 Task: Create Records for custom objects Expense and Expense category.
Action: Mouse moved to (17, 87)
Screenshot: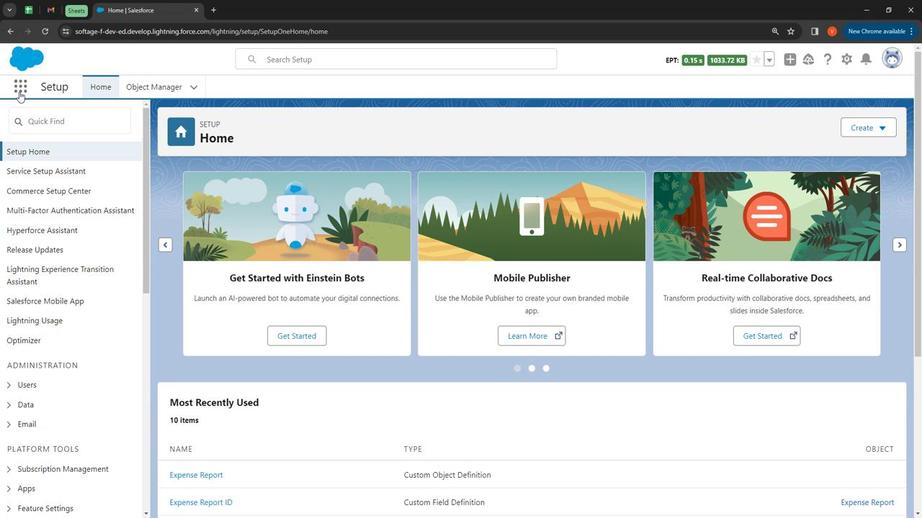 
Action: Mouse pressed left at (17, 87)
Screenshot: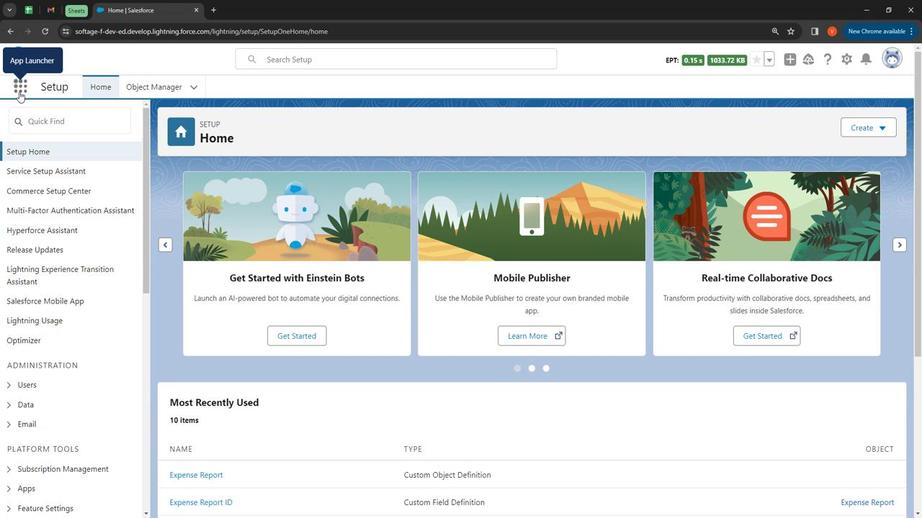 
Action: Mouse moved to (190, 264)
Screenshot: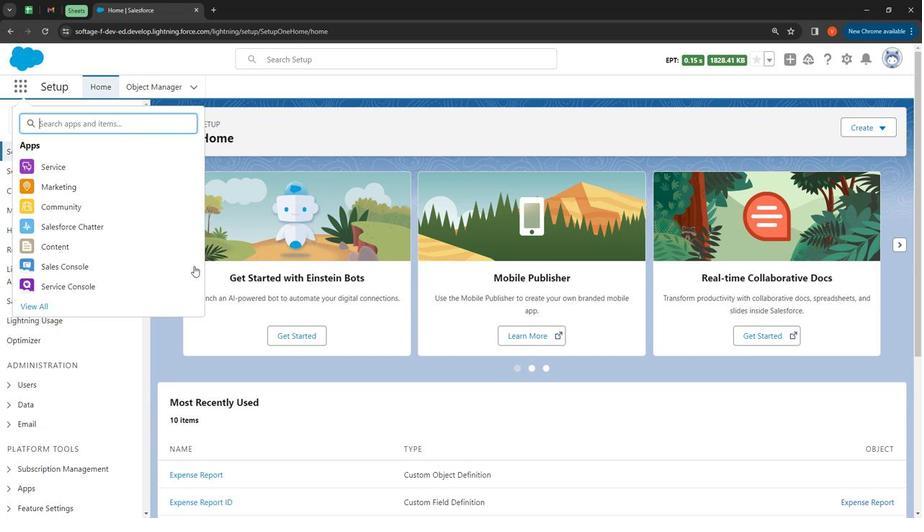 
Action: Key pressed e
Screenshot: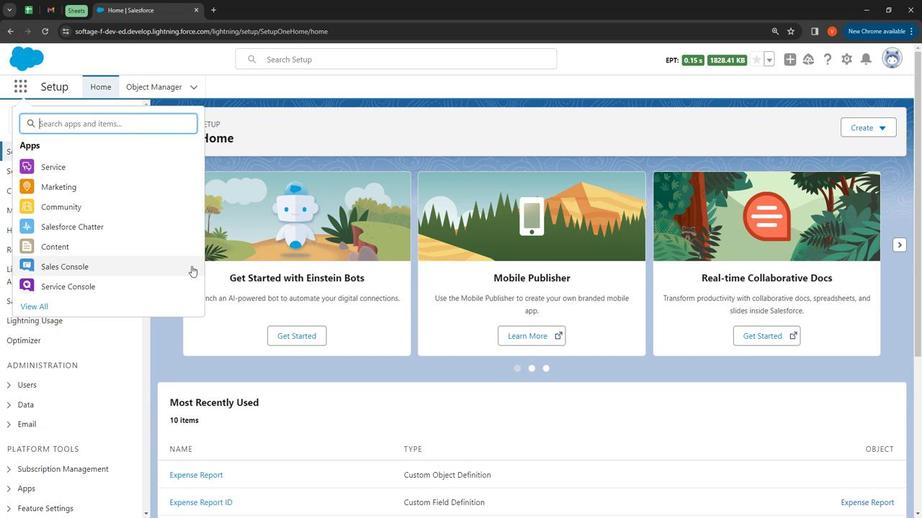 
Action: Mouse moved to (195, 262)
Screenshot: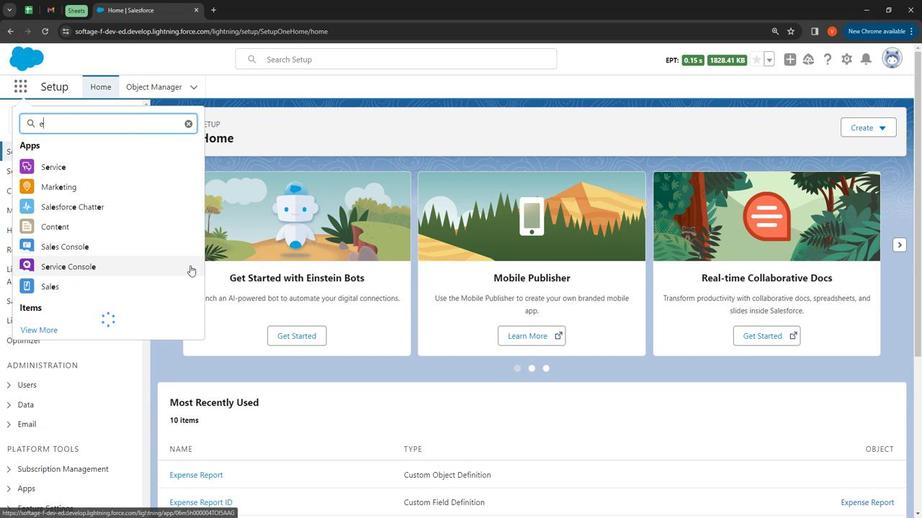 
Action: Key pressed xpense
Screenshot: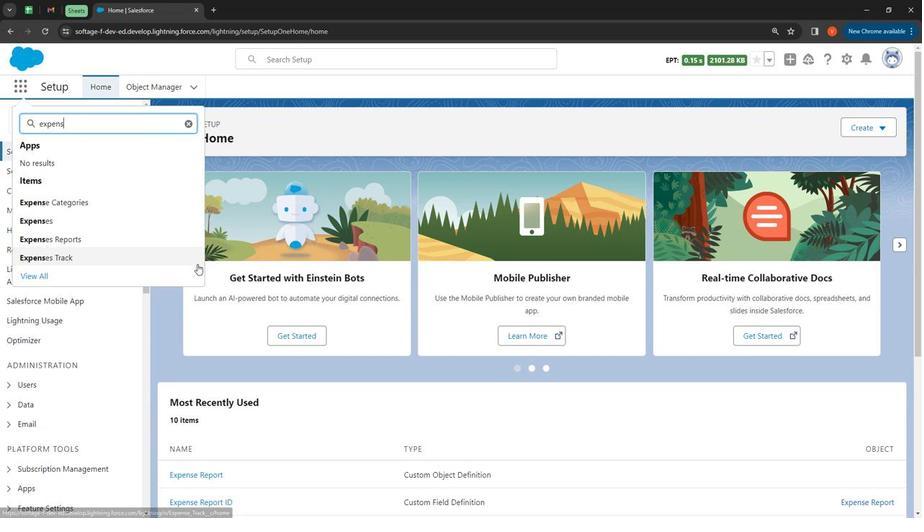 
Action: Mouse moved to (44, 219)
Screenshot: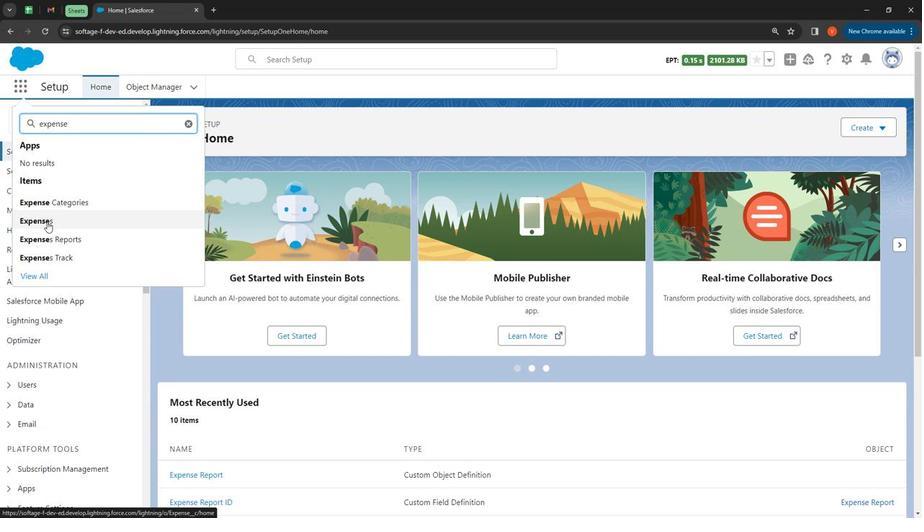 
Action: Mouse pressed left at (44, 219)
Screenshot: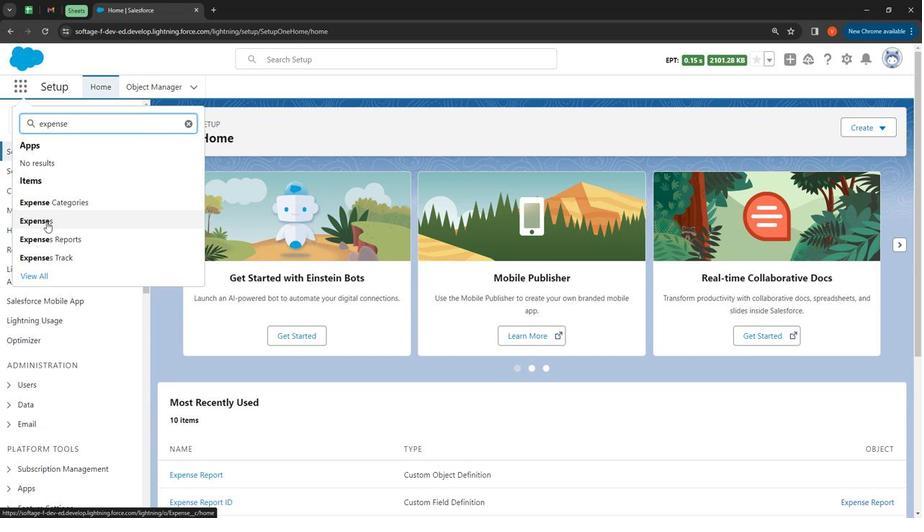 
Action: Mouse moved to (845, 126)
Screenshot: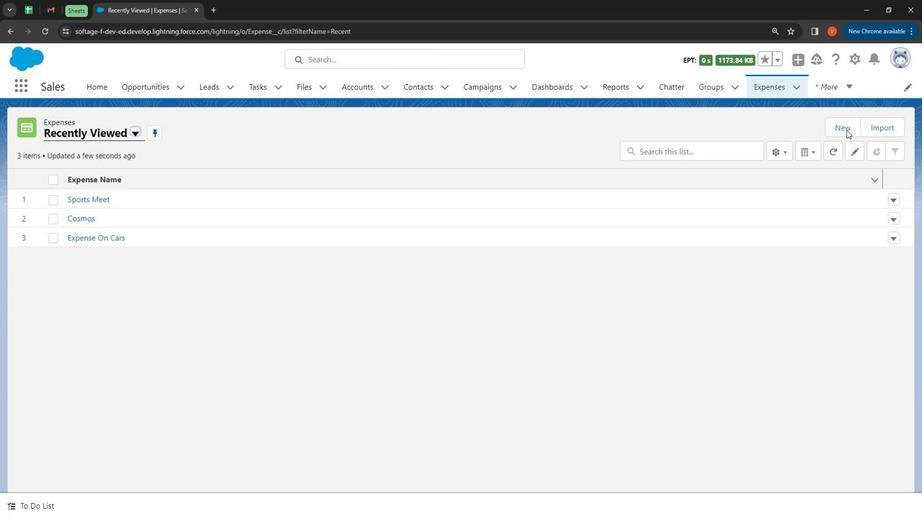 
Action: Mouse pressed left at (845, 126)
Screenshot: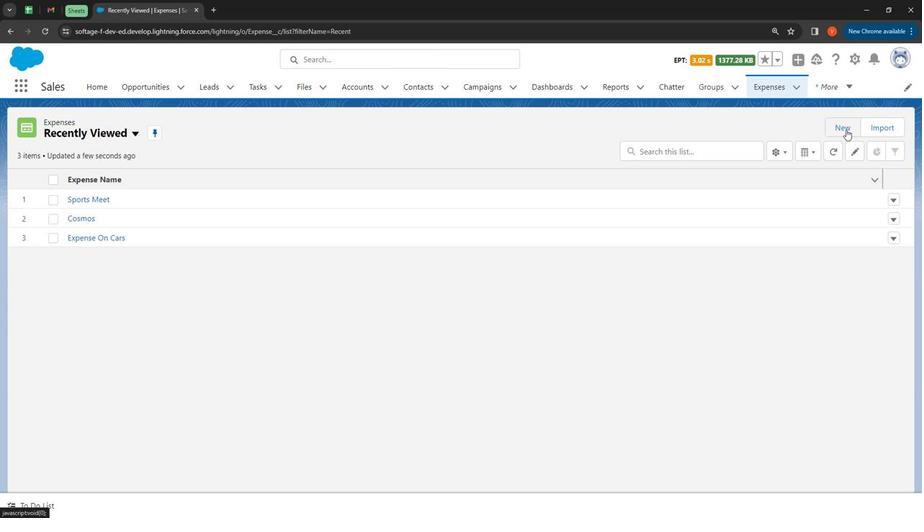 
Action: Mouse moved to (262, 190)
Screenshot: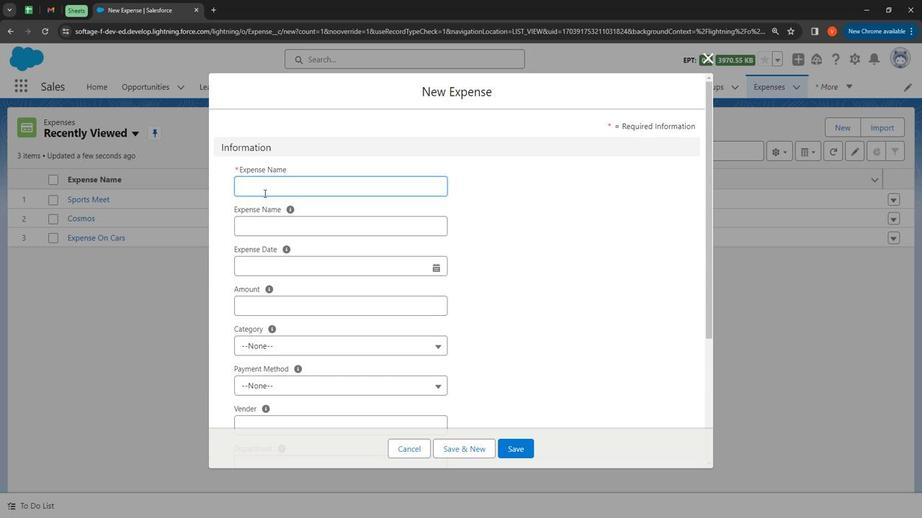 
Action: Mouse pressed left at (262, 190)
Screenshot: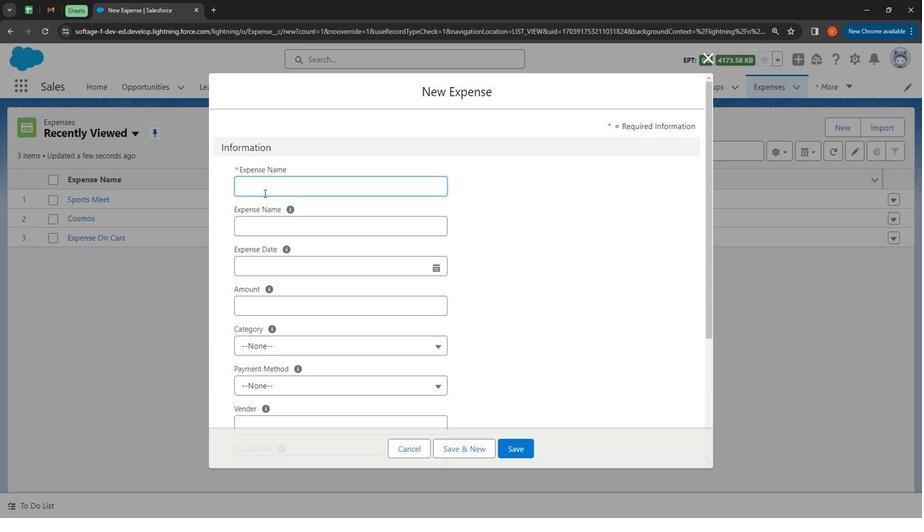 
Action: Mouse moved to (260, 190)
Screenshot: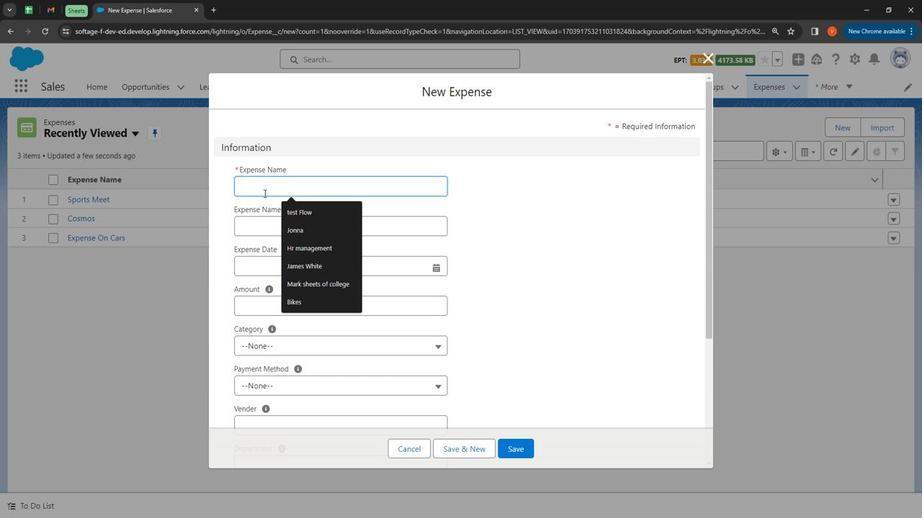
Action: Key pressed <Key.shift>
Screenshot: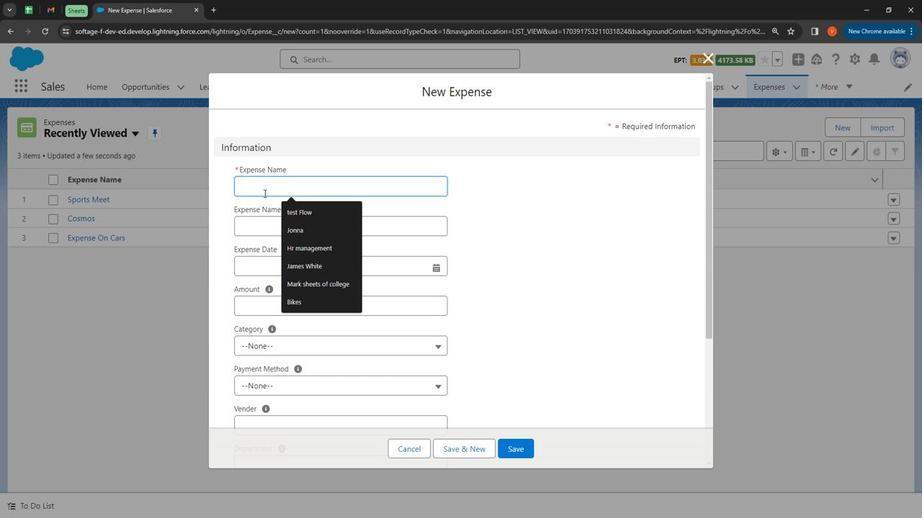 
Action: Mouse moved to (252, 190)
Screenshot: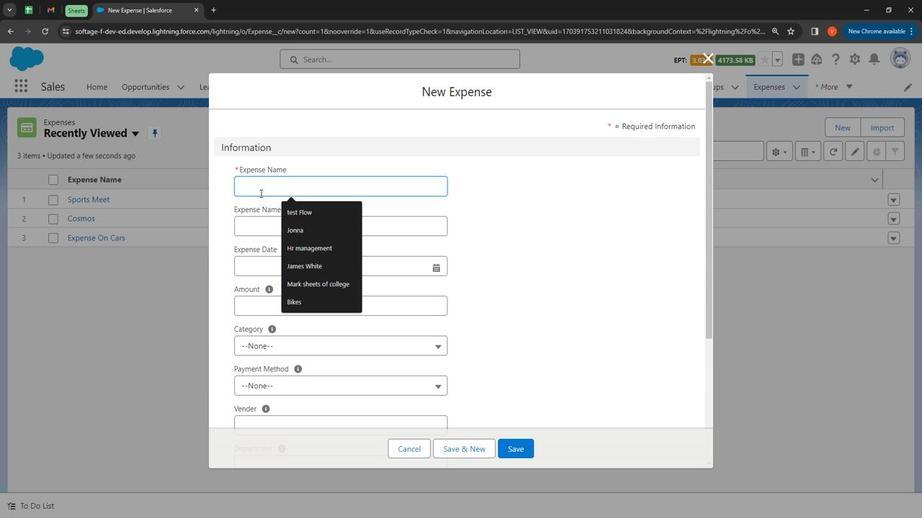 
Action: Key pressed Diwali<Key.space><Key.shift><Key.shift><Key.shift><Key.shift><Key.shift><Key.shift><Key.shift><Key.shift><Key.shift><Key.shift><Key.shift><Key.shift><Key.shift><Key.shift><Key.shift><Key.shift><Key.shift><Key.shift>Fest
Screenshot: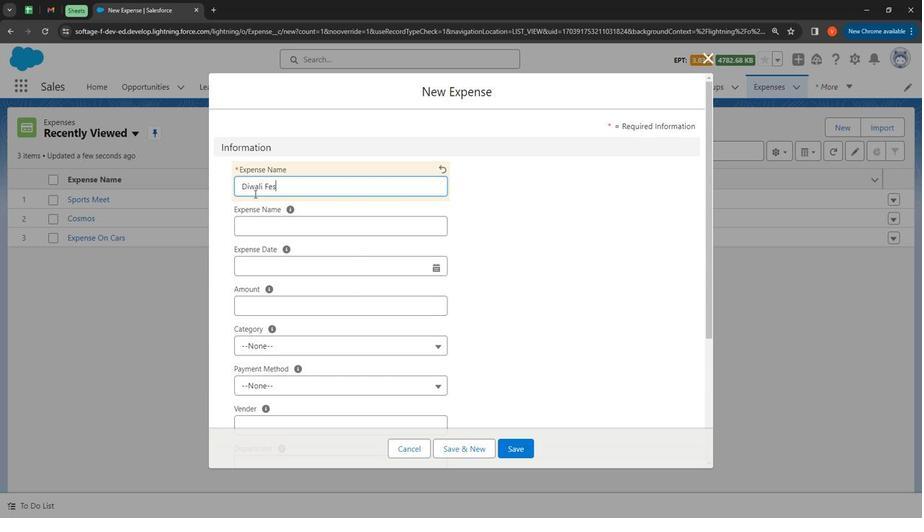 
Action: Mouse moved to (295, 225)
Screenshot: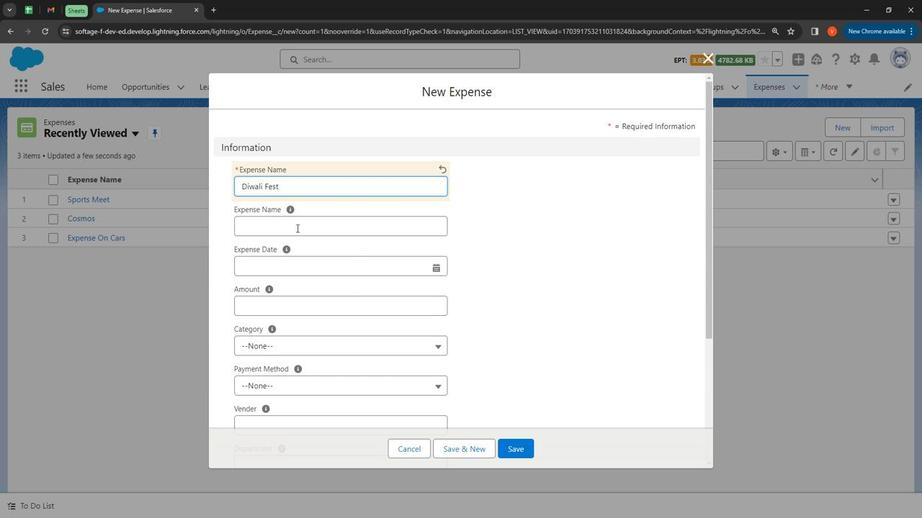 
Action: Mouse pressed left at (295, 225)
Screenshot: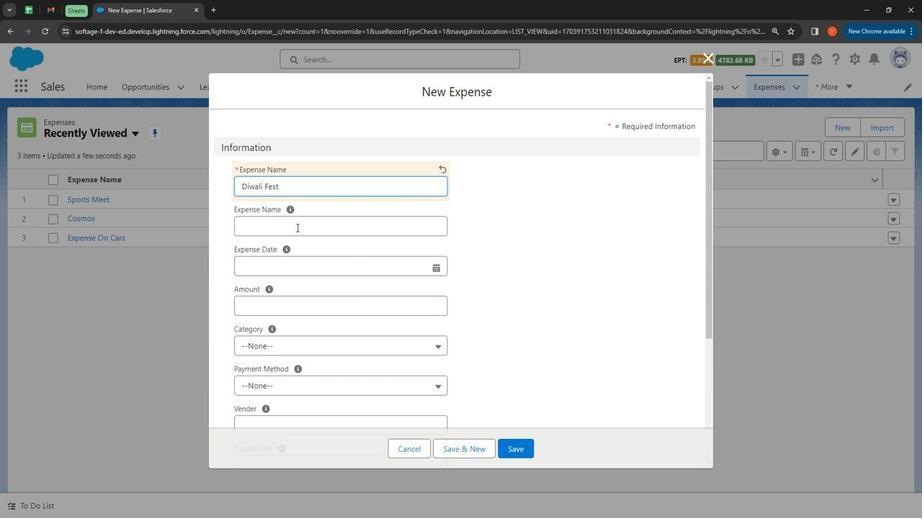 
Action: Key pressed <Key.shift>
Screenshot: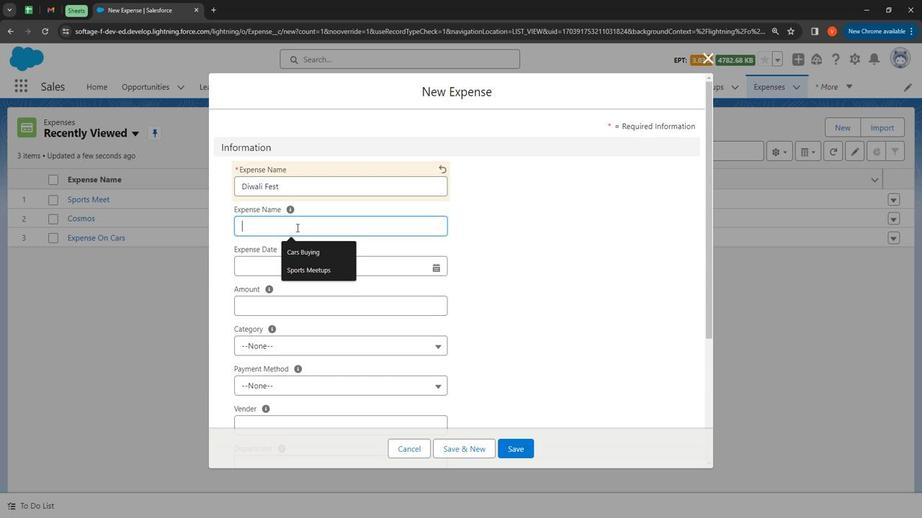 
Action: Mouse moved to (295, 224)
Screenshot: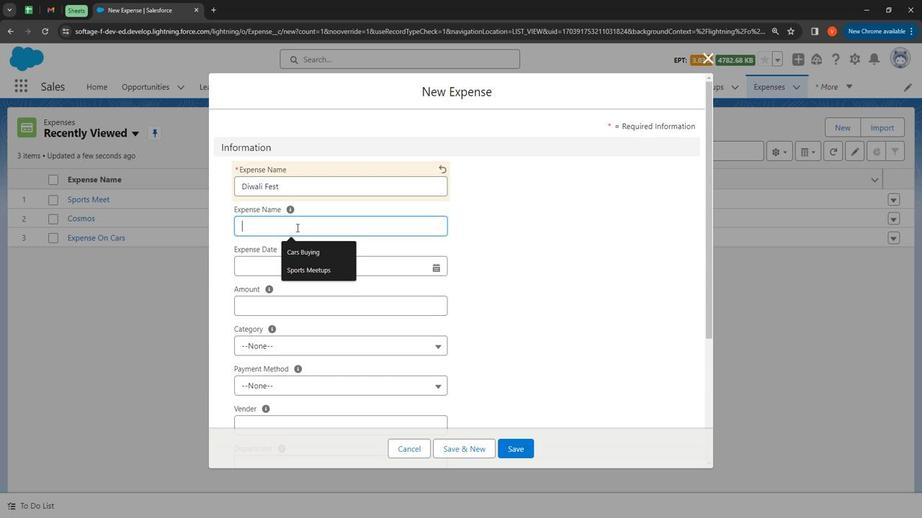 
Action: Key pressed Diwali<Key.space><Key.shift>Fest
Screenshot: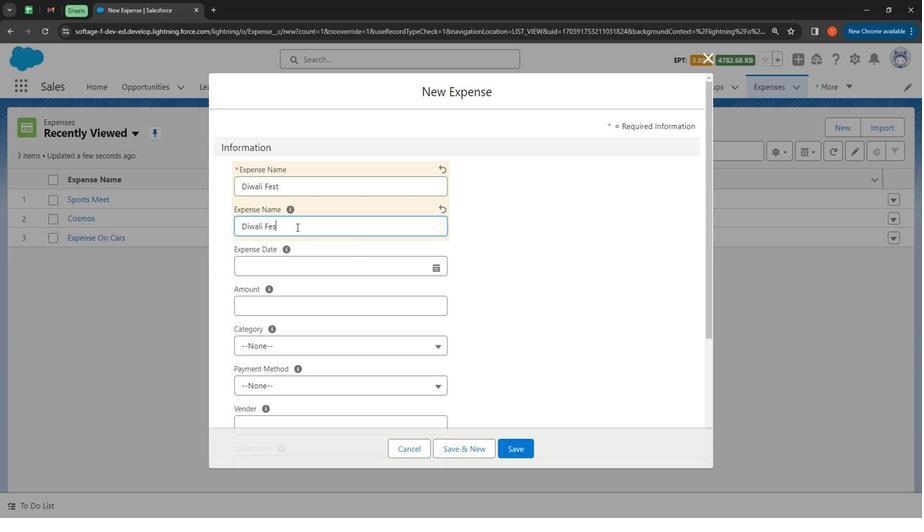 
Action: Mouse moved to (314, 268)
Screenshot: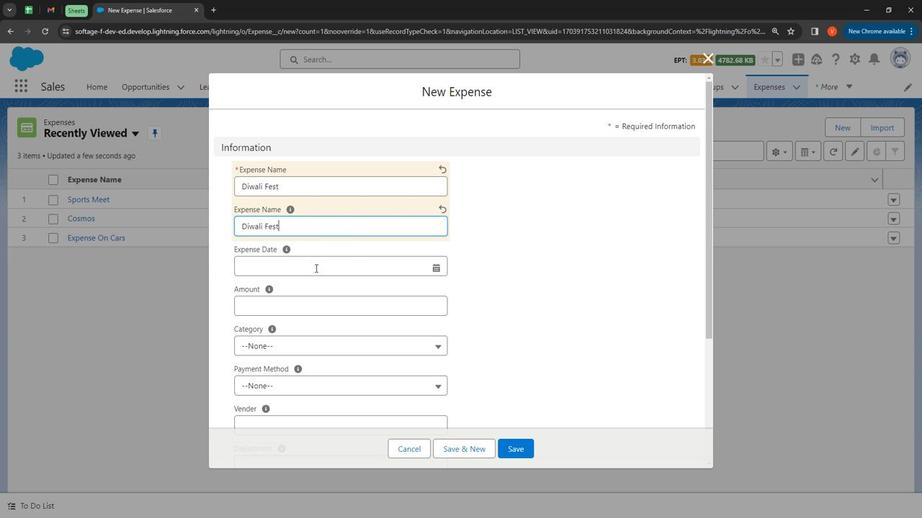 
Action: Mouse pressed left at (314, 268)
Screenshot: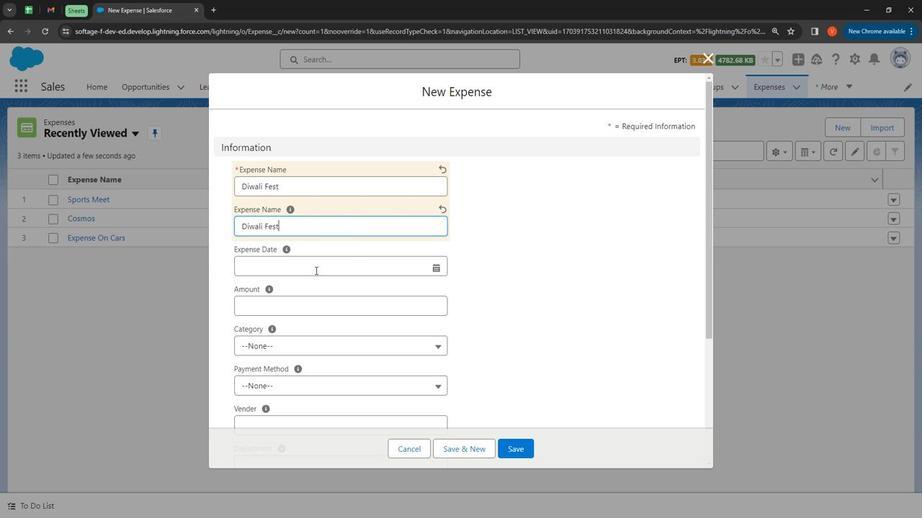 
Action: Mouse moved to (358, 382)
Screenshot: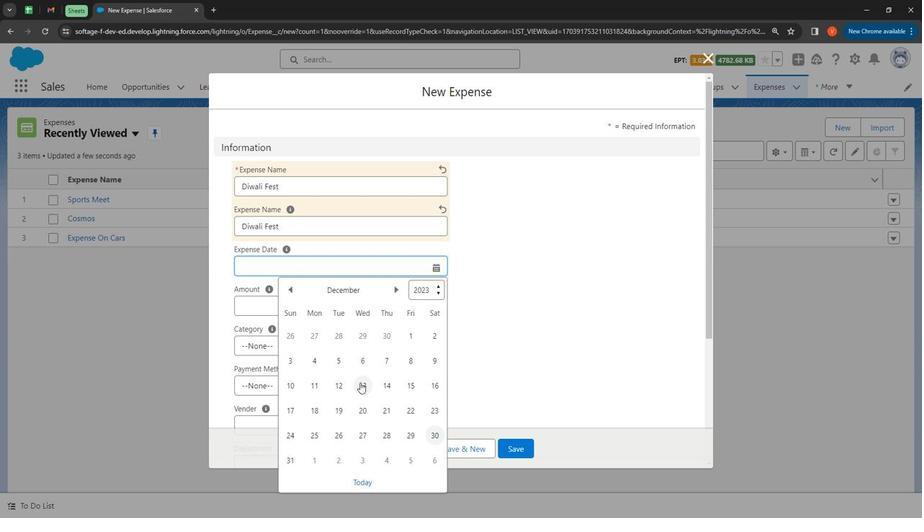 
Action: Mouse pressed left at (358, 382)
Screenshot: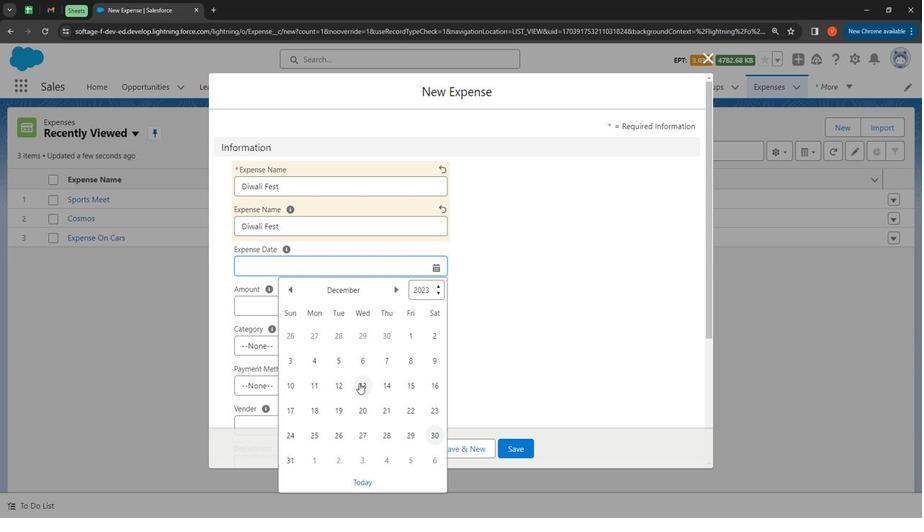 
Action: Mouse moved to (257, 304)
Screenshot: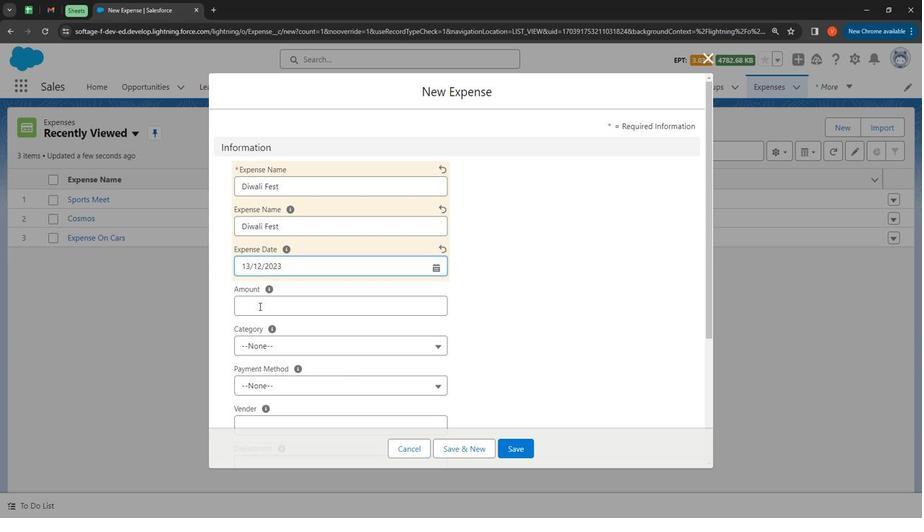 
Action: Mouse pressed left at (257, 304)
Screenshot: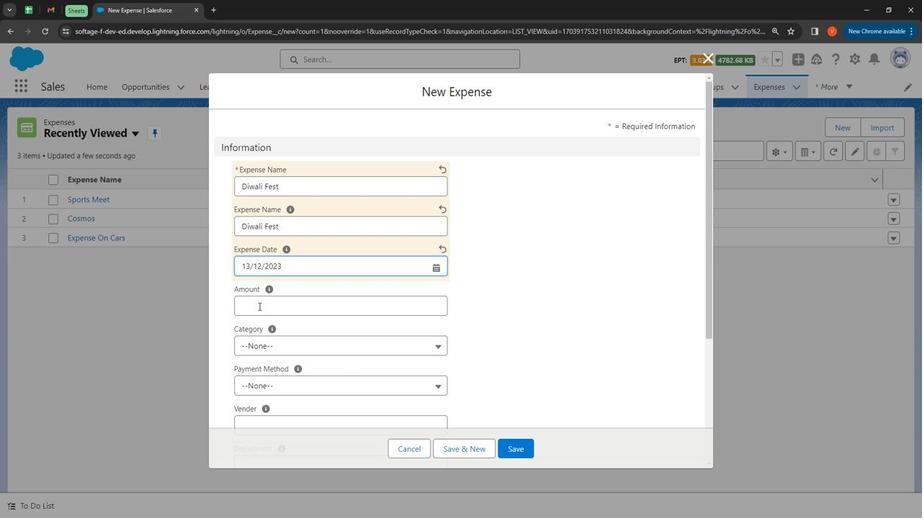 
Action: Mouse moved to (326, 306)
Screenshot: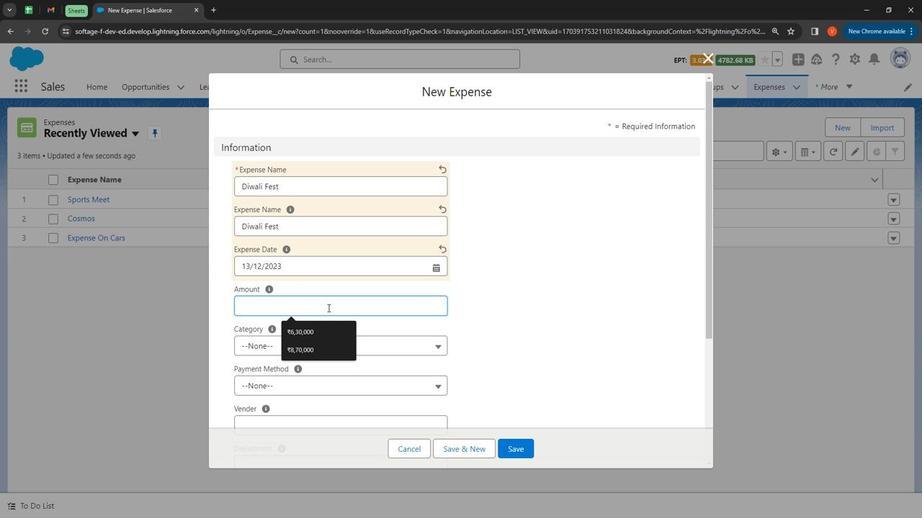 
Action: Key pressed 250000
Screenshot: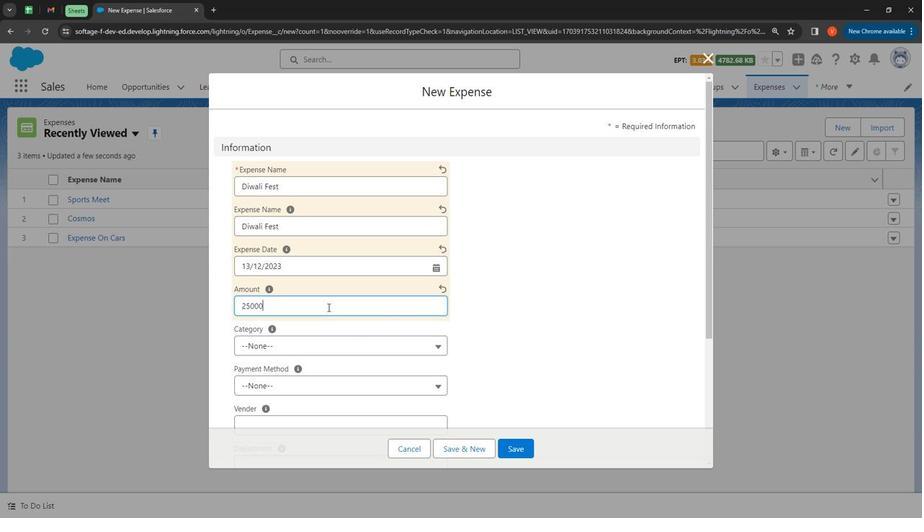 
Action: Mouse moved to (536, 331)
Screenshot: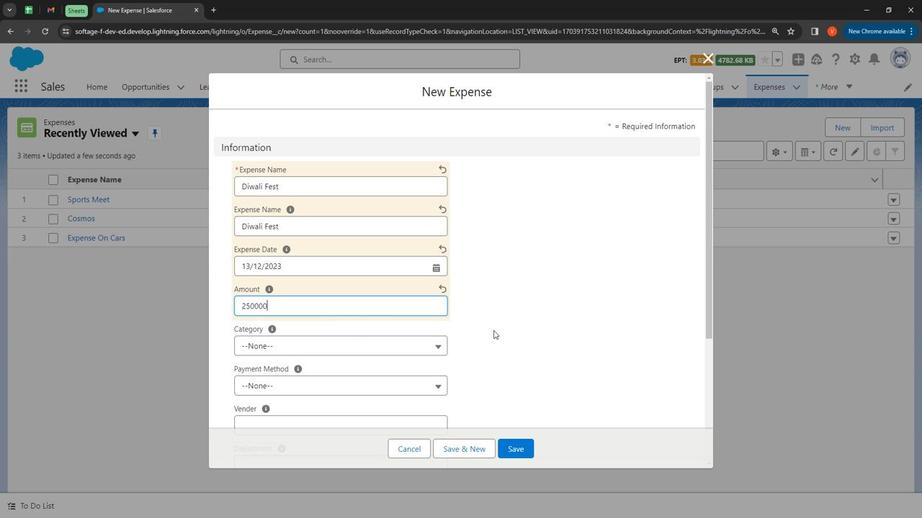 
Action: Mouse pressed left at (536, 331)
Screenshot: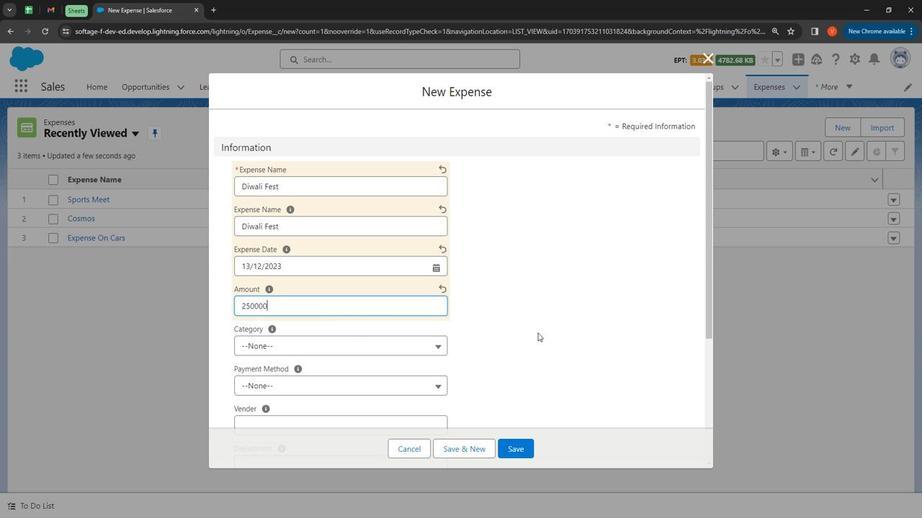 
Action: Mouse moved to (283, 346)
Screenshot: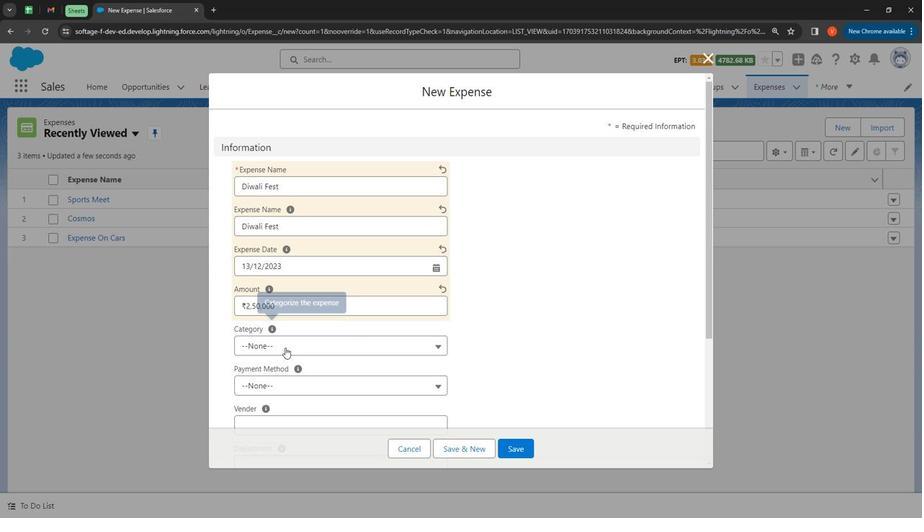 
Action: Mouse pressed left at (283, 346)
Screenshot: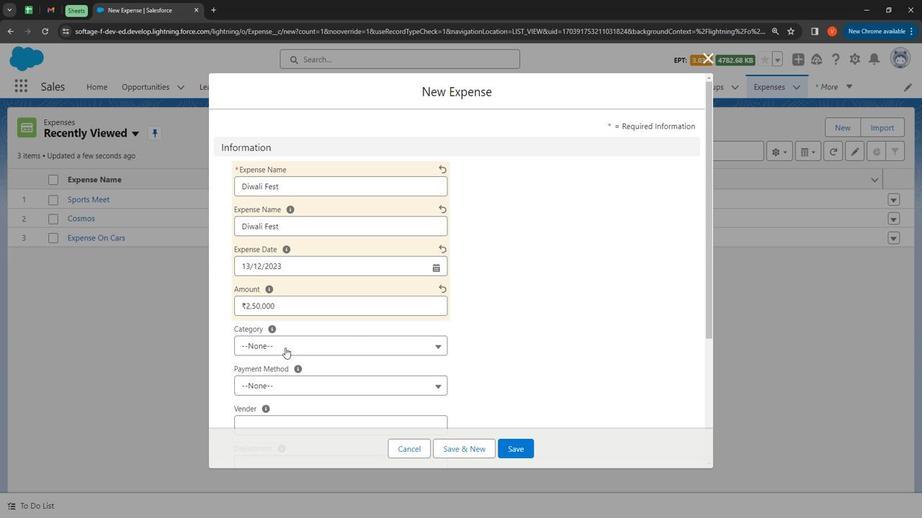 
Action: Mouse moved to (323, 416)
Screenshot: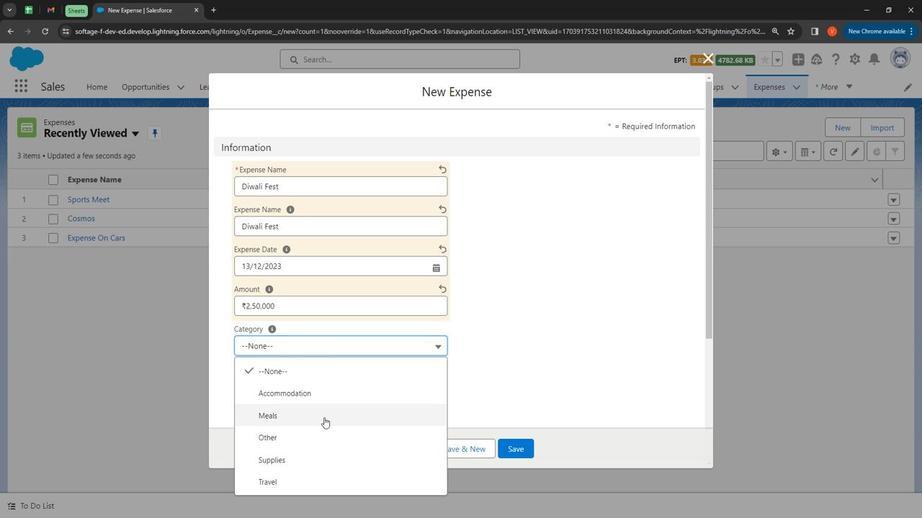 
Action: Mouse pressed left at (323, 416)
Screenshot: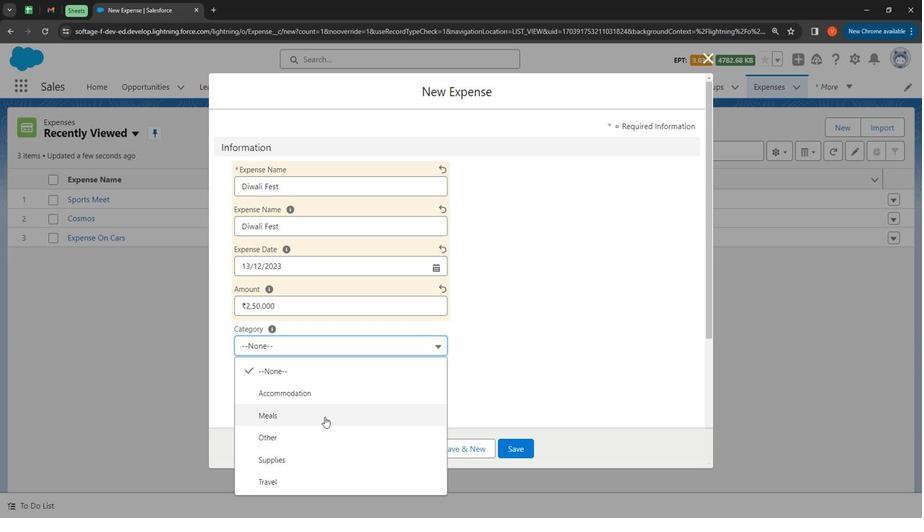 
Action: Mouse moved to (592, 361)
Screenshot: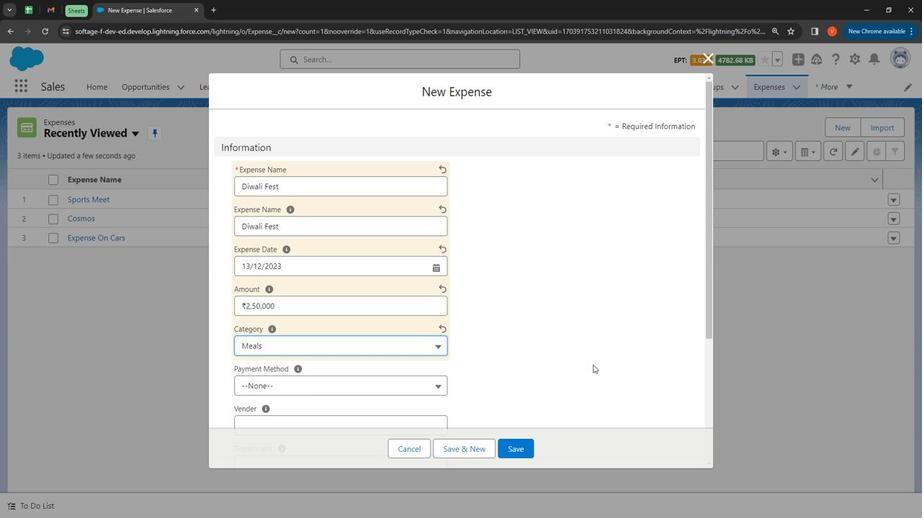 
Action: Mouse scrolled (592, 360) with delta (0, 0)
Screenshot: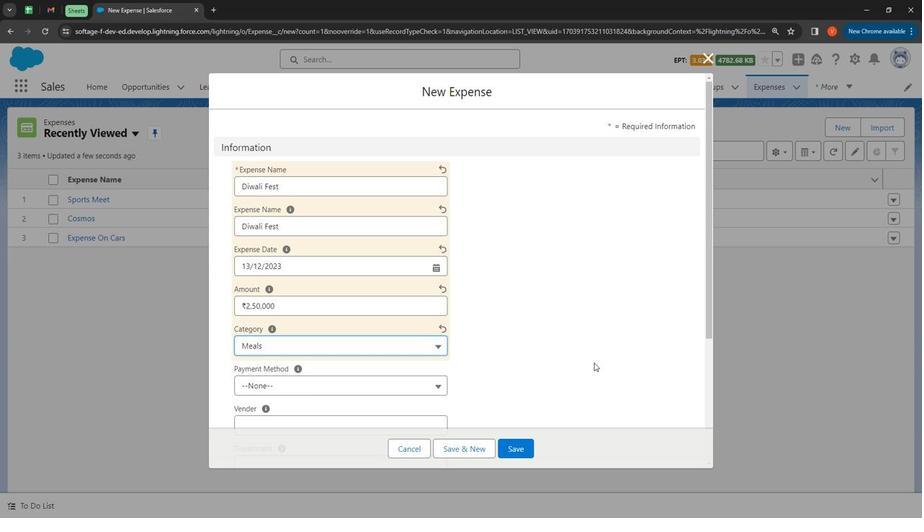 
Action: Mouse scrolled (592, 360) with delta (0, 0)
Screenshot: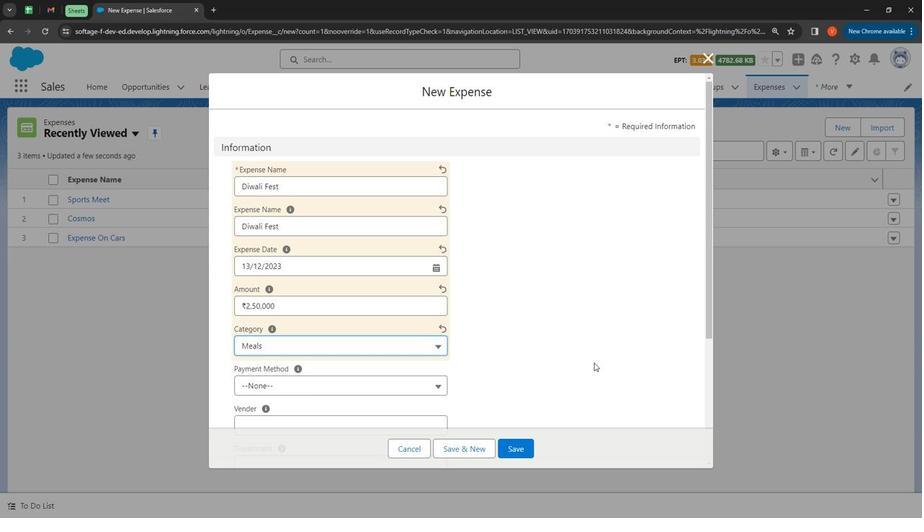 
Action: Mouse moved to (592, 360)
Screenshot: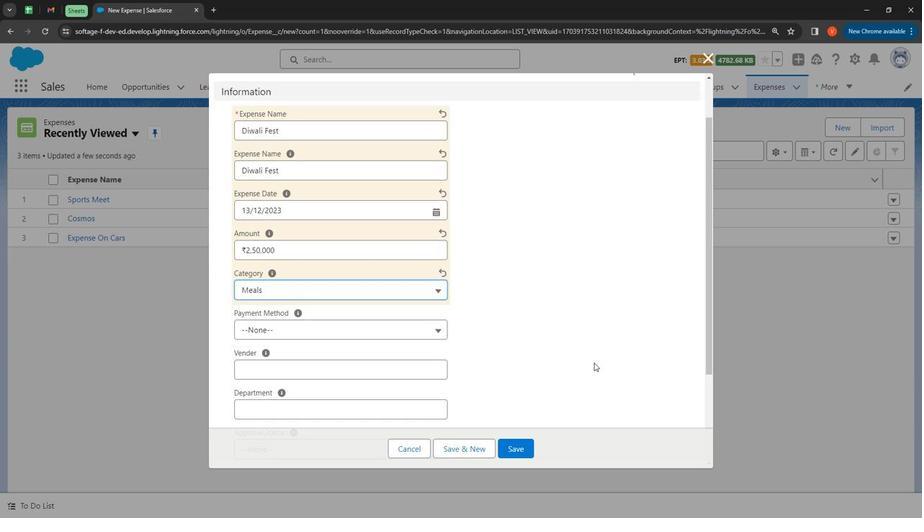 
Action: Mouse scrolled (592, 360) with delta (0, 0)
Screenshot: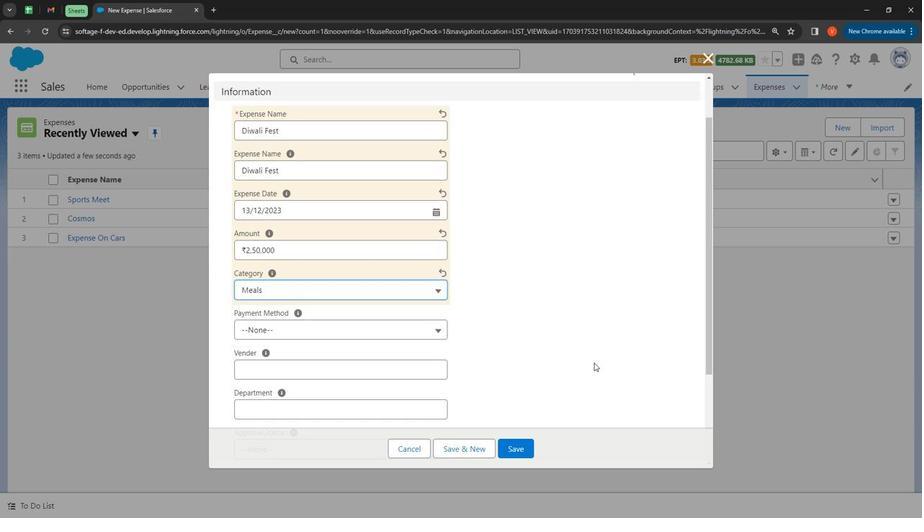 
Action: Mouse moved to (358, 226)
Screenshot: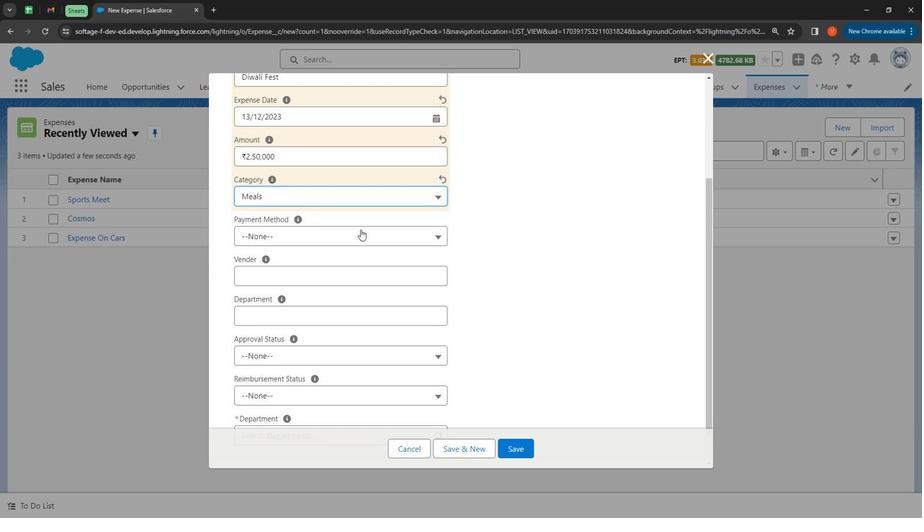 
Action: Mouse pressed left at (358, 226)
Screenshot: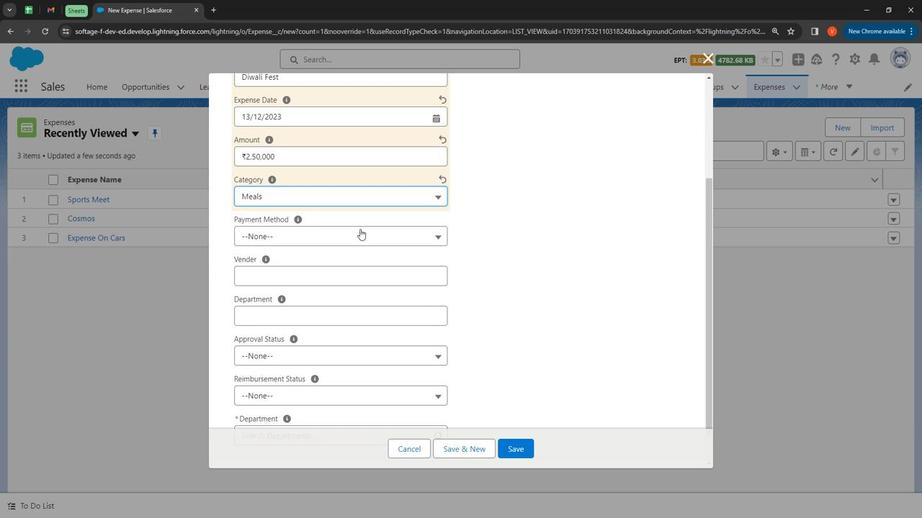 
Action: Mouse moved to (368, 309)
Screenshot: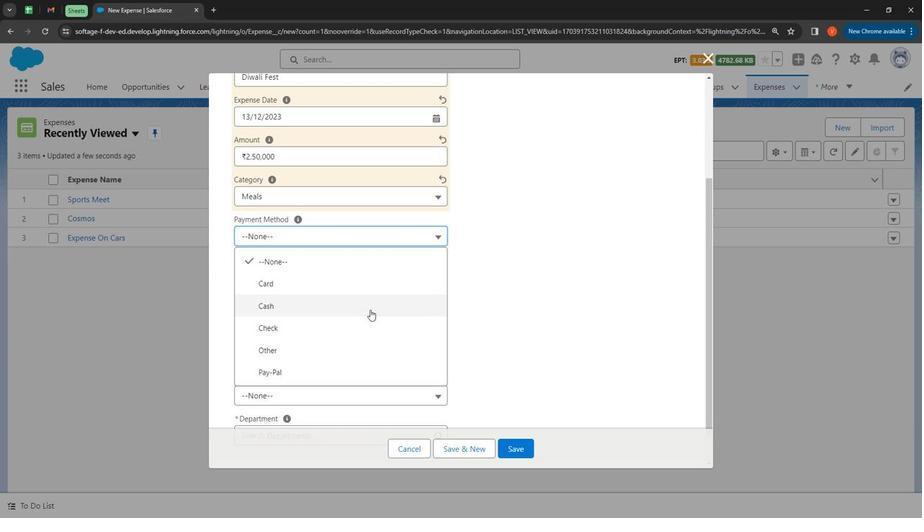 
Action: Mouse pressed left at (368, 309)
Screenshot: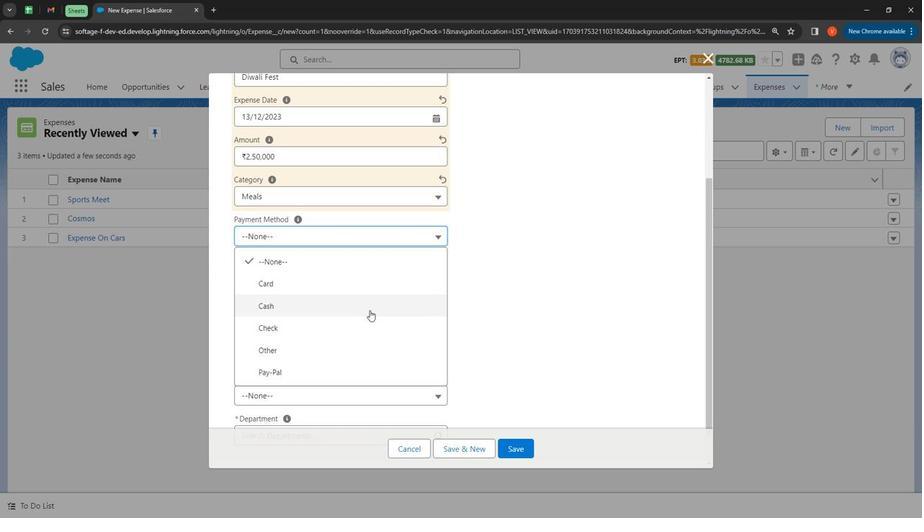
Action: Mouse moved to (385, 269)
Screenshot: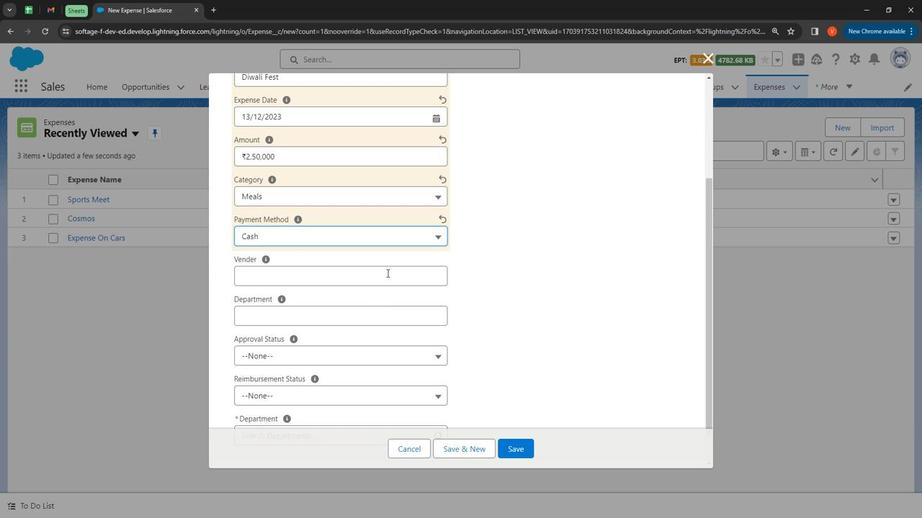 
Action: Mouse pressed left at (385, 269)
Screenshot: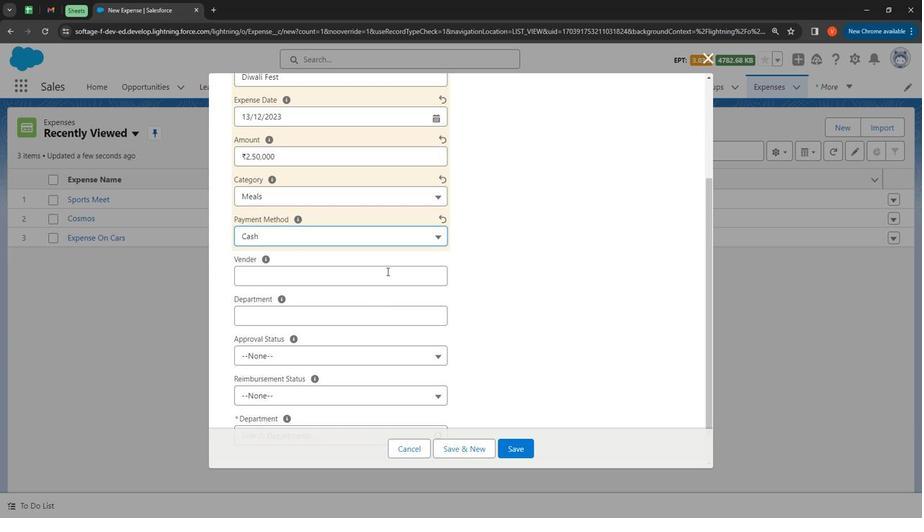 
Action: Mouse moved to (385, 269)
Screenshot: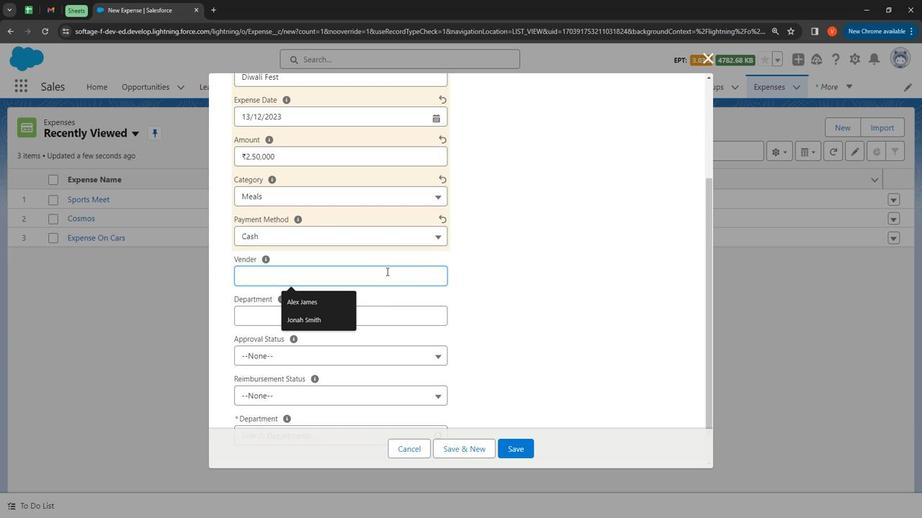 
Action: Key pressed <Key.shift><Key.shift><Key.shift><Key.shift><Key.shift><Key.shift><Key.shift><Key.shift><Key.shift><Key.shift><Key.shift><Key.shift><Key.shift><Key.shift><Key.shift><Key.shift>Jimmy<Key.space><Key.shift><Key.shift><Key.shift><Key.shift><Key.shift><Key.shift><Key.shift>Smith
Screenshot: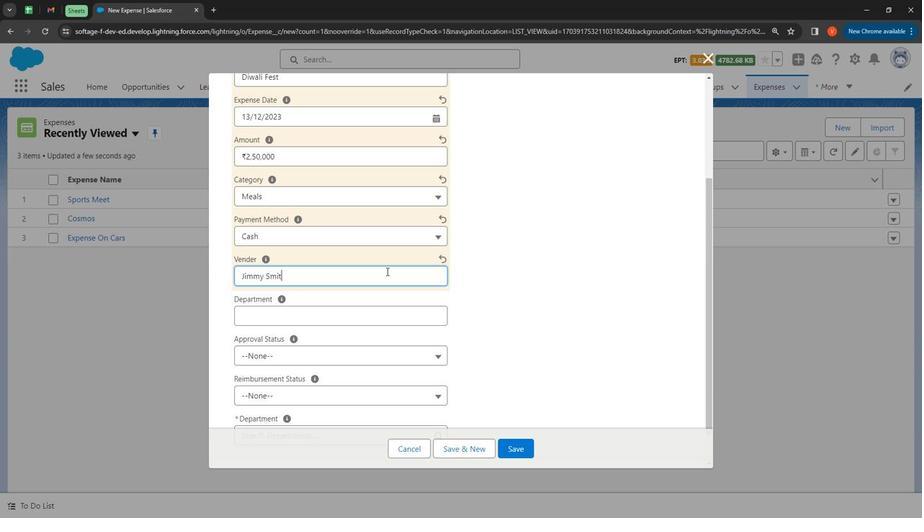 
Action: Mouse moved to (349, 314)
Screenshot: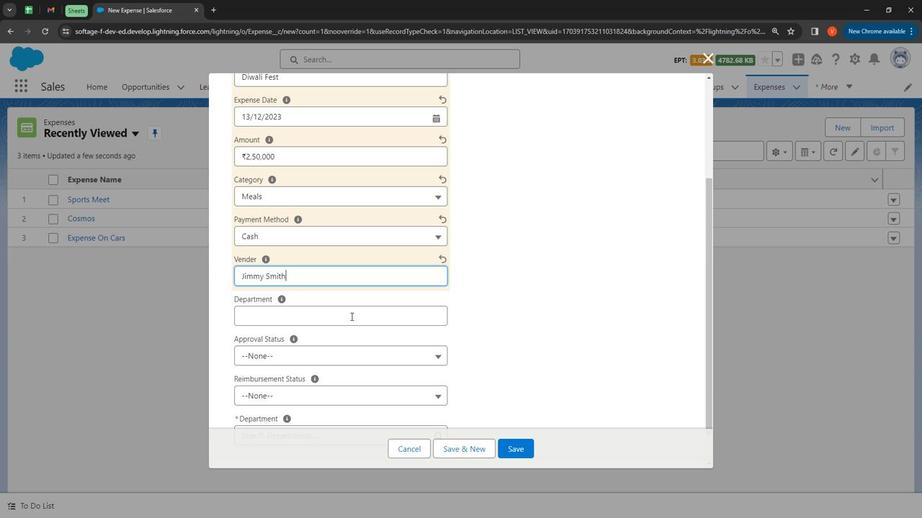 
Action: Mouse pressed left at (349, 314)
Screenshot: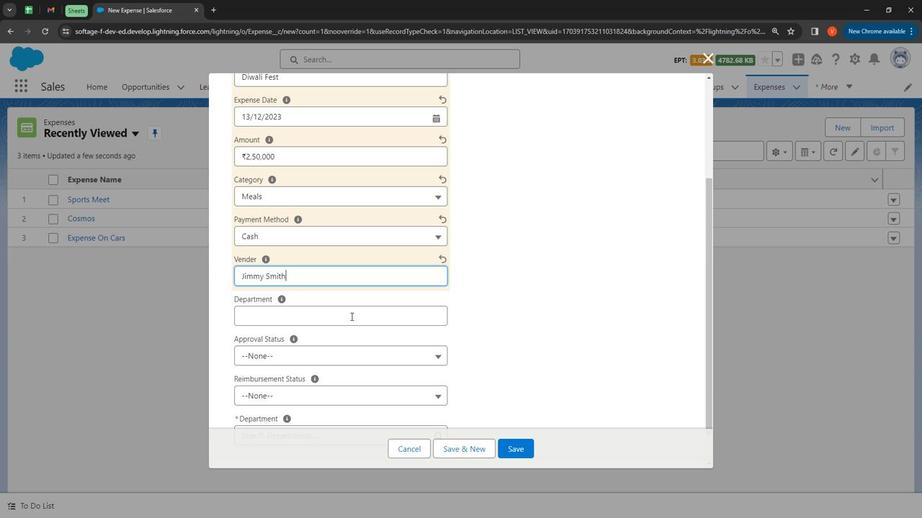 
Action: Mouse moved to (349, 314)
Screenshot: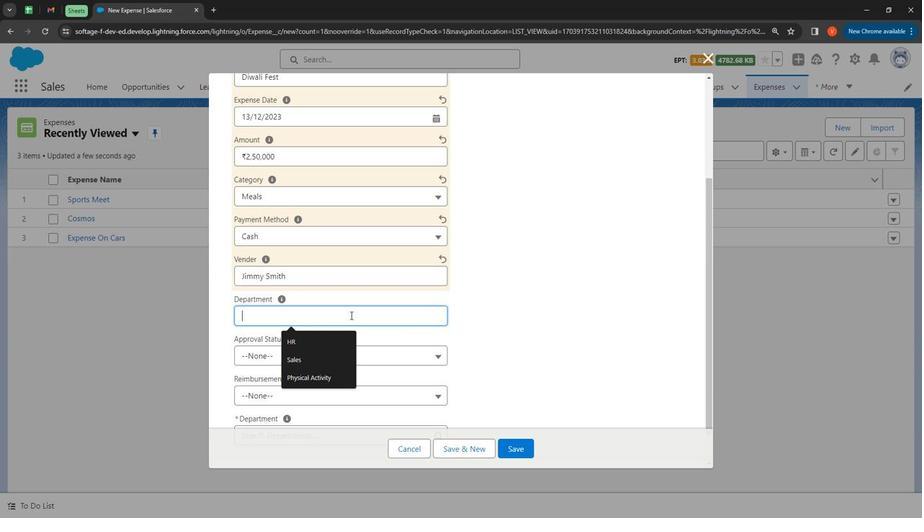 
Action: Key pressed <Key.shift><Key.shift><Key.shift><Key.shift><Key.shift><Key.shift><Key.shift><Key.shift><Key.shift><Key.shift><Key.shift><Key.shift><Key.shift><Key.shift><Key.shift><Key.shift><Key.shift><Key.shift><Key.shift><Key.shift><Key.shift>HR<Key.space>and<Key.space><Key.shift>MA<Key.backspace>anagement
Screenshot: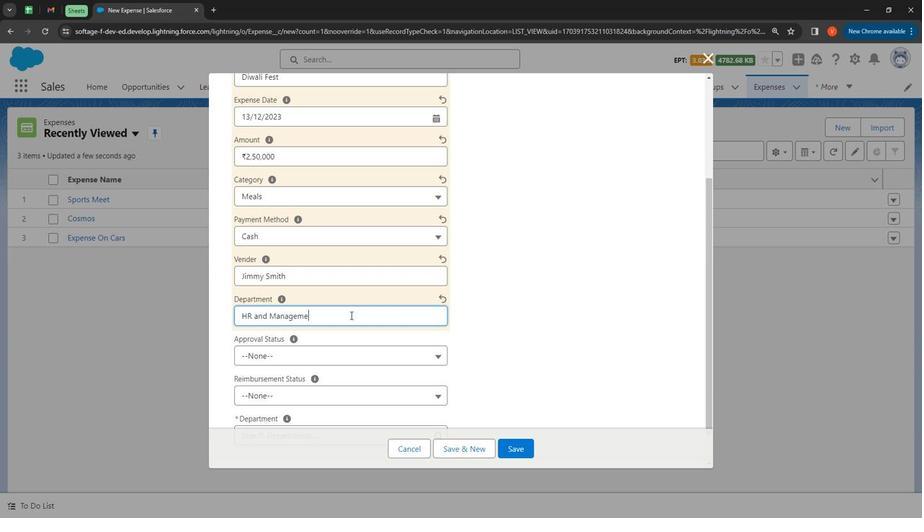 
Action: Mouse moved to (349, 352)
Screenshot: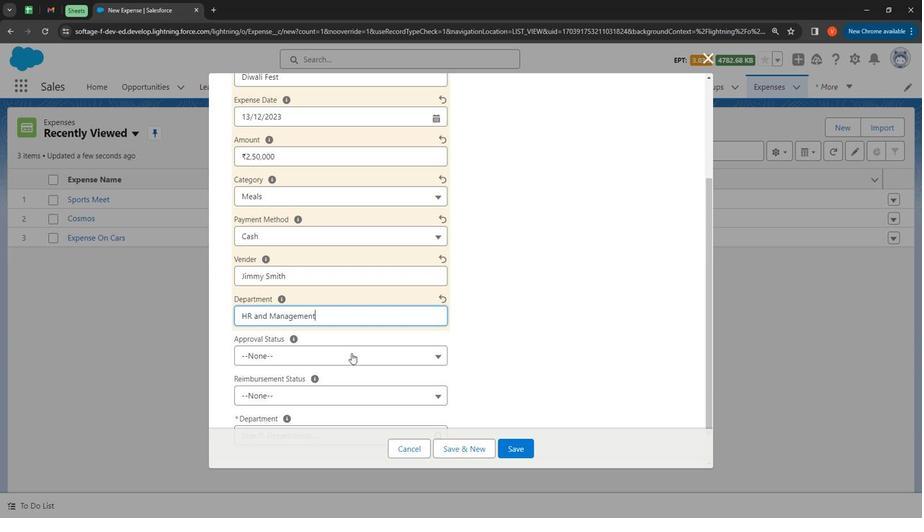 
Action: Mouse pressed left at (349, 352)
Screenshot: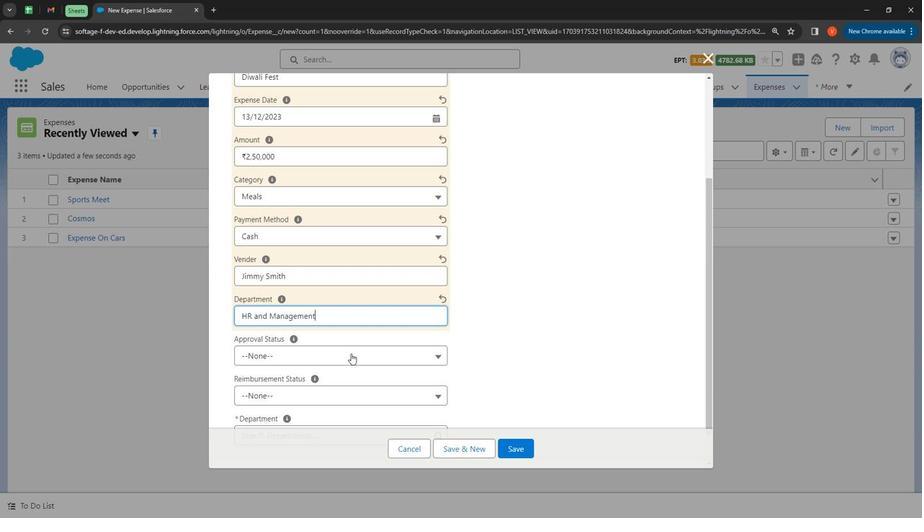 
Action: Mouse moved to (347, 409)
Screenshot: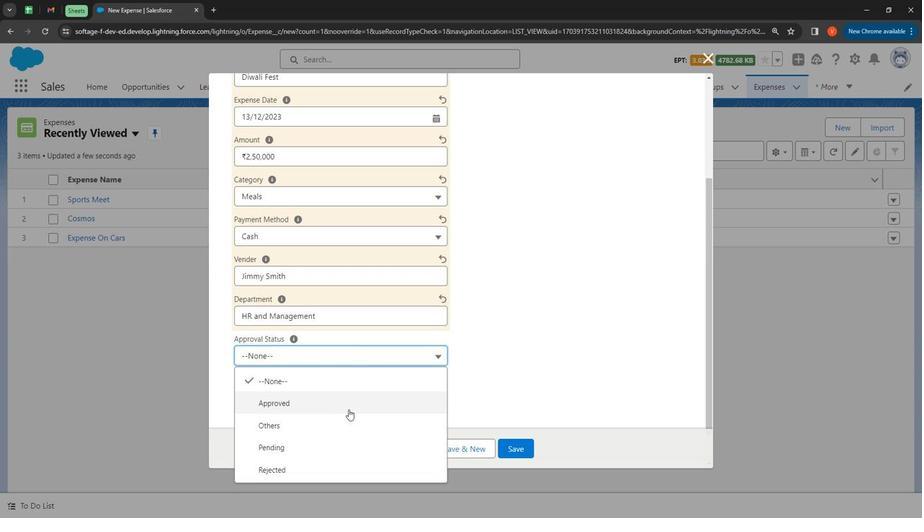 
Action: Mouse pressed left at (347, 409)
Screenshot: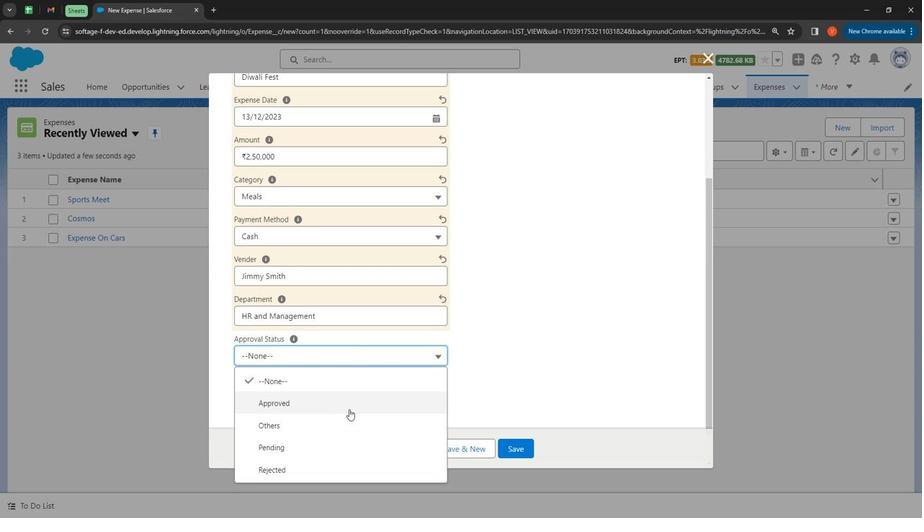 
Action: Mouse moved to (342, 396)
Screenshot: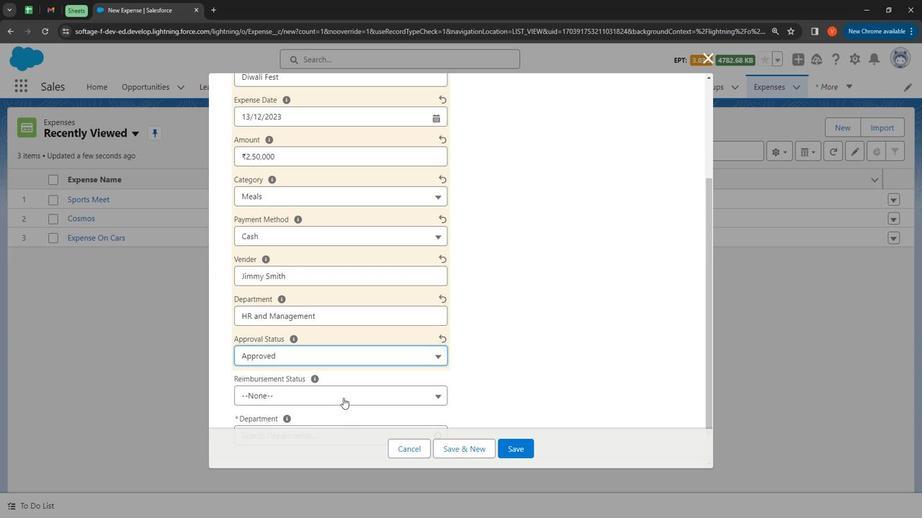 
Action: Mouse pressed left at (342, 396)
Screenshot: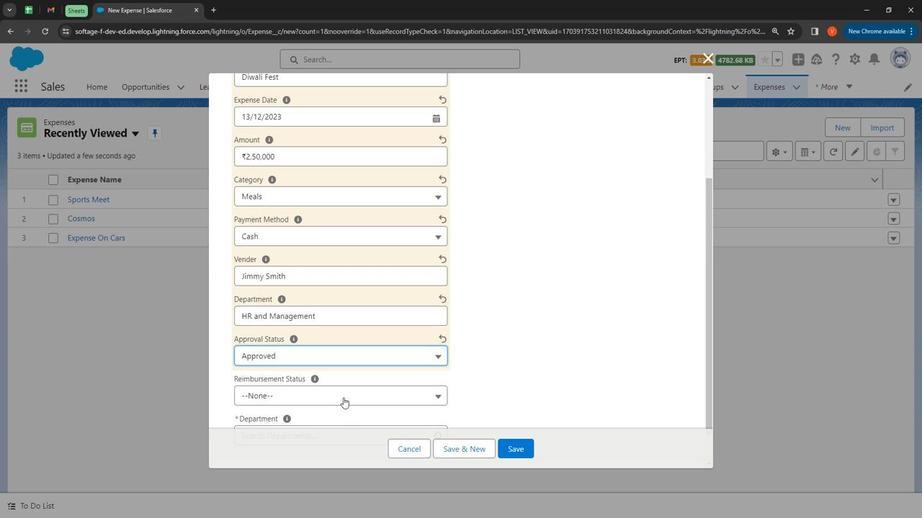 
Action: Mouse moved to (314, 307)
Screenshot: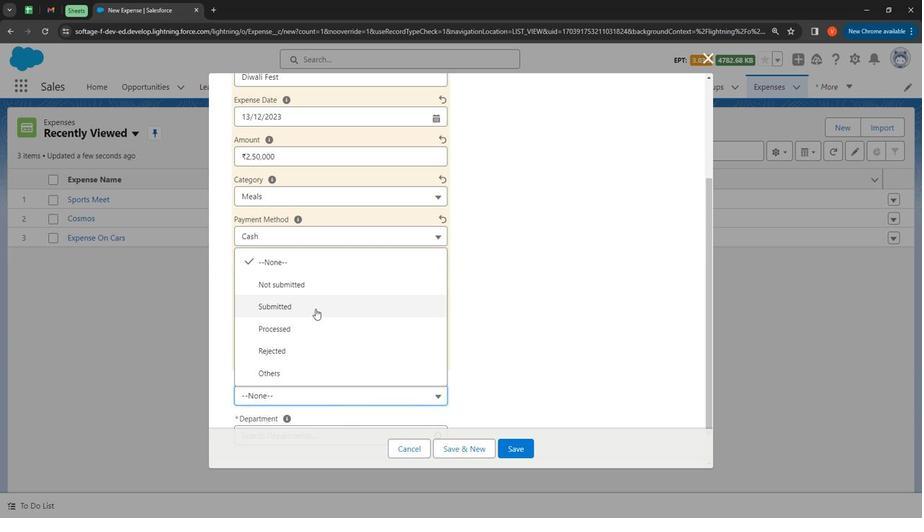 
Action: Mouse pressed left at (314, 307)
Screenshot: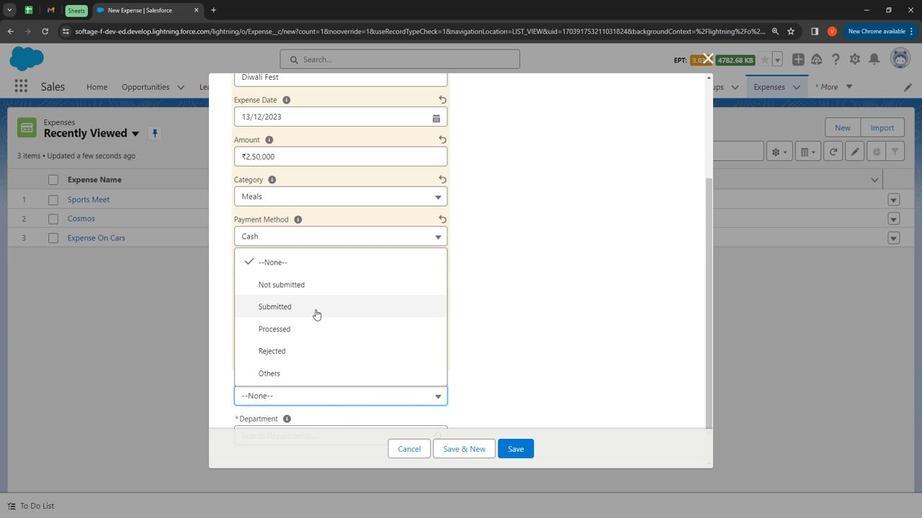 
Action: Mouse moved to (595, 337)
Screenshot: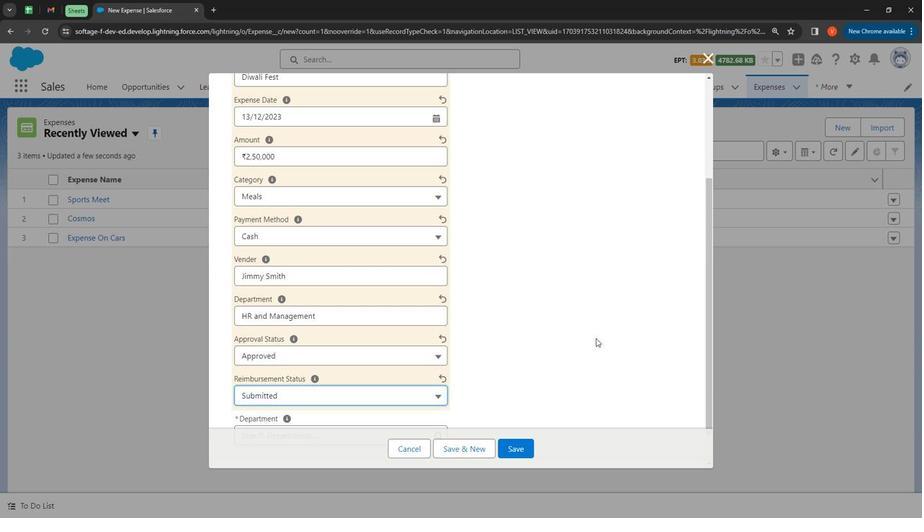 
Action: Mouse scrolled (595, 336) with delta (0, 0)
Screenshot: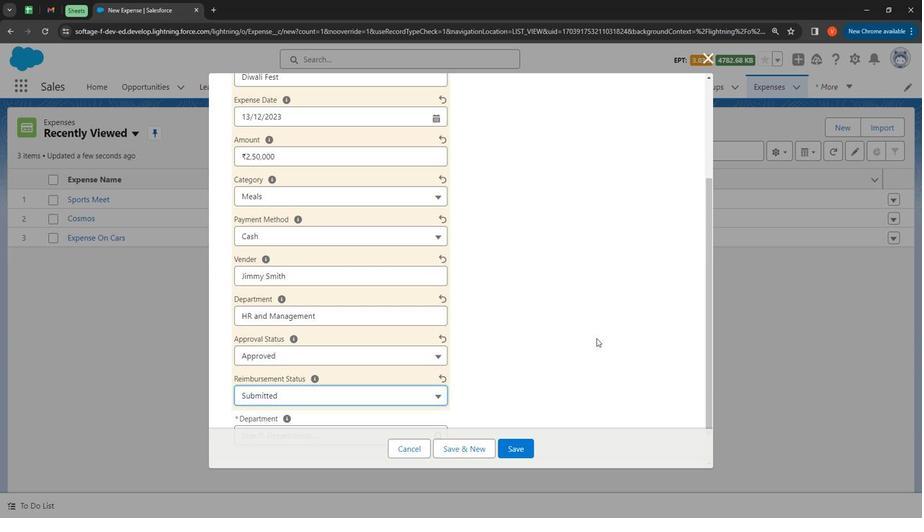
Action: Mouse scrolled (595, 337) with delta (0, 0)
Screenshot: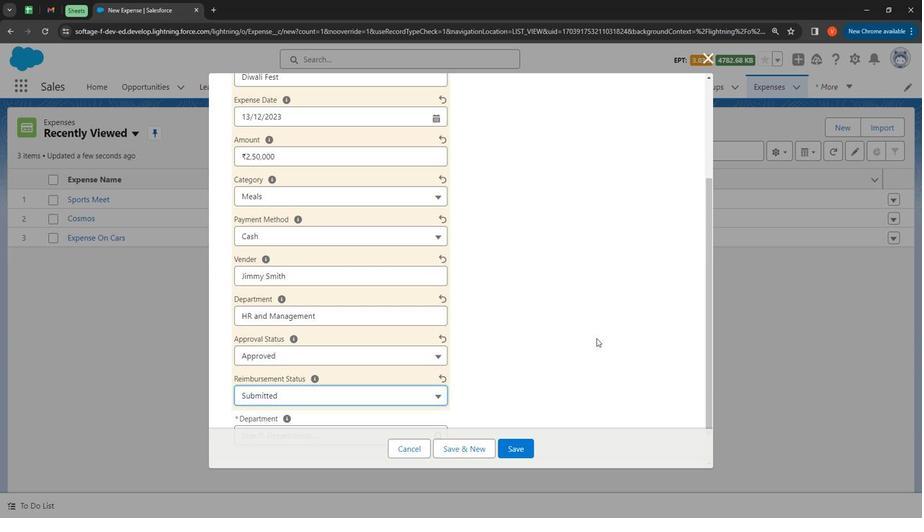 
Action: Mouse moved to (595, 337)
Screenshot: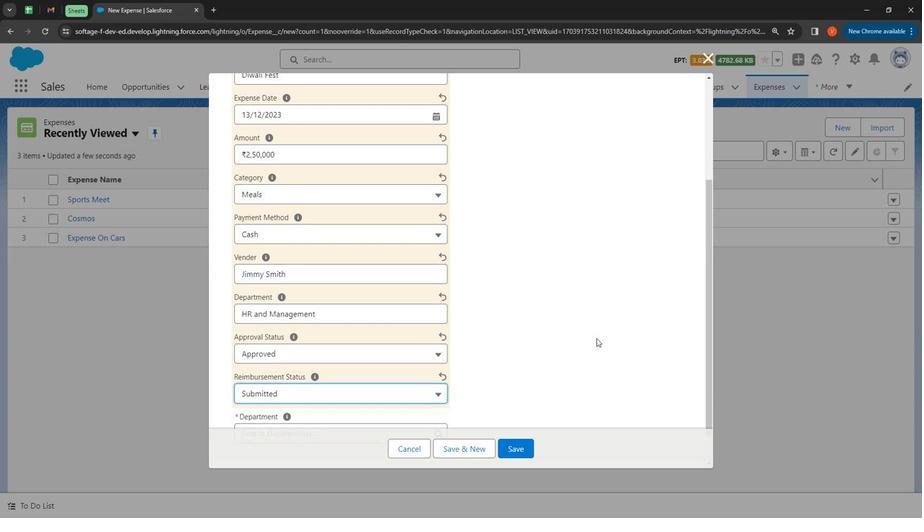 
Action: Mouse scrolled (595, 336) with delta (0, 0)
Screenshot: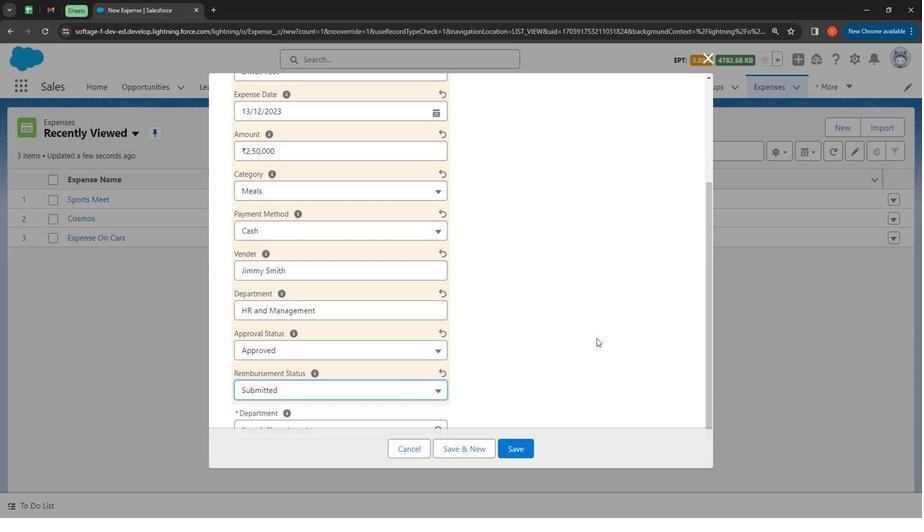 
Action: Mouse scrolled (595, 336) with delta (0, 0)
Screenshot: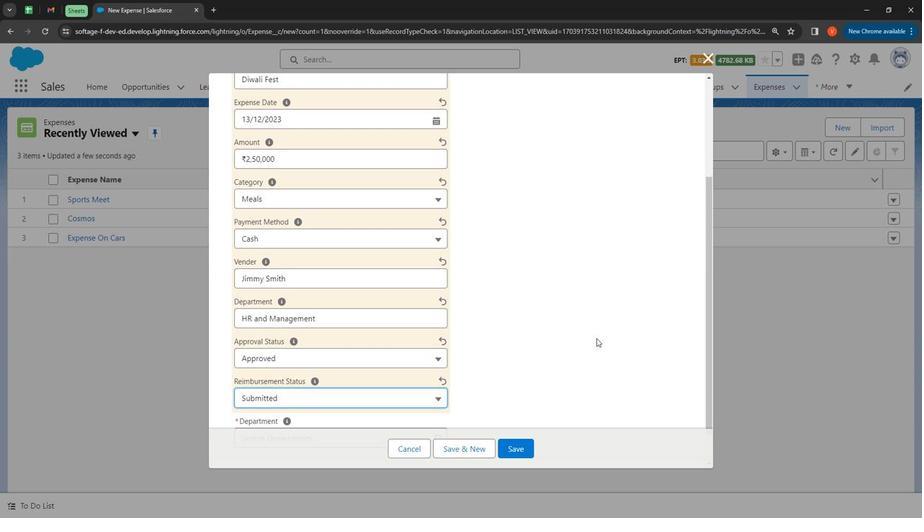 
Action: Mouse moved to (359, 400)
Screenshot: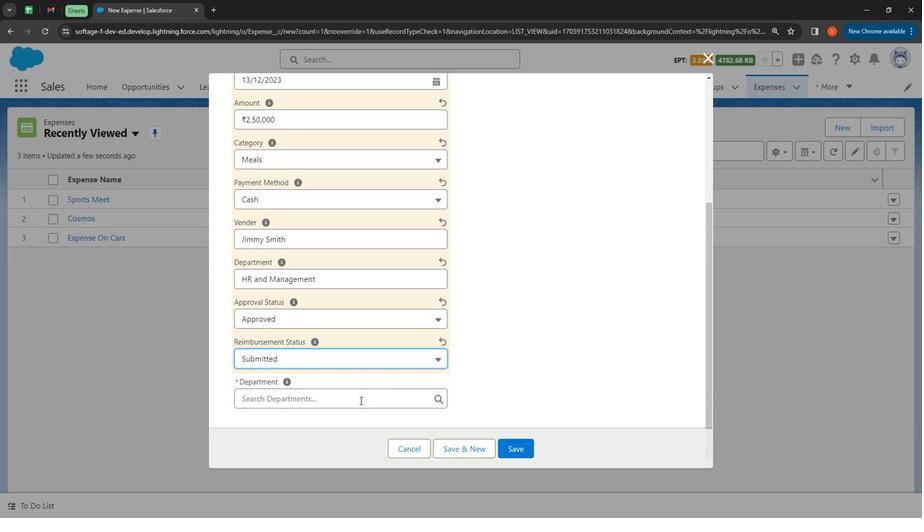 
Action: Mouse pressed left at (359, 400)
Screenshot: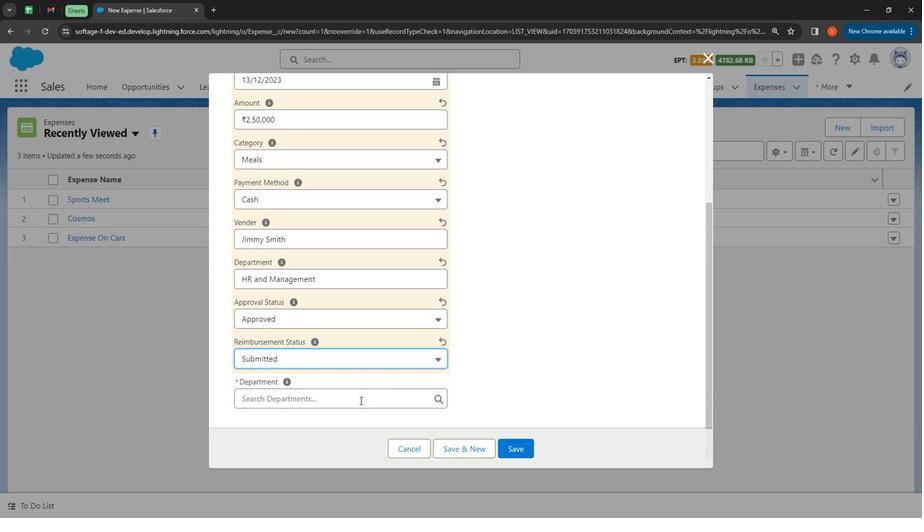 
Action: Mouse moved to (310, 376)
Screenshot: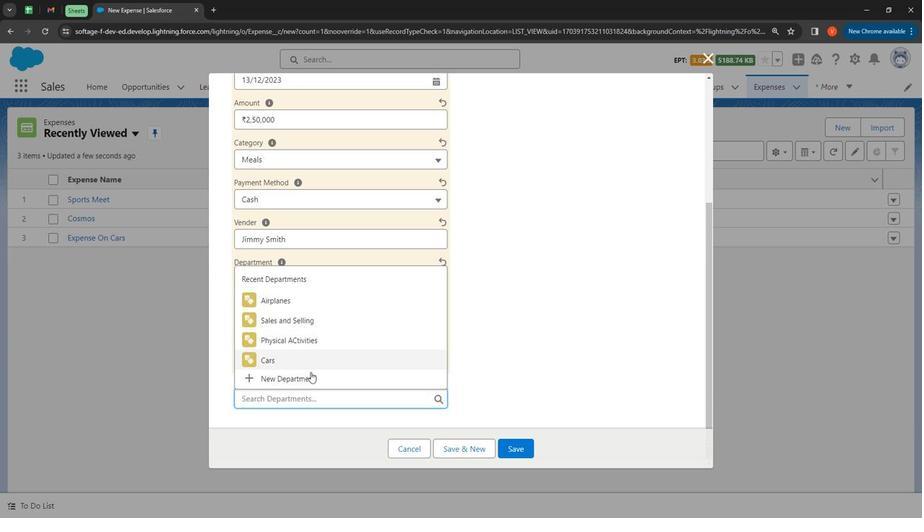 
Action: Mouse pressed left at (310, 376)
Screenshot: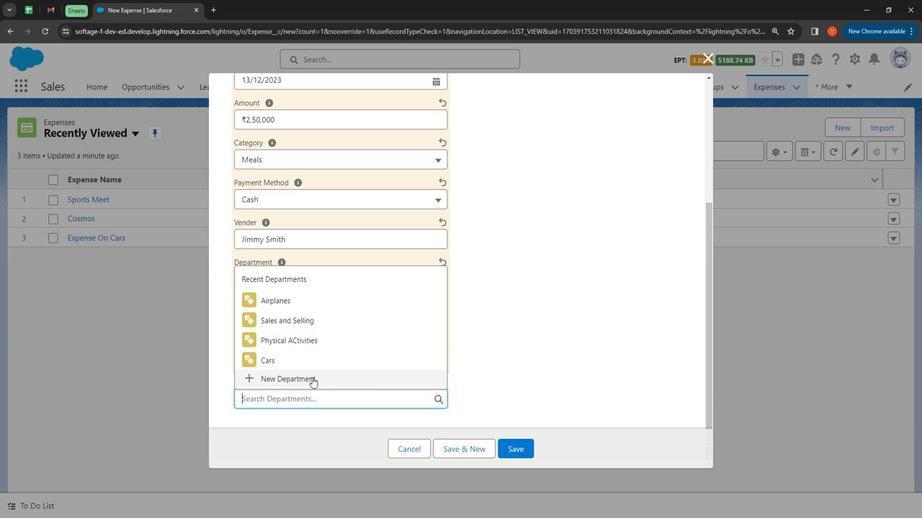 
Action: Mouse moved to (359, 176)
Screenshot: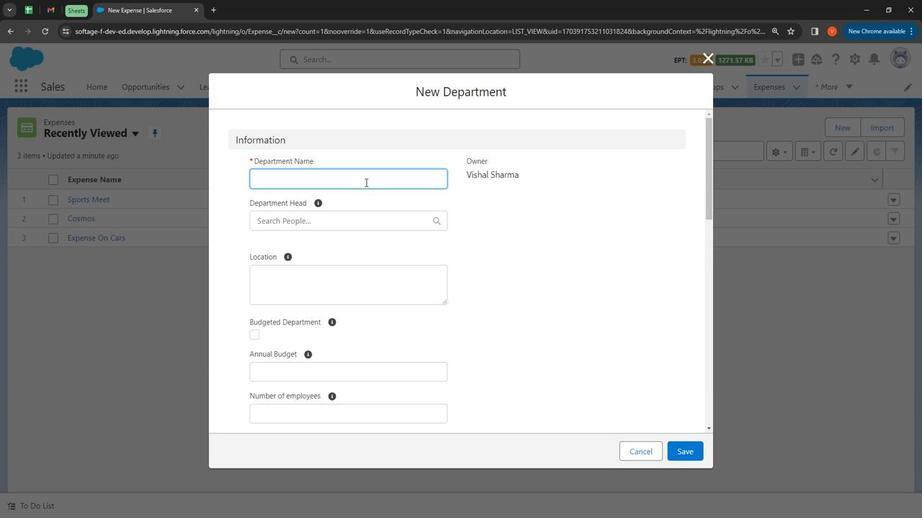 
Action: Mouse pressed left at (359, 176)
Screenshot: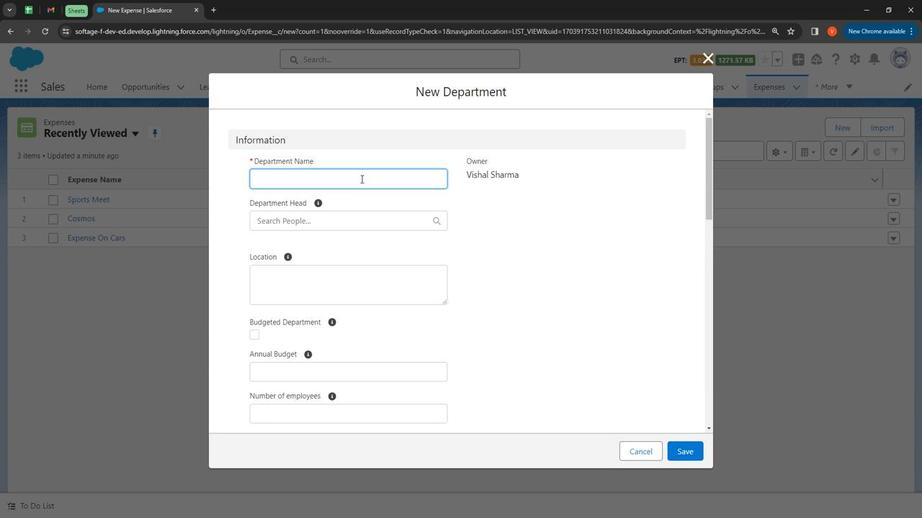 
Action: Mouse moved to (358, 175)
Screenshot: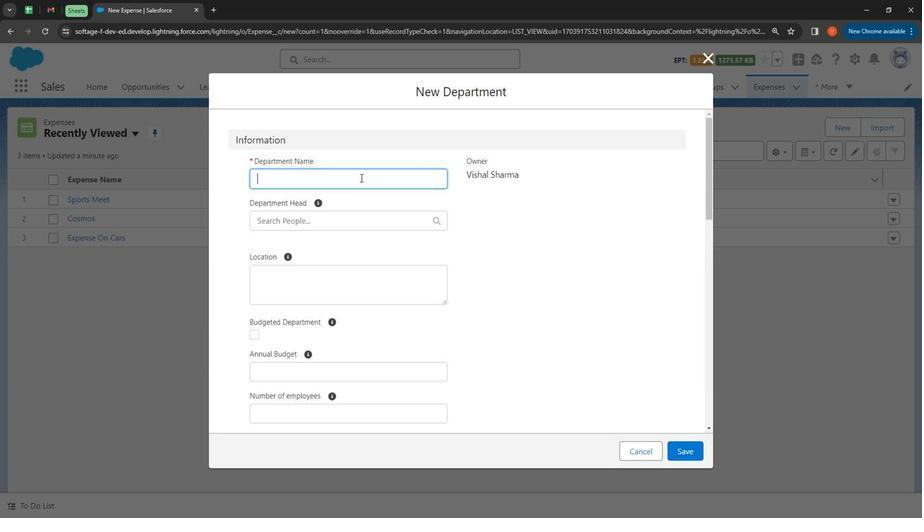 
Action: Key pressed ctrl+I<Key.shift>I<Key.shift><Key.shift>T<Key.space>and<Key.space>management<Key.space><Key.shift><Key.shift><Key.shift><Key.shift><Key.shift><Key.shift><Key.shift><Key.shift><Key.shift><Key.shift><Key.shift><Key.shift><Key.shift><Key.shift><Key.shift><Key.shift><Key.shift><Key.shift><Key.shift><Key.shift><Key.shift><Key.shift><Key.shift><Key.shift><Key.shift><Key.shift><Key.shift><Key.shift><Key.shift><Key.shift><Key.shift><Key.shift><Key.shift><Key.shift>
Screenshot: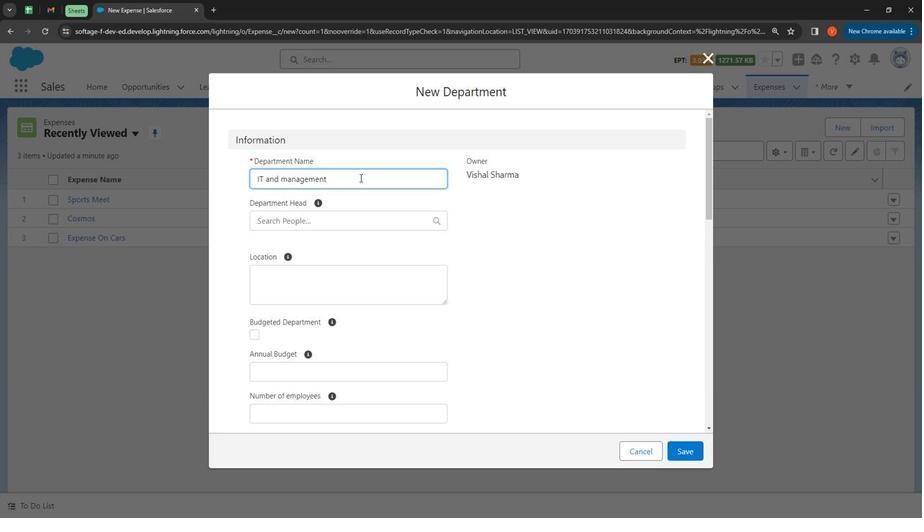 
Action: Mouse moved to (324, 218)
Screenshot: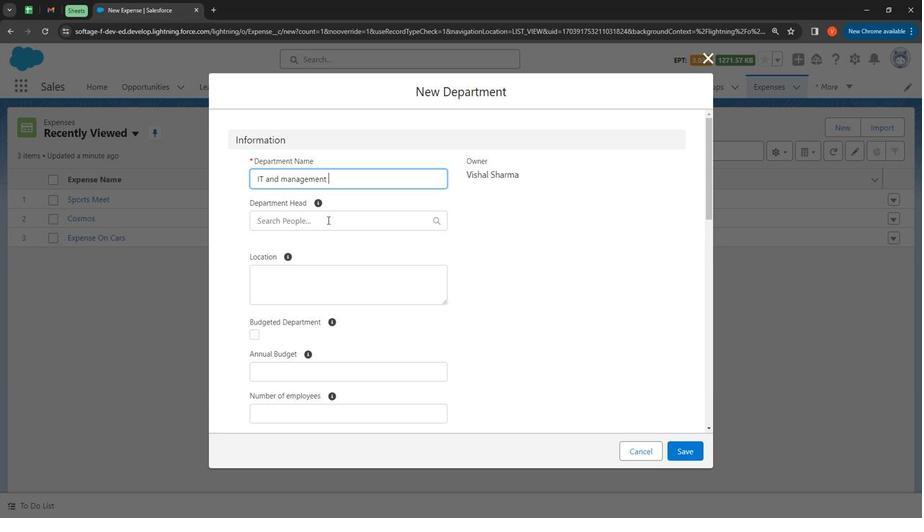 
Action: Mouse pressed left at (324, 218)
Screenshot: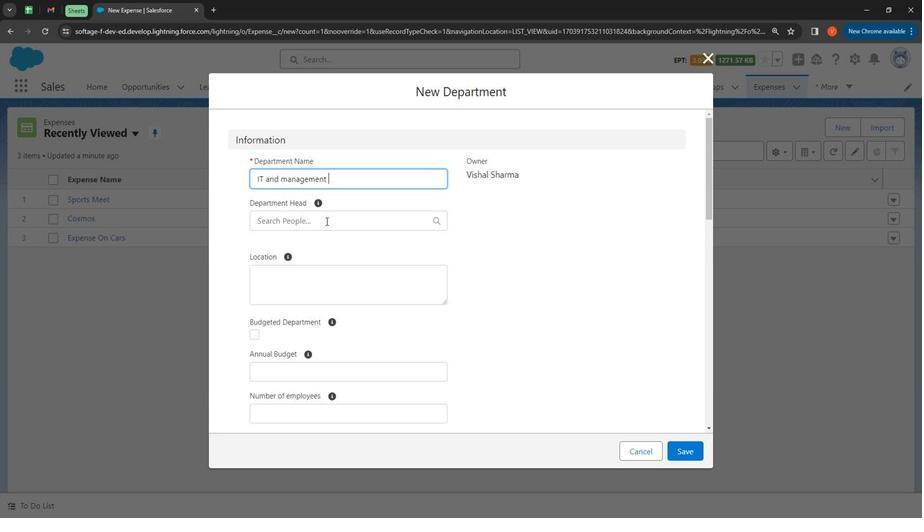 
Action: Mouse moved to (324, 327)
Screenshot: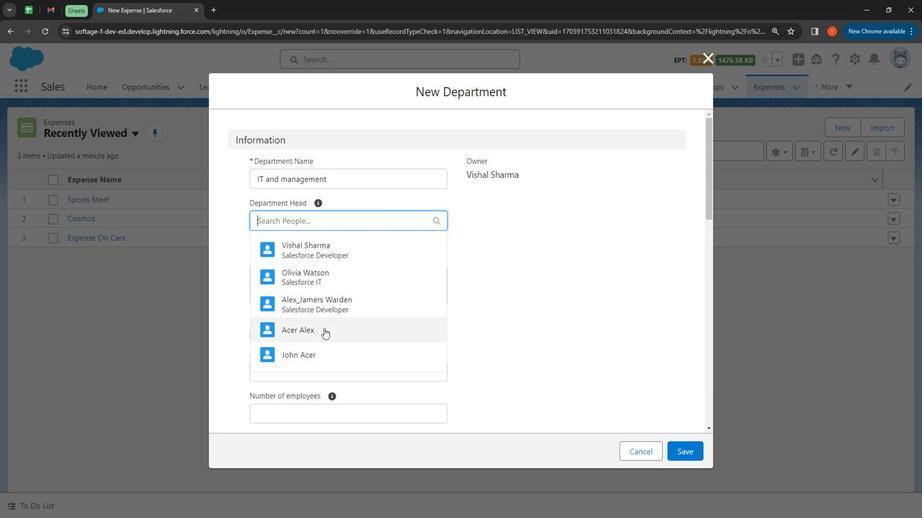 
Action: Mouse pressed left at (324, 327)
Screenshot: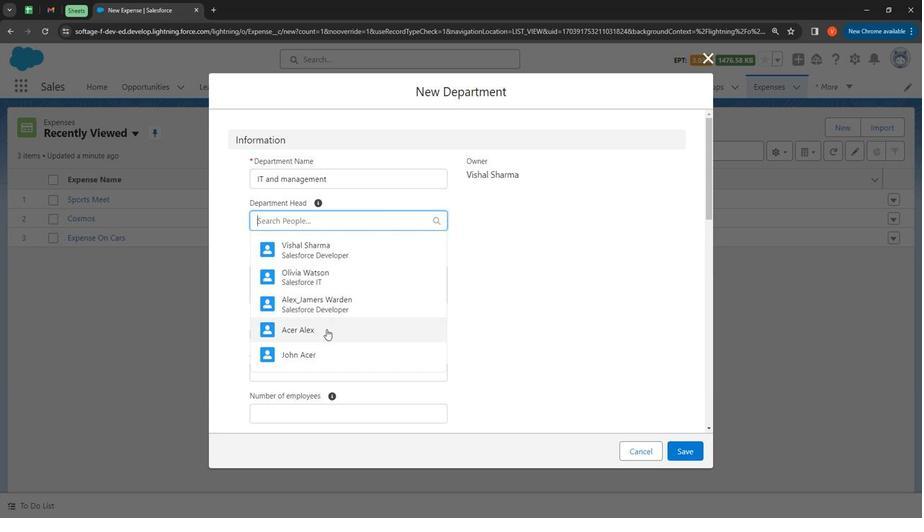 
Action: Mouse moved to (315, 297)
Screenshot: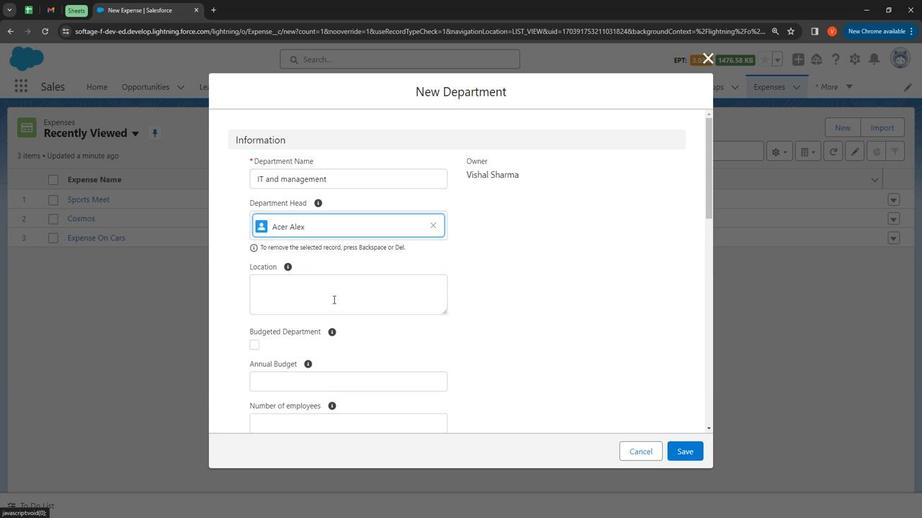 
Action: Mouse pressed left at (315, 297)
Screenshot: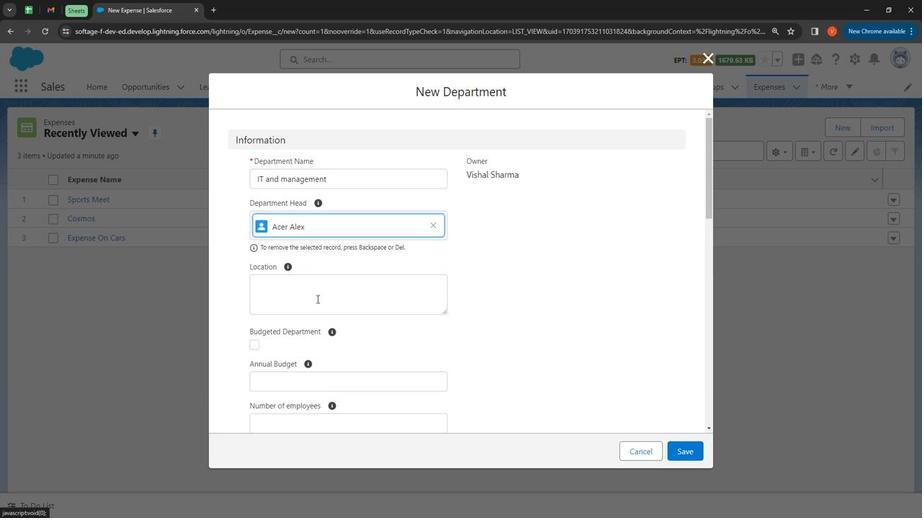 
Action: Mouse moved to (314, 296)
Screenshot: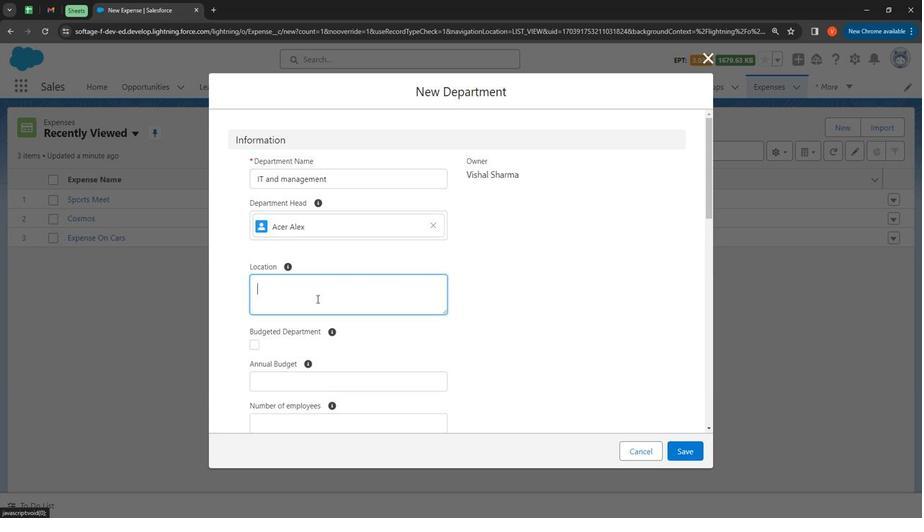 
Action: Key pressed <Key.shift>
Screenshot: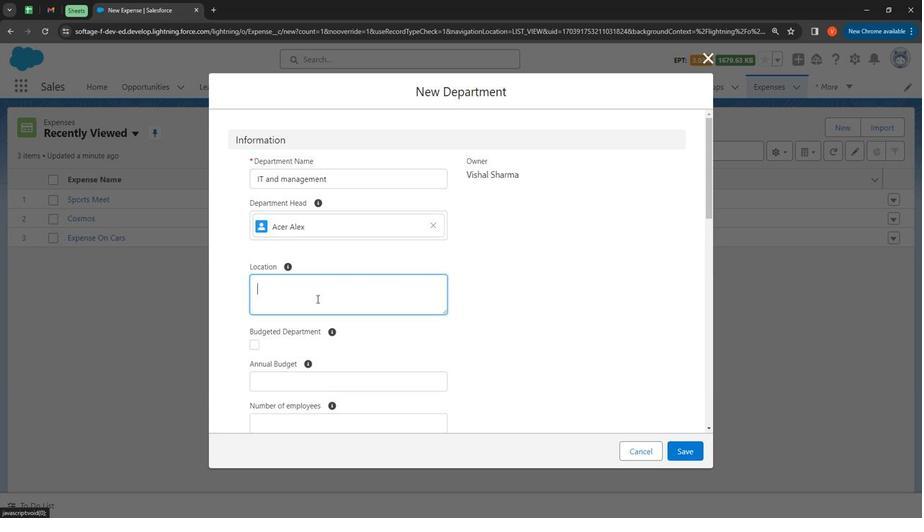
Action: Mouse moved to (313, 294)
Screenshot: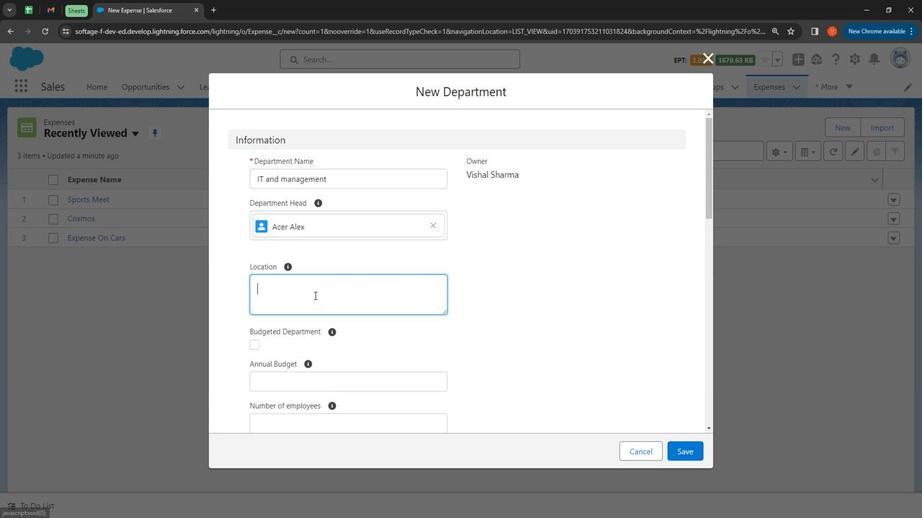 
Action: Key pressed <Key.shift>21<Key.space><Key.shift>Street<Key.space><Key.shift>Scotland
Screenshot: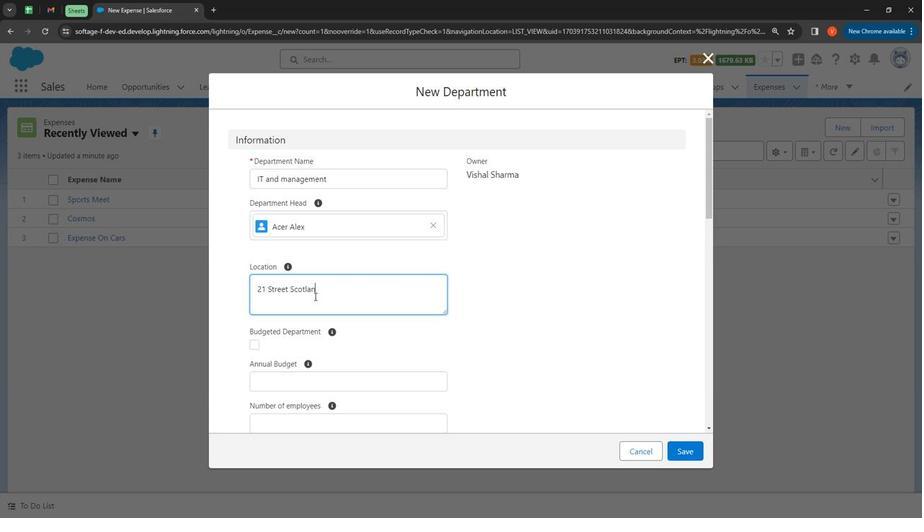 
Action: Mouse moved to (474, 322)
Screenshot: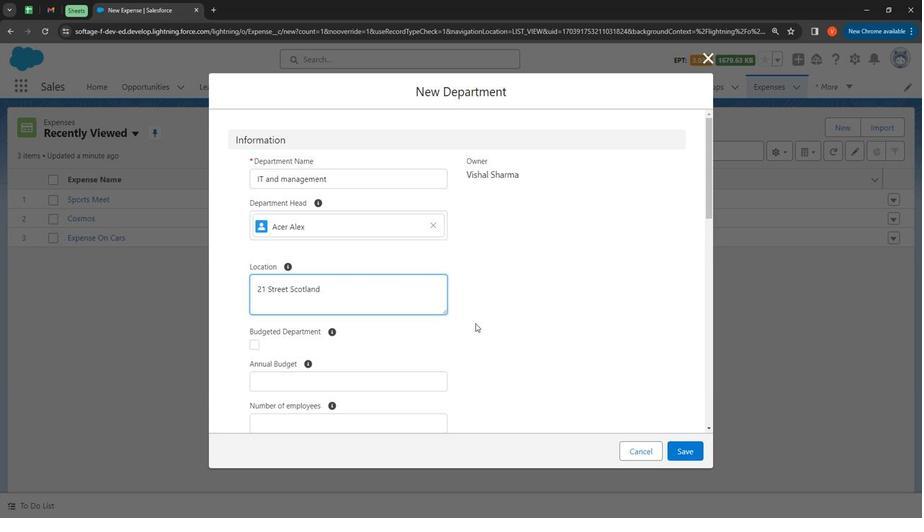 
Action: Mouse pressed left at (474, 322)
Screenshot: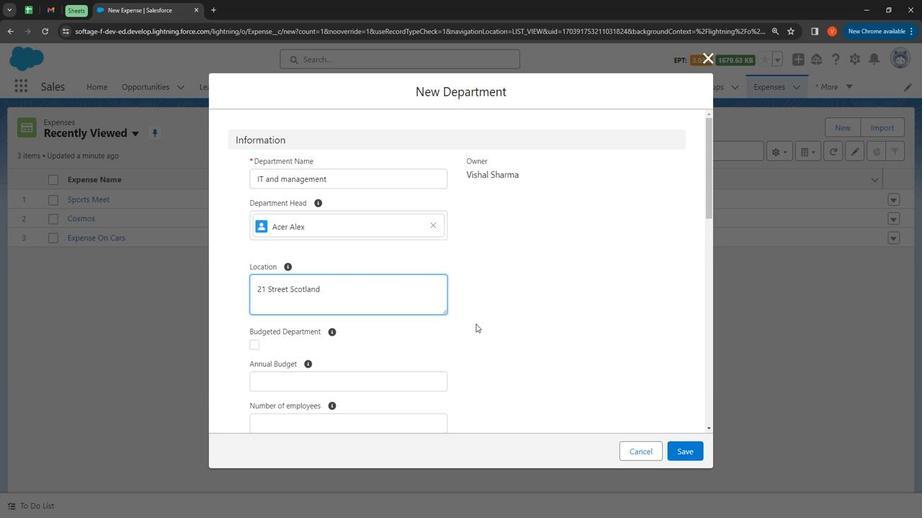 
Action: Mouse moved to (255, 342)
Screenshot: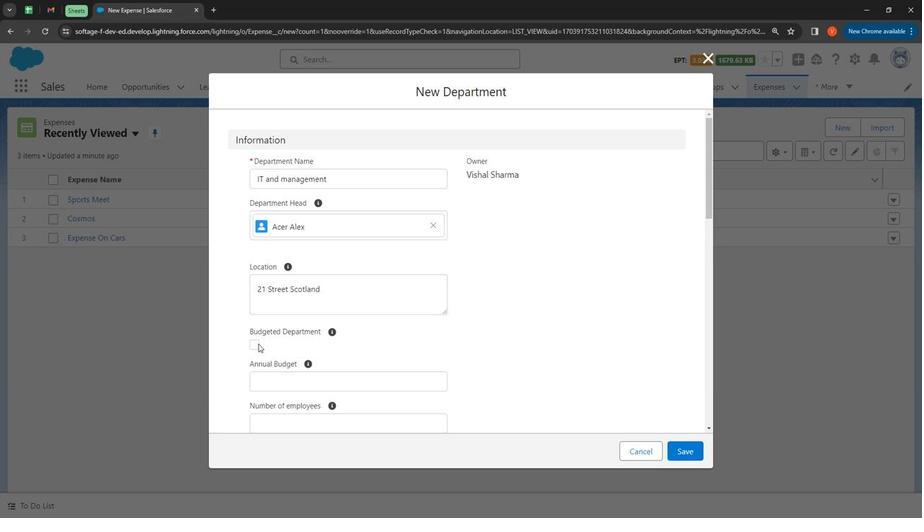 
Action: Mouse pressed left at (255, 342)
Screenshot: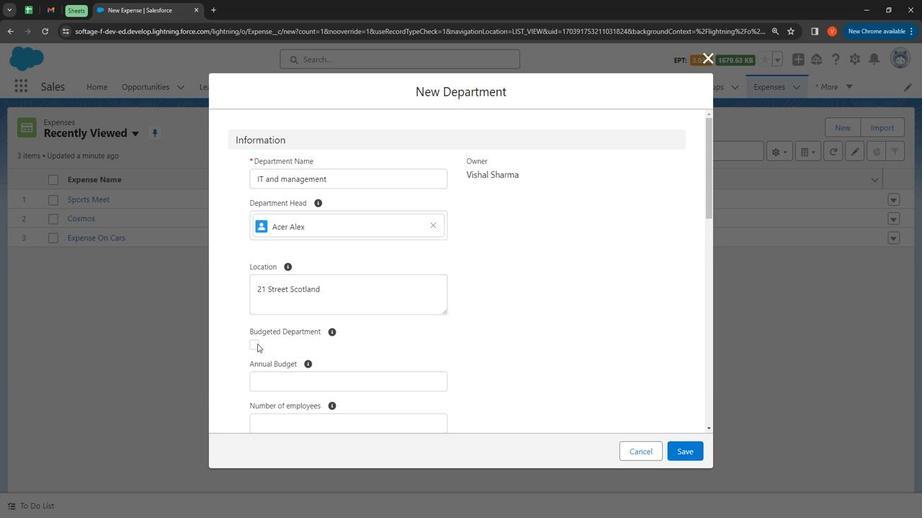 
Action: Mouse moved to (465, 327)
Screenshot: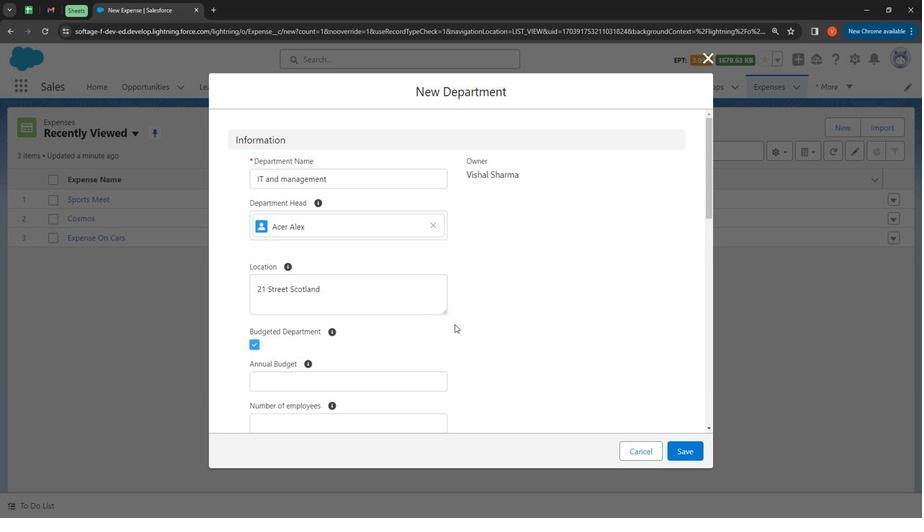 
Action: Mouse scrolled (465, 327) with delta (0, 0)
Screenshot: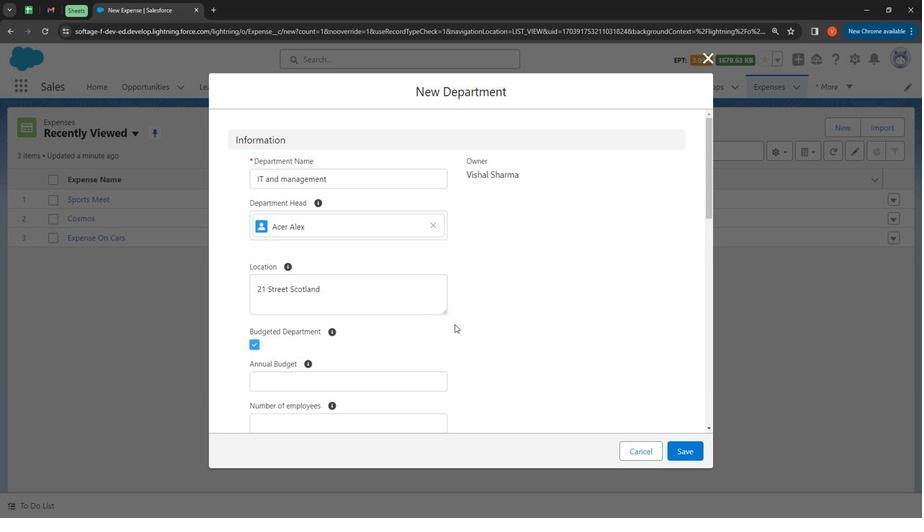 
Action: Mouse moved to (469, 327)
Screenshot: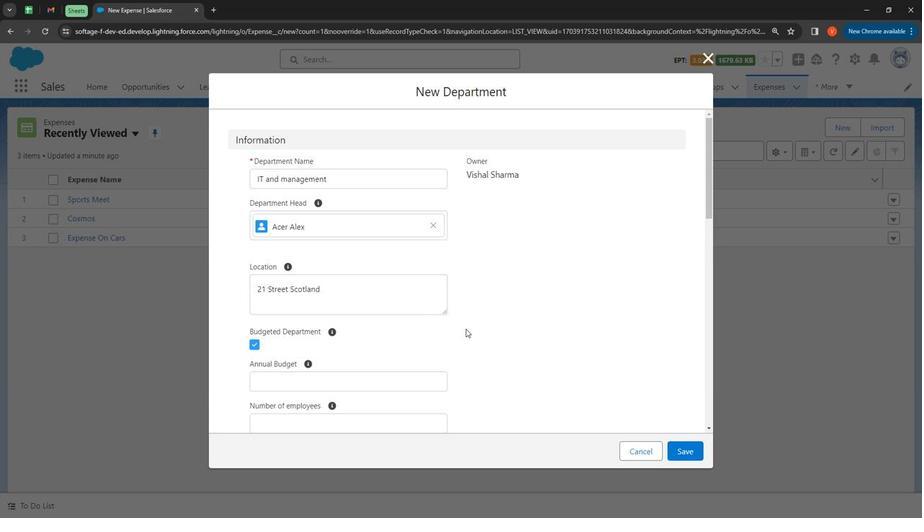 
Action: Mouse scrolled (469, 327) with delta (0, 0)
Screenshot: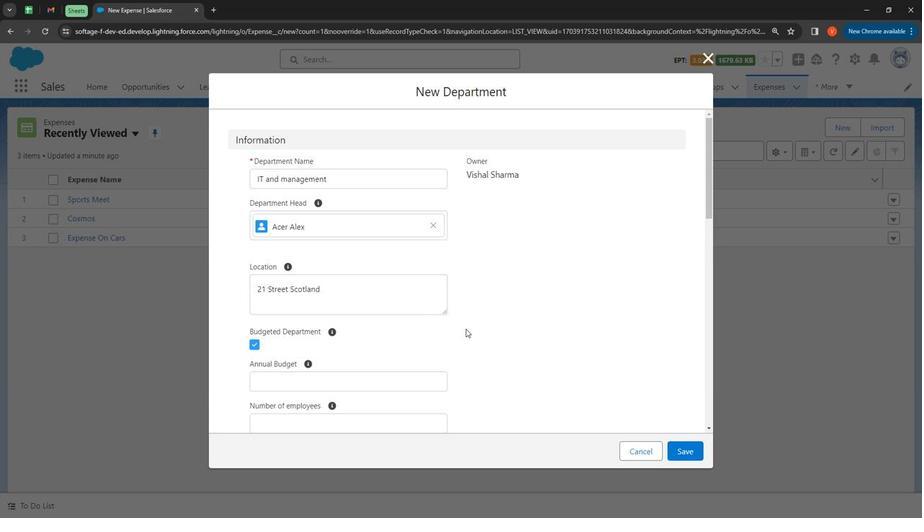 
Action: Mouse moved to (470, 327)
Screenshot: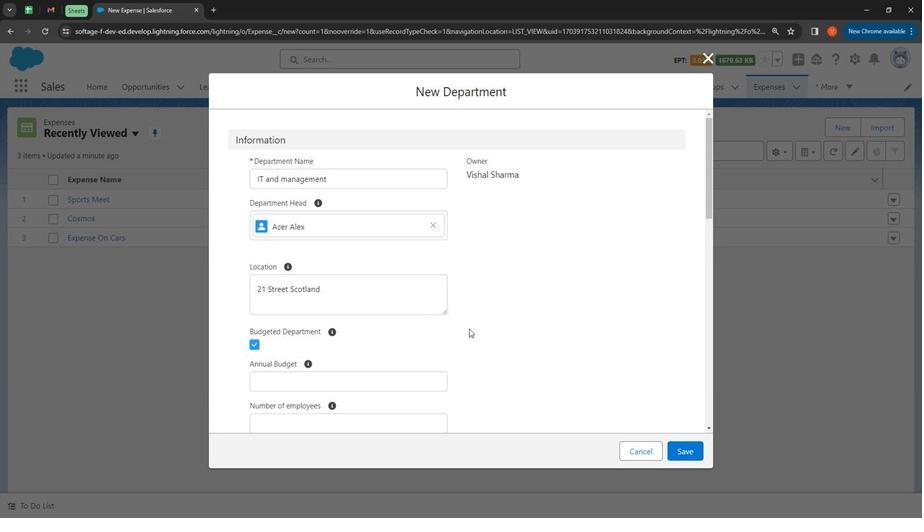 
Action: Mouse scrolled (470, 327) with delta (0, 0)
Screenshot: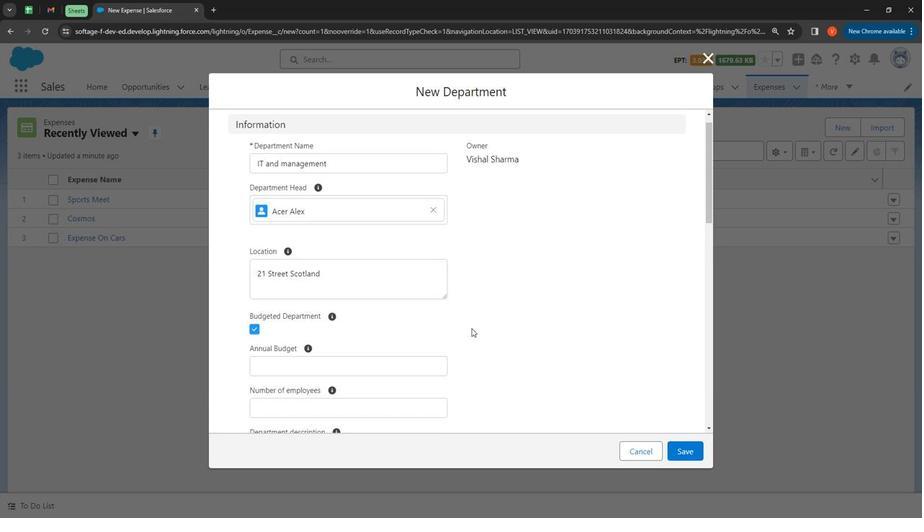 
Action: Mouse moved to (368, 322)
Screenshot: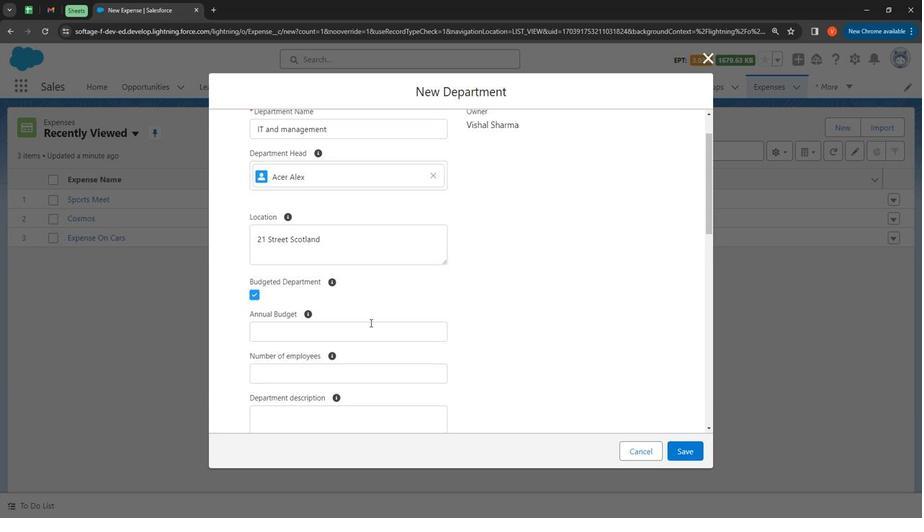 
Action: Mouse pressed left at (368, 322)
Screenshot: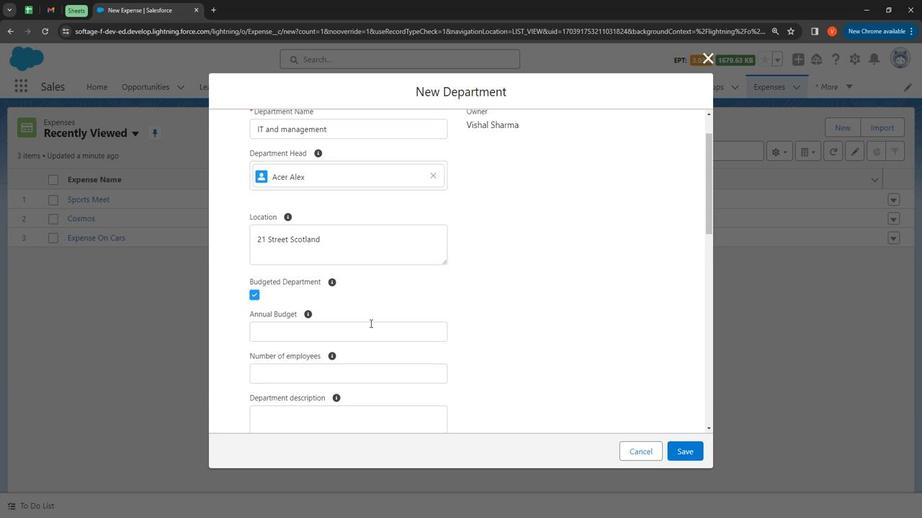 
Action: Mouse moved to (368, 322)
Screenshot: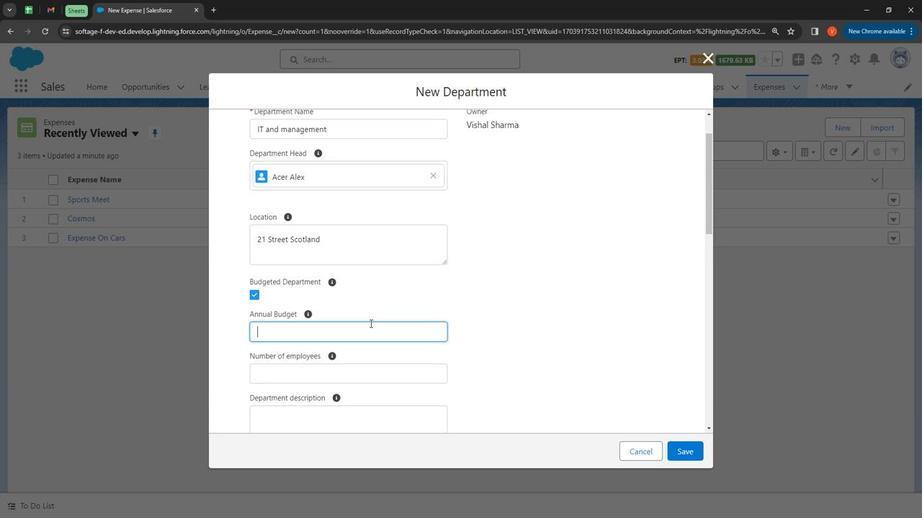 
Action: Key pressed 85000
Screenshot: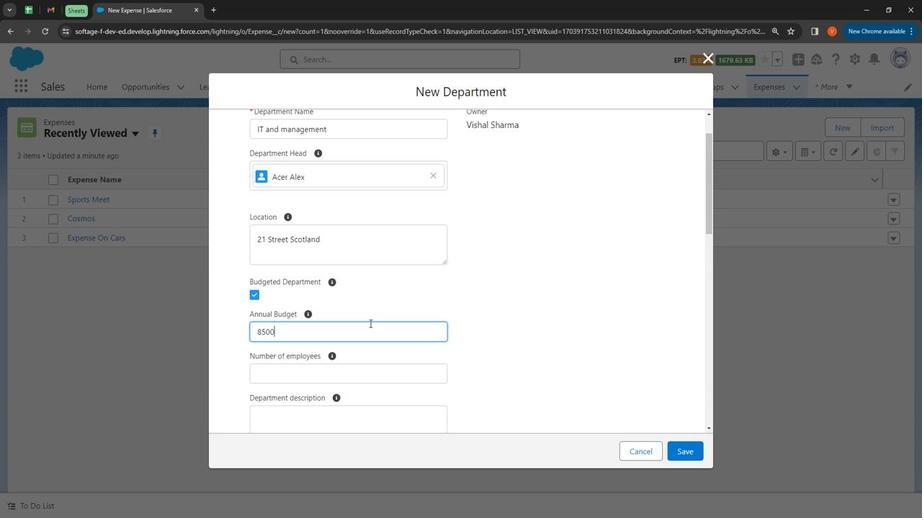 
Action: Mouse moved to (369, 373)
Screenshot: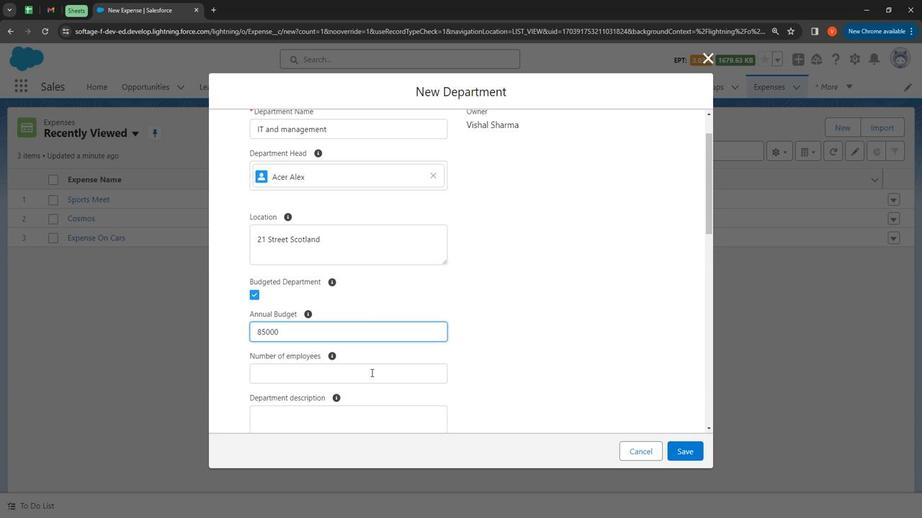 
Action: Mouse pressed left at (369, 373)
Screenshot: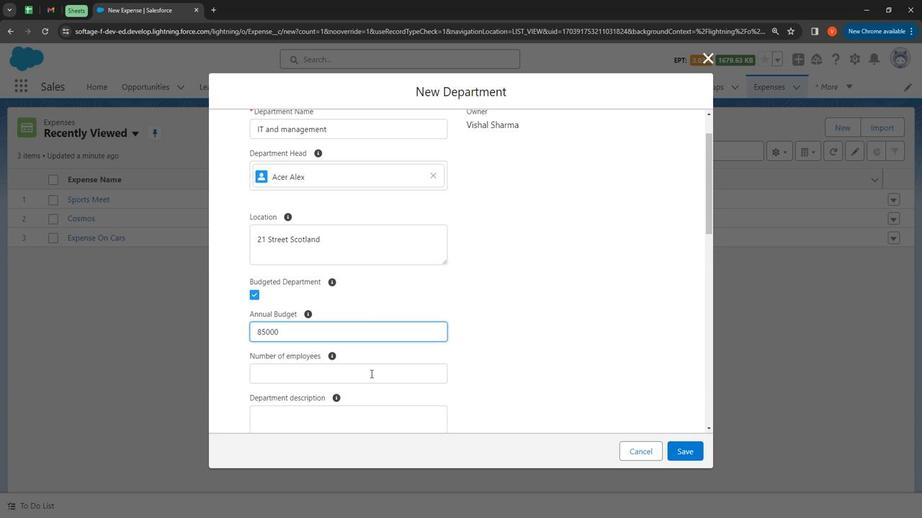 
Action: Mouse moved to (398, 376)
Screenshot: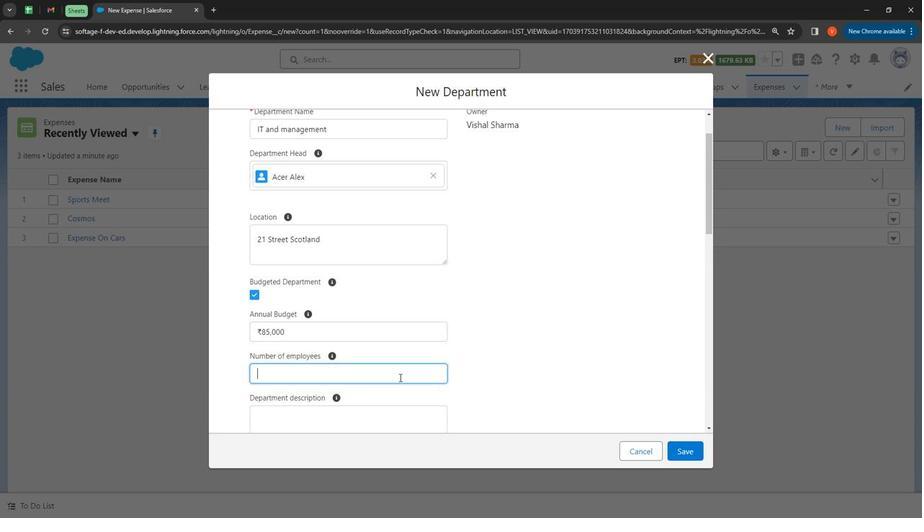 
Action: Key pressed 500
Screenshot: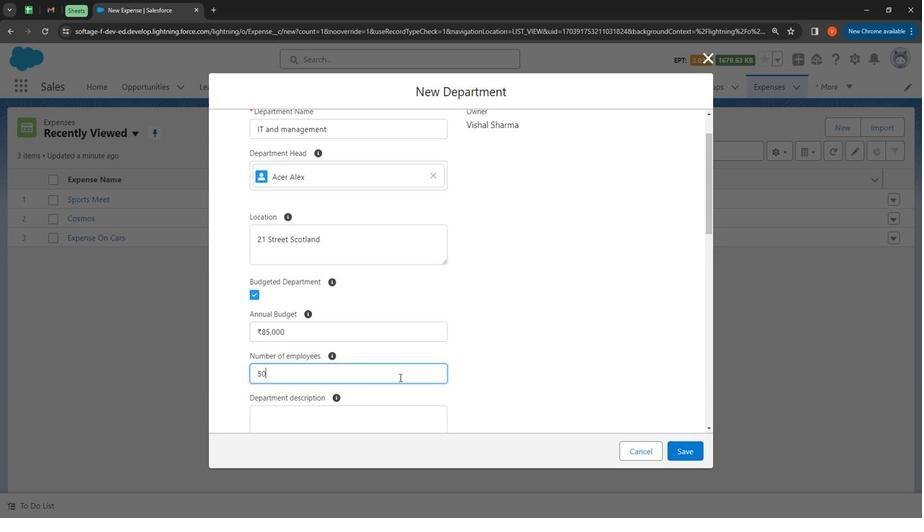 
Action: Mouse moved to (575, 362)
Screenshot: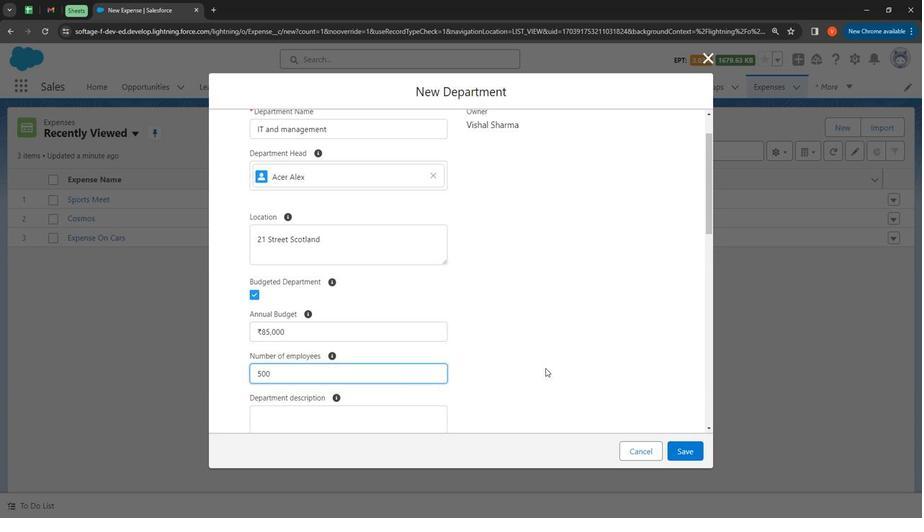
Action: Mouse scrolled (575, 361) with delta (0, 0)
Screenshot: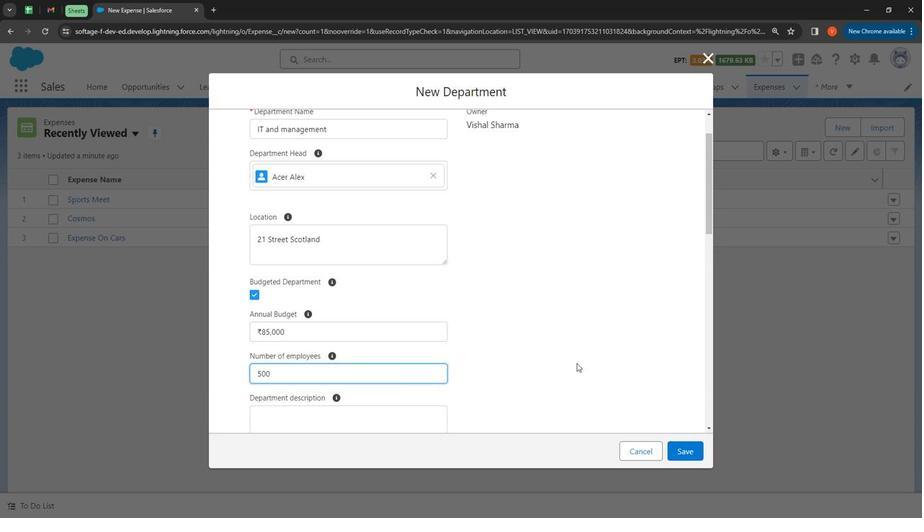 
Action: Mouse scrolled (575, 363) with delta (0, 0)
Screenshot: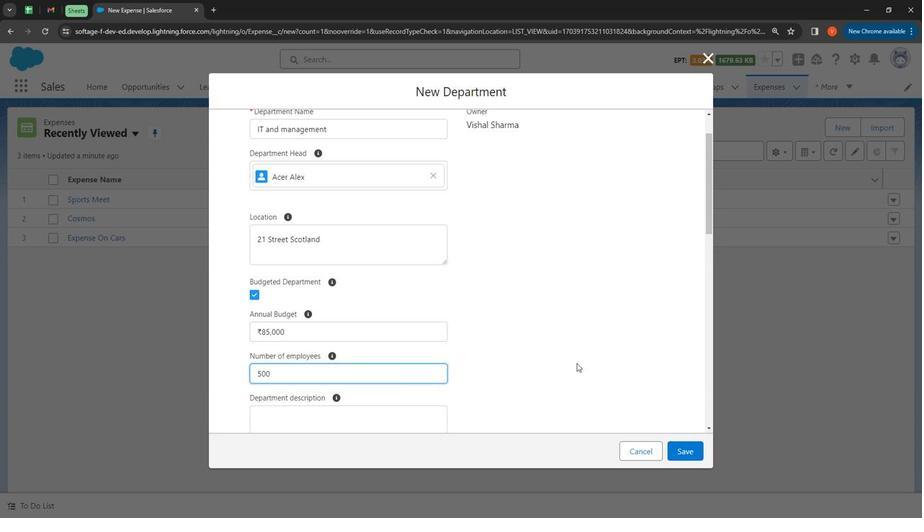 
Action: Mouse scrolled (575, 361) with delta (0, 0)
Screenshot: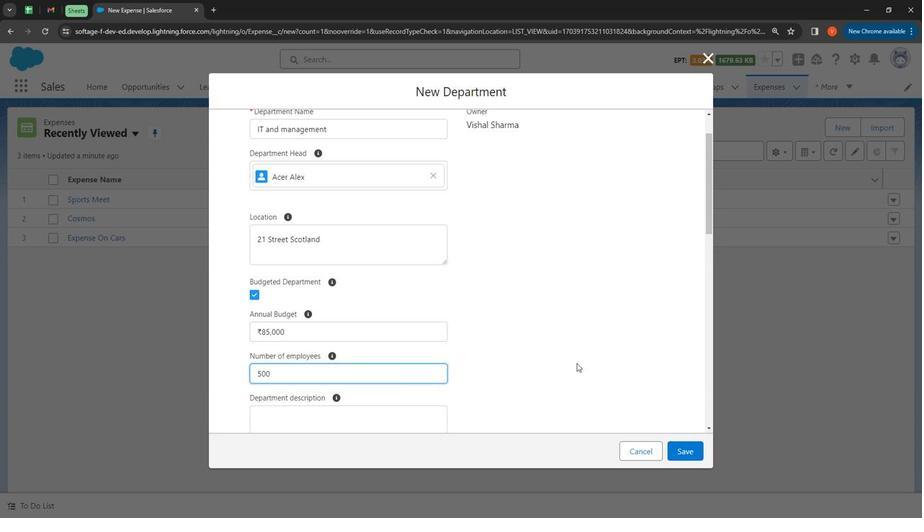 
Action: Mouse scrolled (575, 361) with delta (0, 0)
Screenshot: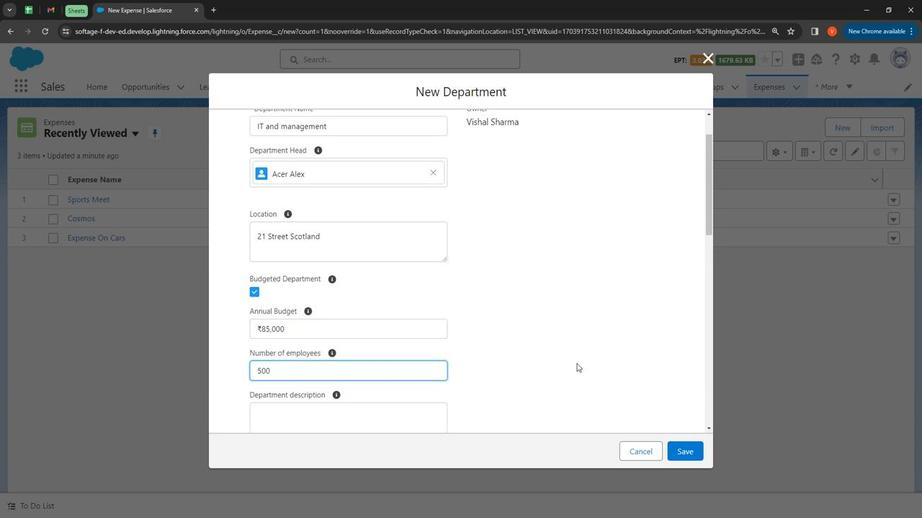 
Action: Mouse scrolled (575, 361) with delta (0, 0)
Screenshot: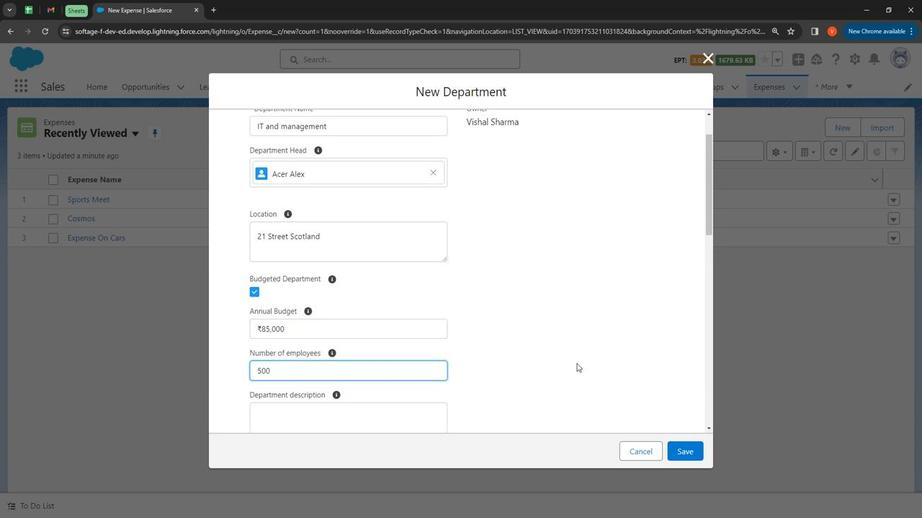 
Action: Mouse moved to (577, 362)
Screenshot: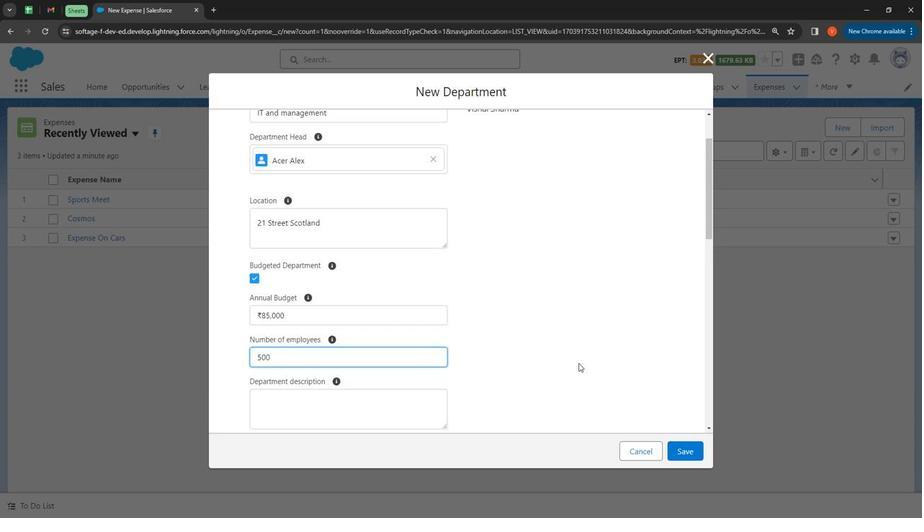 
Action: Mouse scrolled (577, 361) with delta (0, 0)
Screenshot: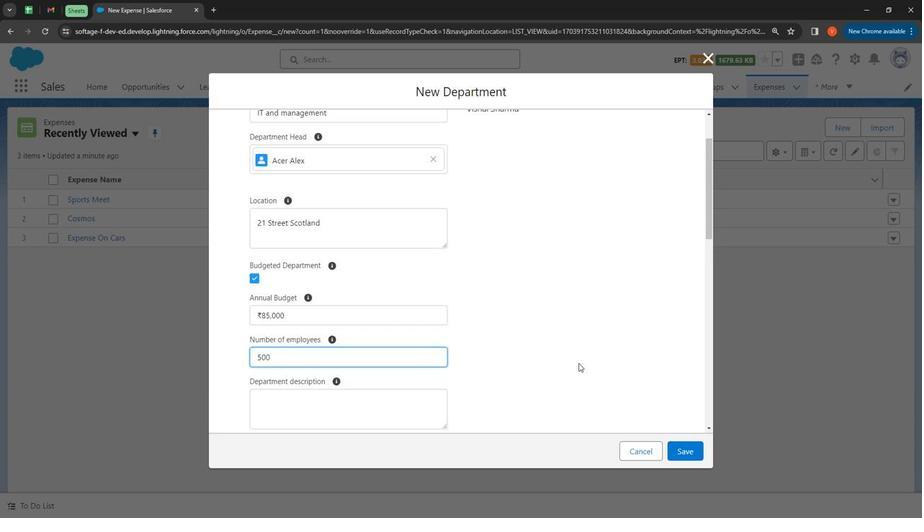 
Action: Mouse moved to (578, 362)
Screenshot: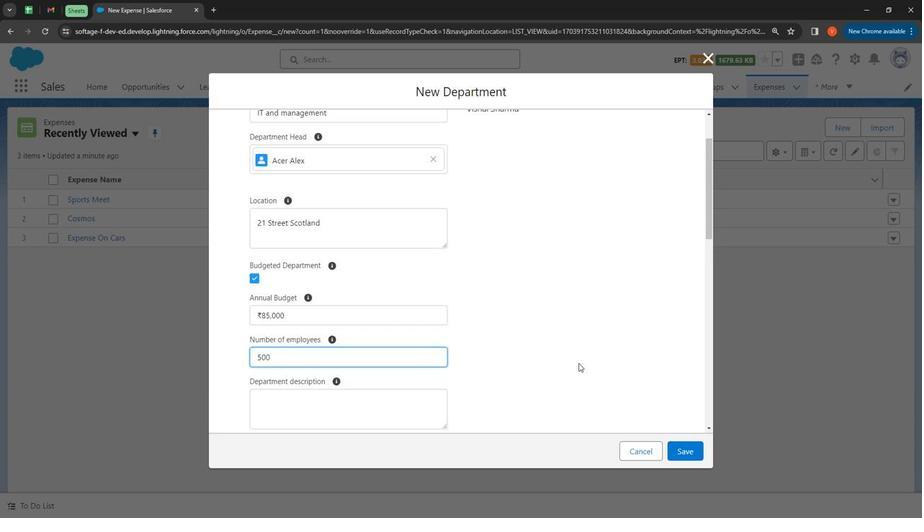 
Action: Mouse scrolled (578, 361) with delta (0, 0)
Screenshot: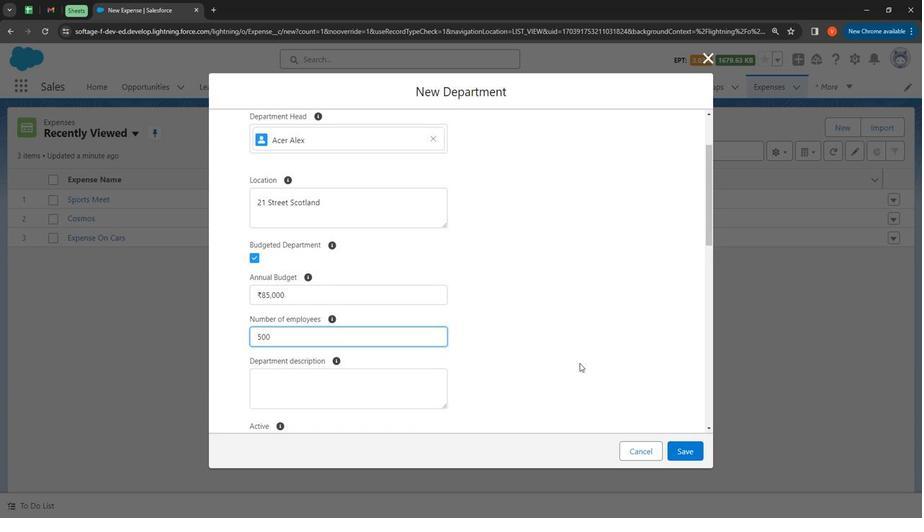 
Action: Mouse moved to (306, 157)
Screenshot: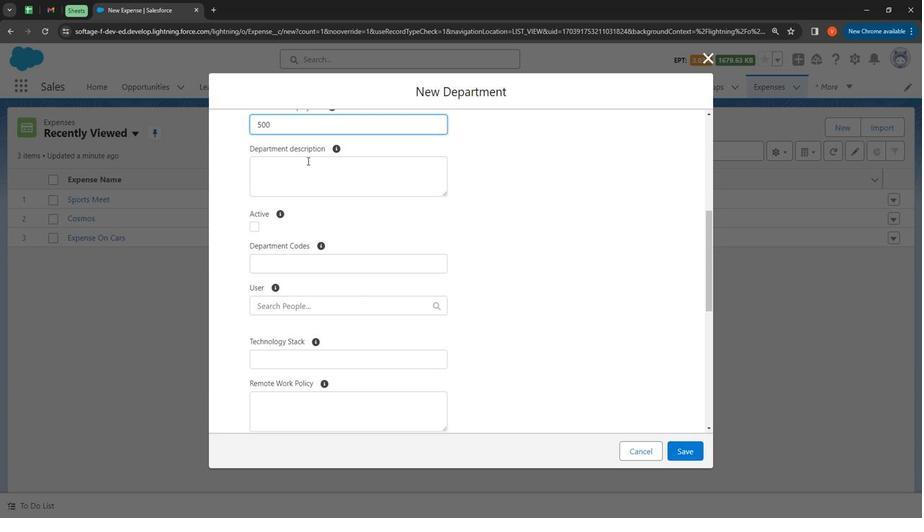 
Action: Mouse pressed left at (306, 157)
Screenshot: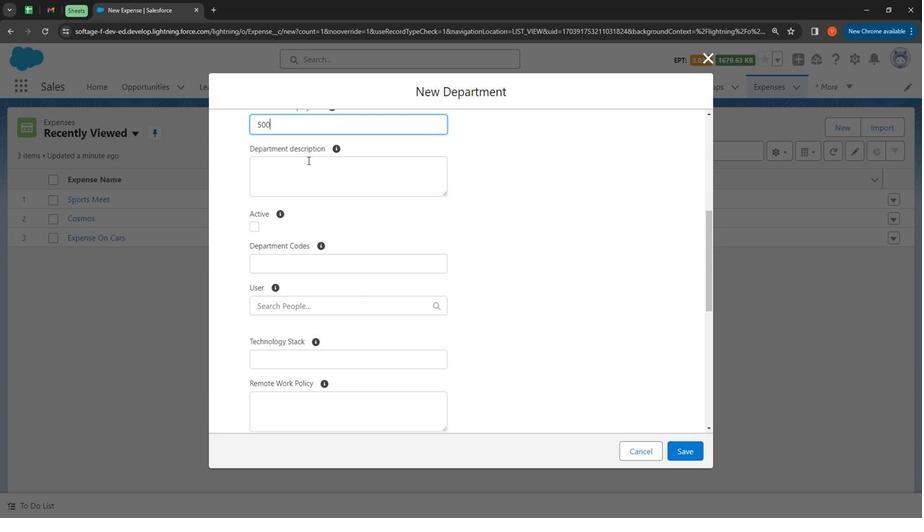 
Action: Mouse moved to (368, 165)
Screenshot: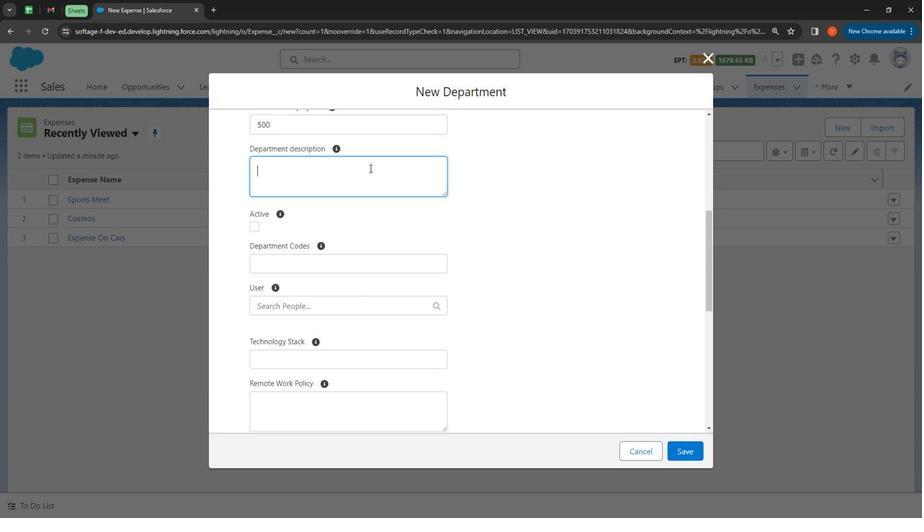 
Action: Key pressed <Key.shift>
Screenshot: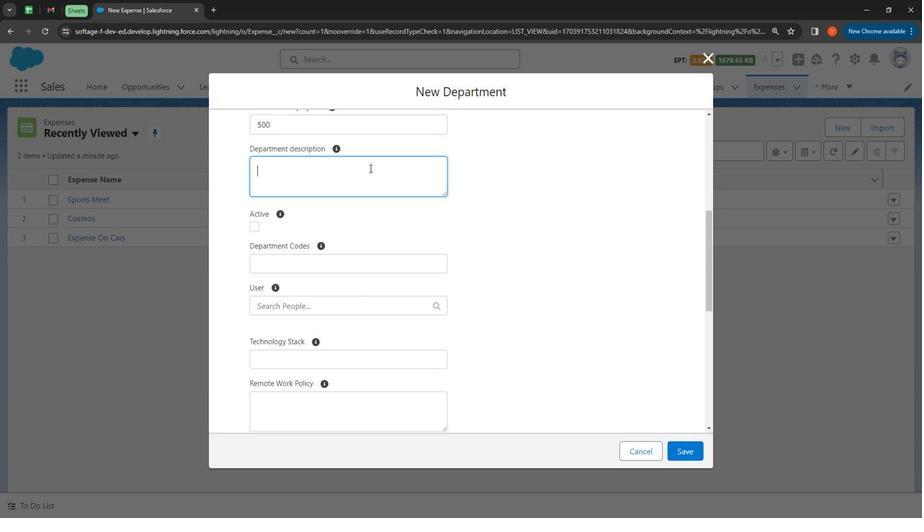 
Action: Mouse moved to (369, 165)
Screenshot: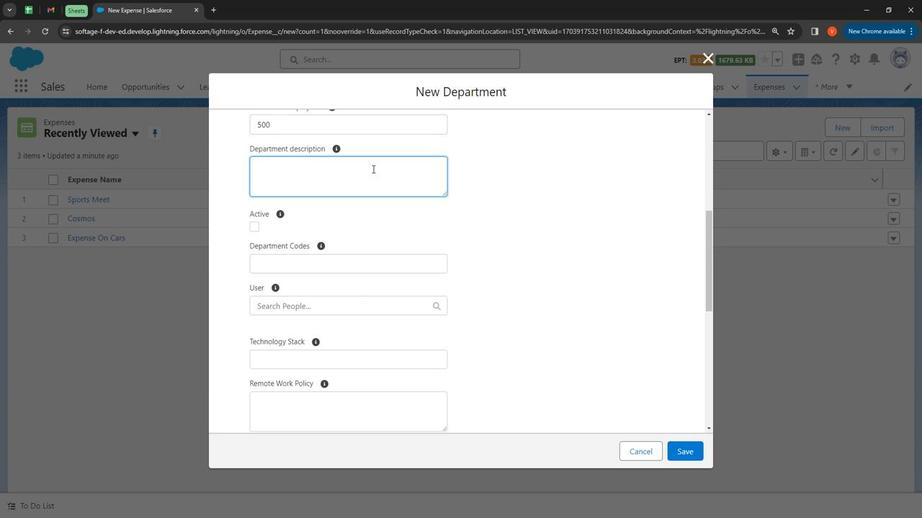 
Action: Key pressed <Key.shift><Key.shift><Key.shift><Key.shift><Key.shift><Key.shift><Key.shift><Key.shift><Key.shift><Key.shift><Key.shift><Key.shift><Key.shift><Key.shift><Key.shift><Key.shift><Key.shift><Key.shift><Key.shift><Key.shift><Key.shift><Key.shift><Key.shift><Key.shift><Key.shift><Key.shift><Key.shift><Key.shift><Key.shift><Key.shift>Department<Key.space>all<Key.space>about<Key.space><Key.shift><Key.shift><Key.shift><Key.shift><Key.shift><Key.shift><Key.shift><Key.shift><Key.shift><Key.shift><Key.shift><Key.shift><Key.shift><Key.shift>It<Key.space>and<Key.space><Key.shift><Key.shift><Key.shift><Key.shift><Key.shift>MAnagement<Key.space><Key.shift><Key.shift><Key.shift><Key.shift><Key.shift><Key.shift><Key.shift><Key.shift><Key.shift><Key.shift><Key.shift><Key.shift><Key.shift><Key.shift><Key.shift><Key.shift><Key.shift><Key.shift><Key.shift><Key.shift>
Screenshot: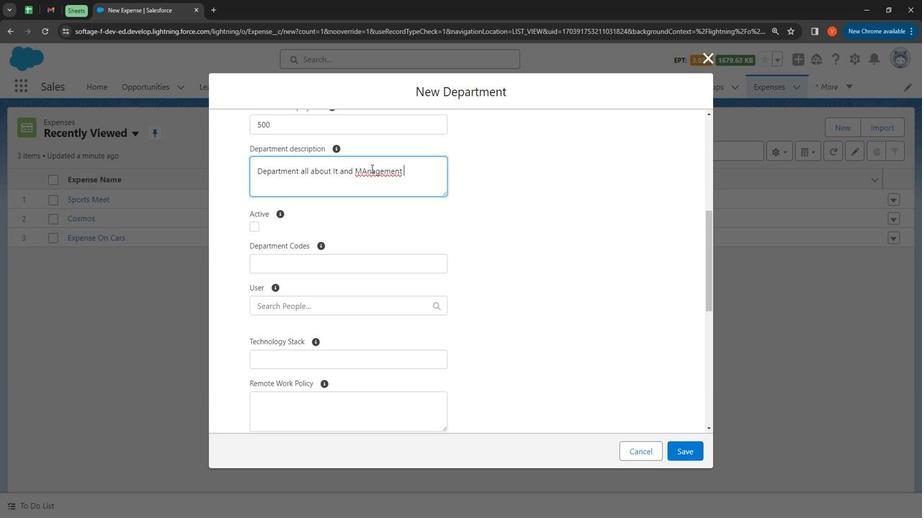 
Action: Mouse moved to (367, 164)
Screenshot: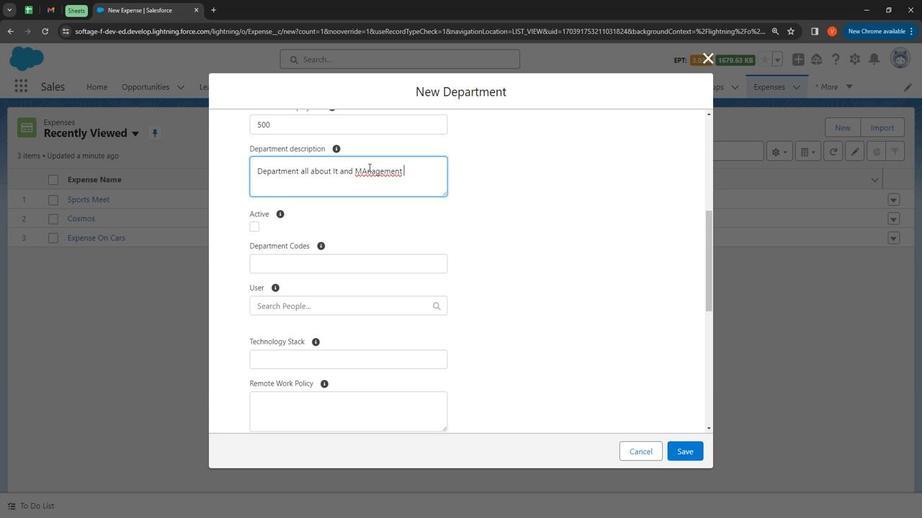 
Action: Mouse pressed right at (367, 164)
Screenshot: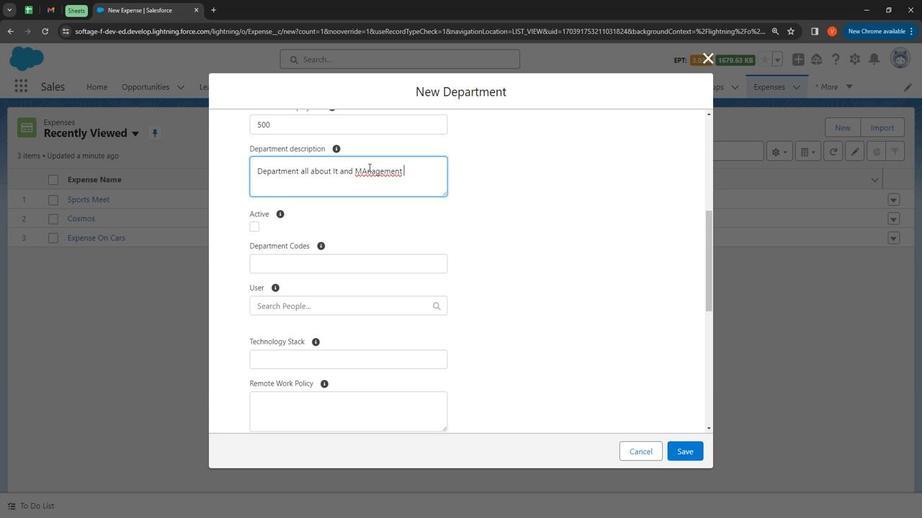 
Action: Mouse moved to (397, 176)
Screenshot: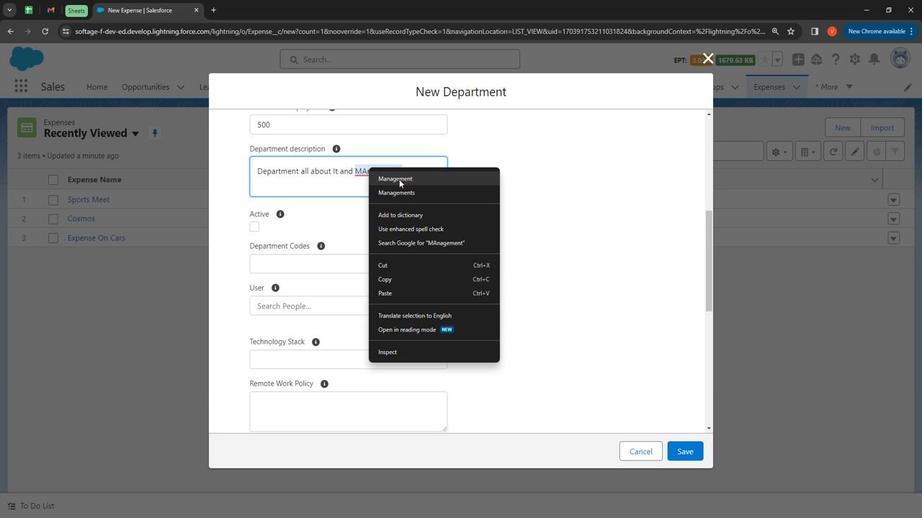 
Action: Mouse pressed left at (397, 176)
Screenshot: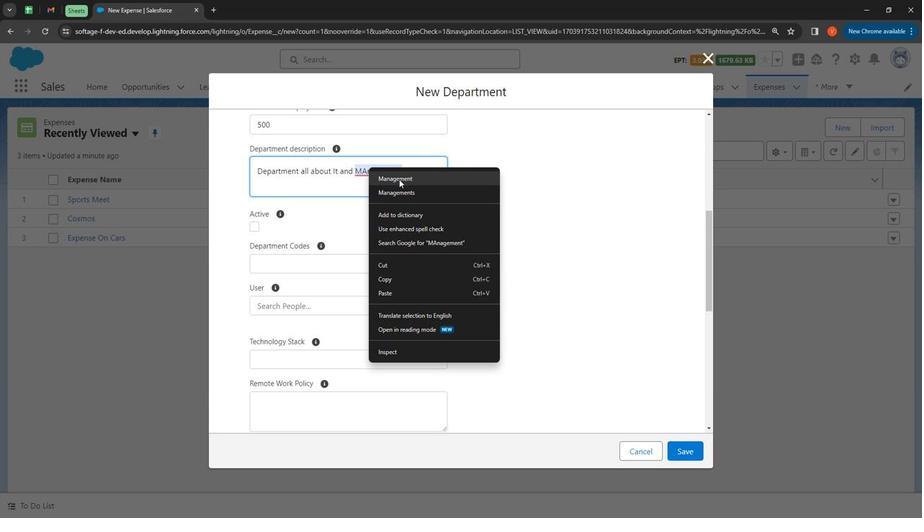 
Action: Mouse moved to (425, 167)
Screenshot: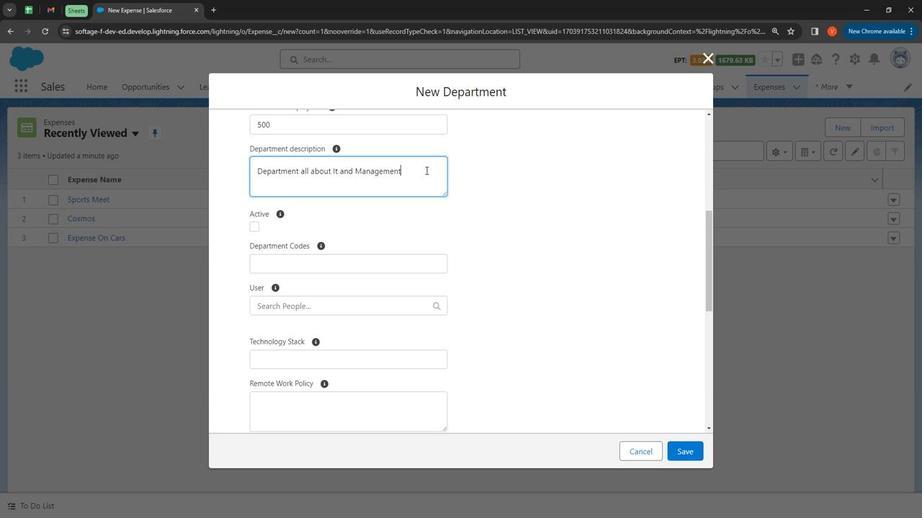 
Action: Mouse pressed left at (425, 167)
Screenshot: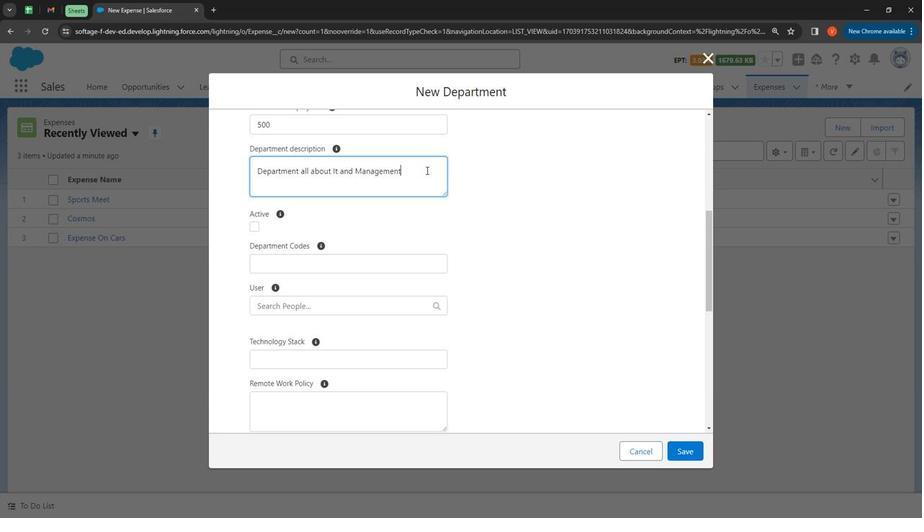 
Action: Mouse moved to (379, 144)
Screenshot: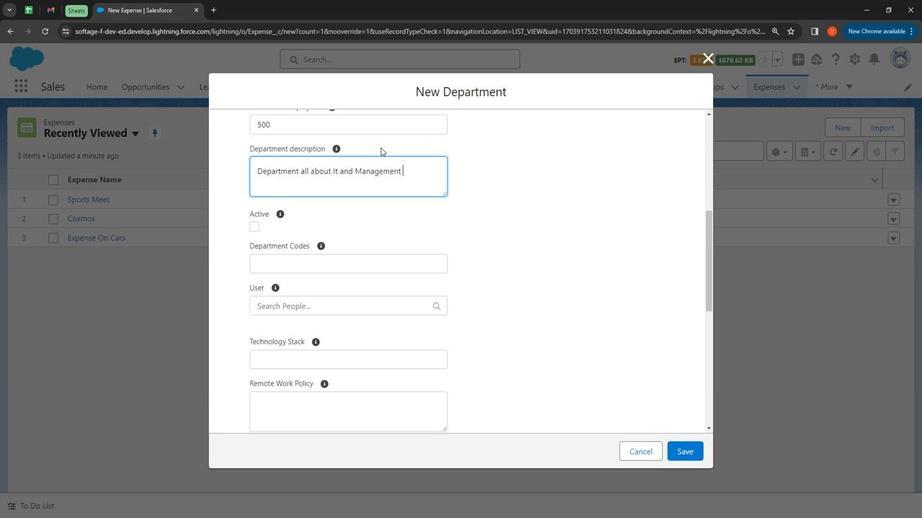 
Action: Key pressed <Key.shift><Key.shift><Key.shift>Things<Key.space>like<Key.space>party<Key.space>and<Key.space>other<Key.space><Key.shift>Occaion<Key.space>in<Key.space>an<Key.space><Key.backspace><Key.backspace><Key.backspace>ir<Key.backspace><Key.backspace>organization
Screenshot: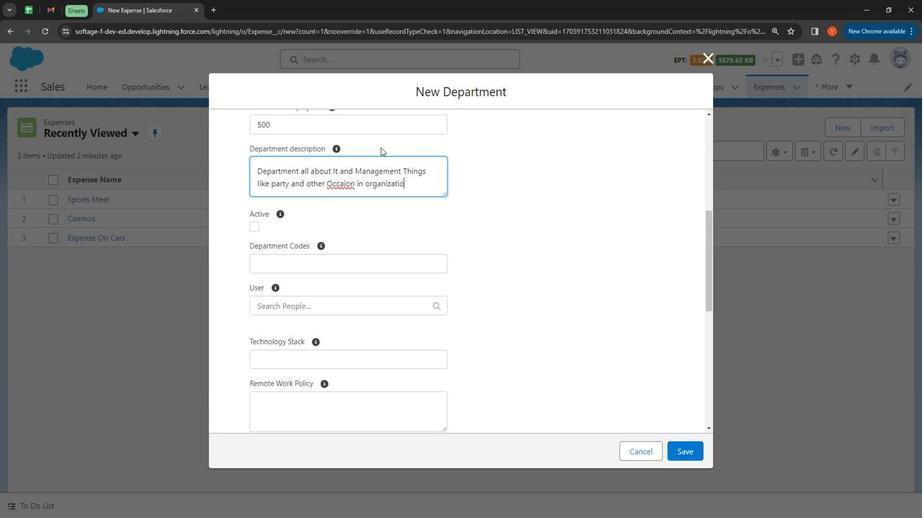 
Action: Mouse moved to (340, 182)
Screenshot: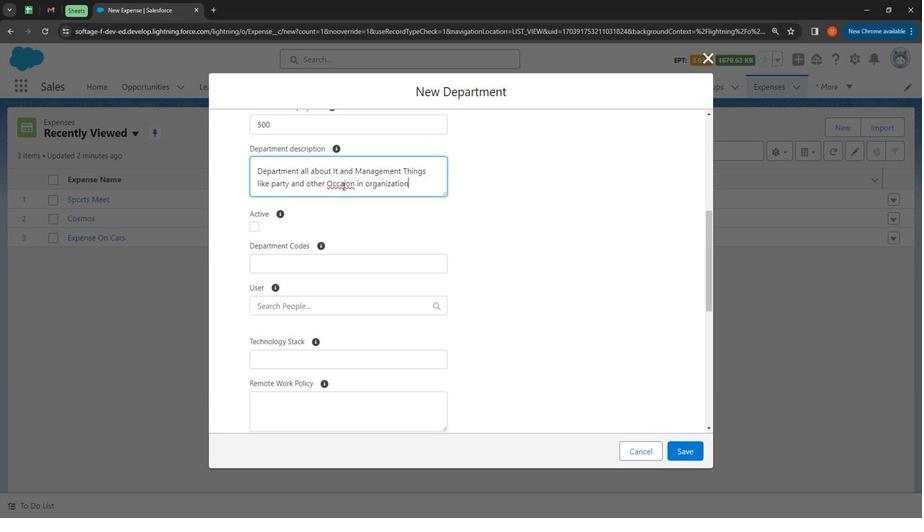 
Action: Mouse pressed right at (340, 182)
Screenshot: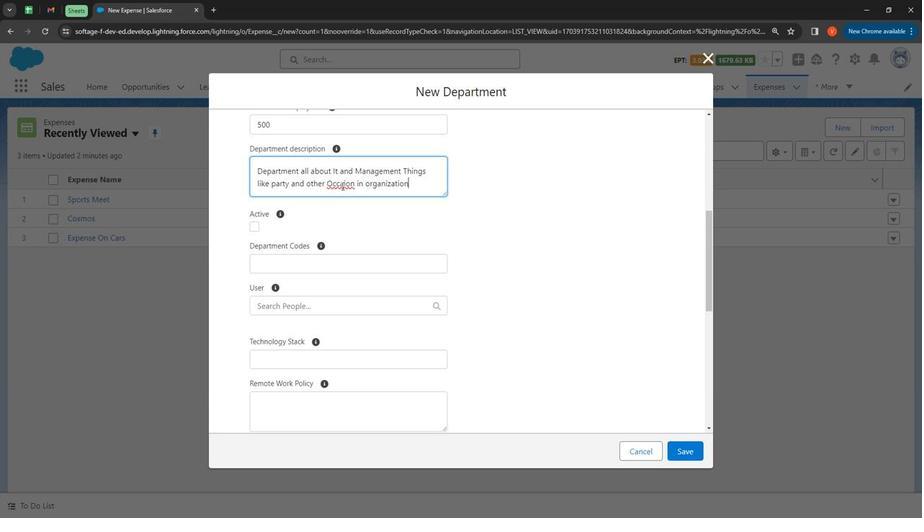 
Action: Mouse moved to (389, 197)
Screenshot: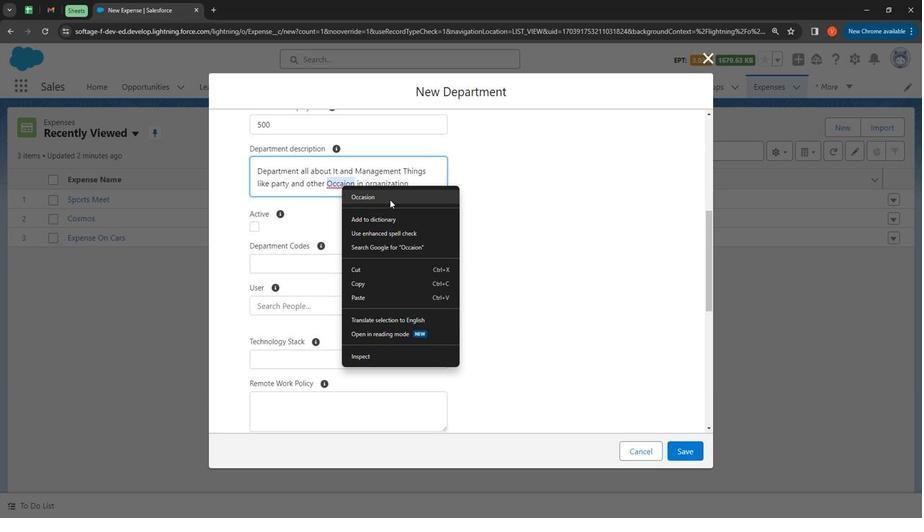 
Action: Mouse pressed left at (389, 197)
Screenshot: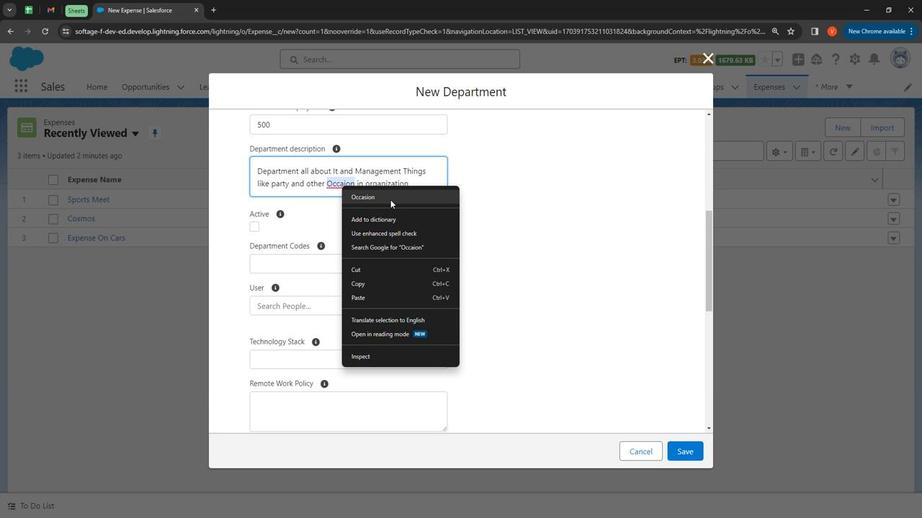 
Action: Mouse moved to (256, 219)
Screenshot: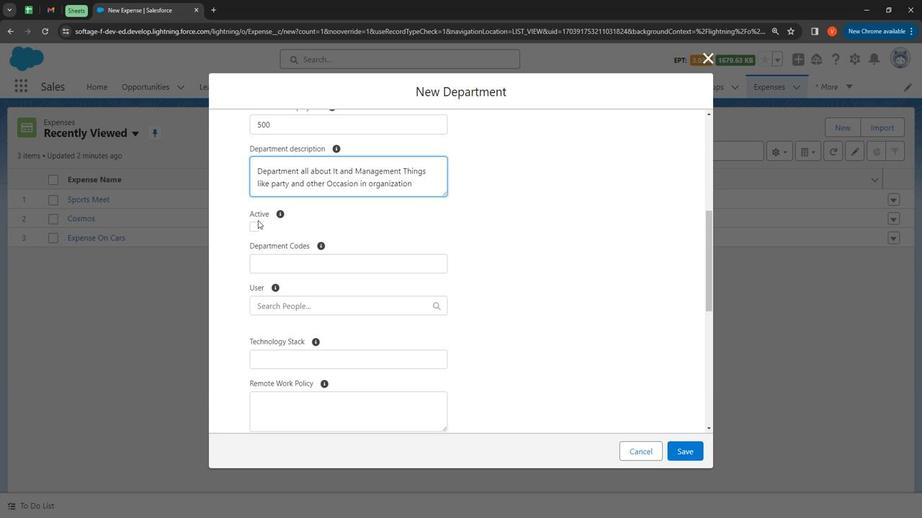 
Action: Mouse pressed left at (256, 219)
Screenshot: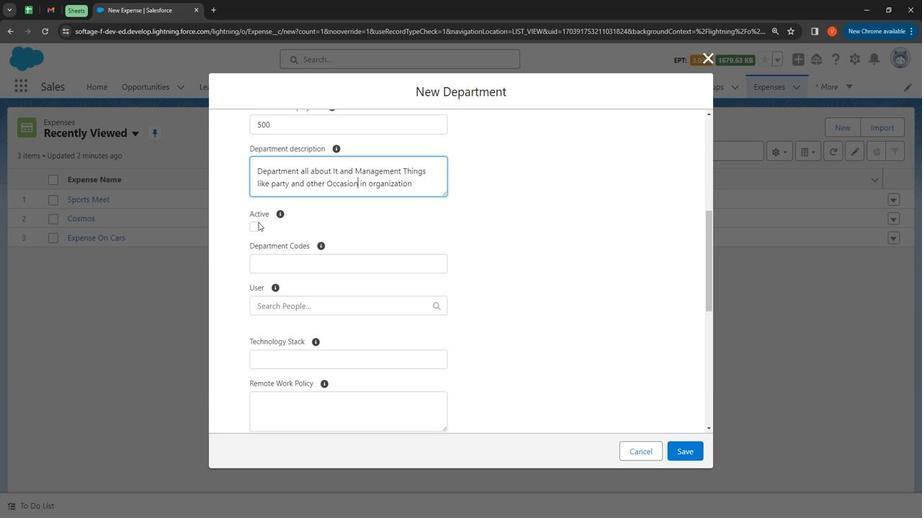 
Action: Mouse moved to (329, 262)
Screenshot: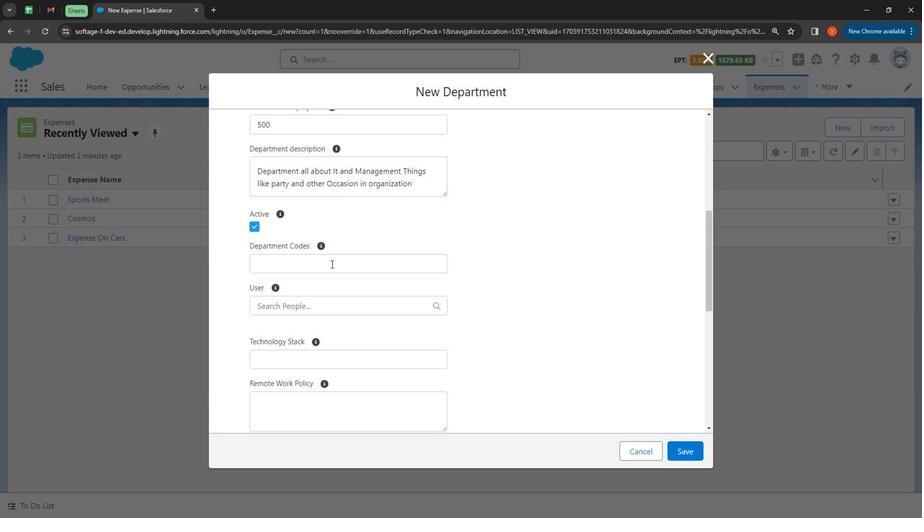 
Action: Mouse pressed left at (329, 262)
Screenshot: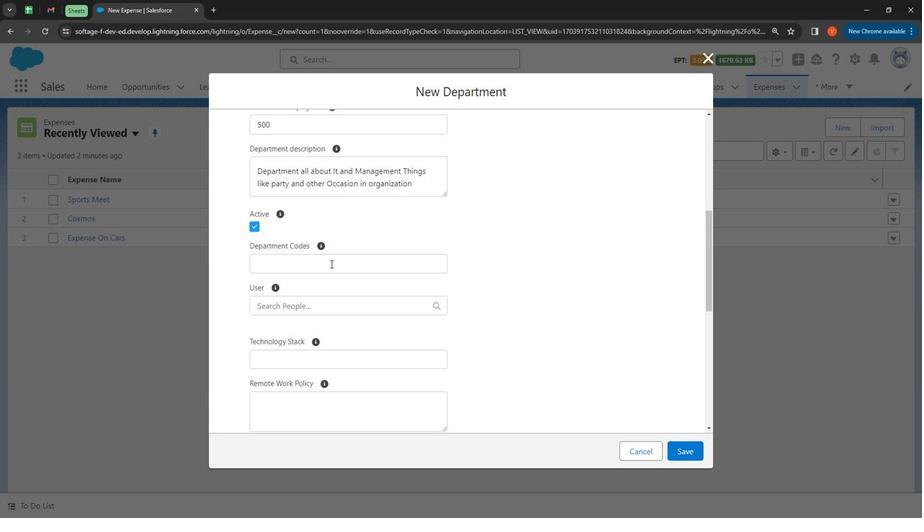 
Action: Mouse moved to (327, 261)
Screenshot: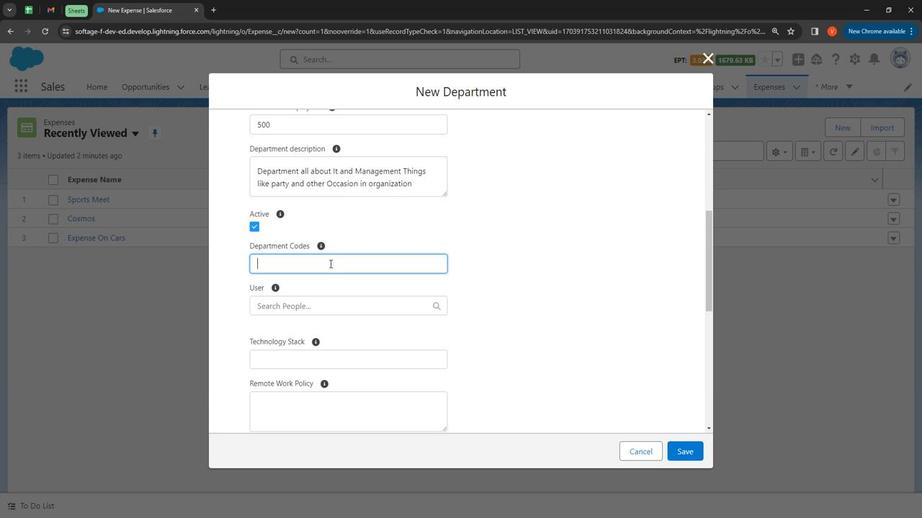 
Action: Key pressed 89452
Screenshot: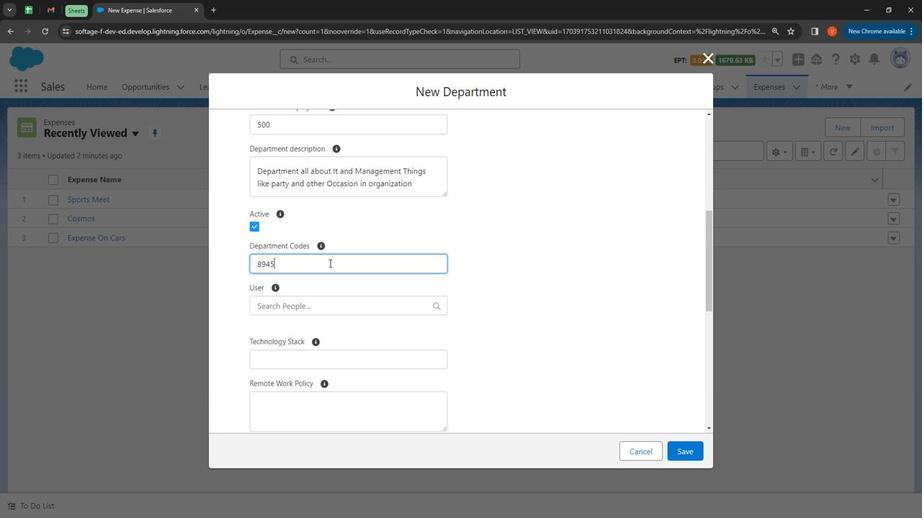 
Action: Mouse moved to (334, 309)
Screenshot: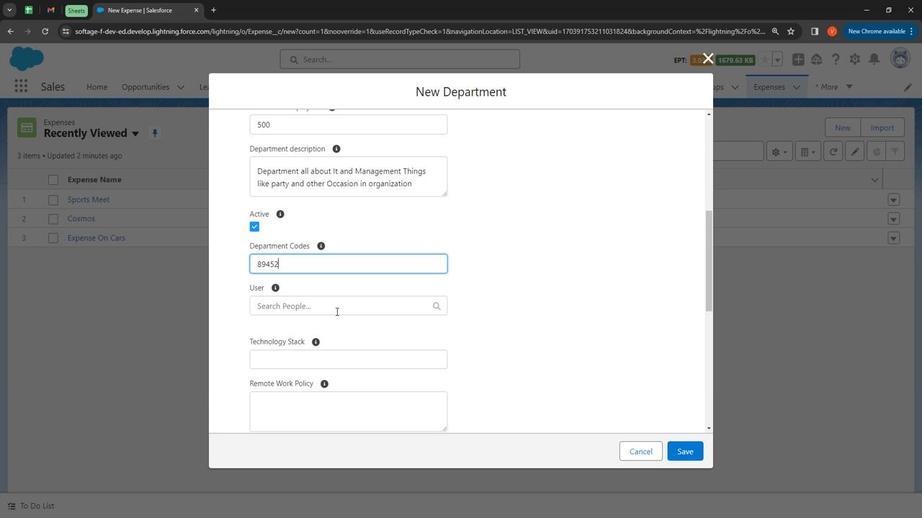 
Action: Mouse pressed left at (334, 309)
Screenshot: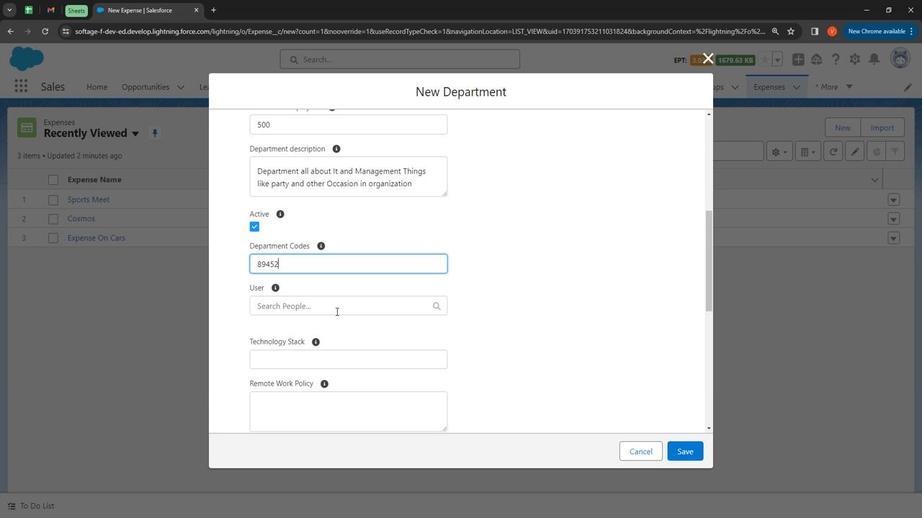 
Action: Mouse moved to (373, 397)
Screenshot: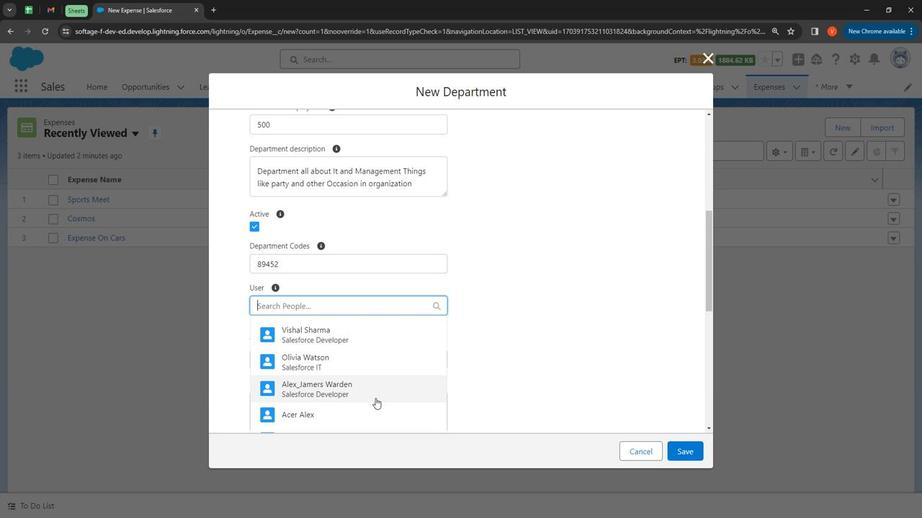 
Action: Mouse pressed left at (373, 397)
Screenshot: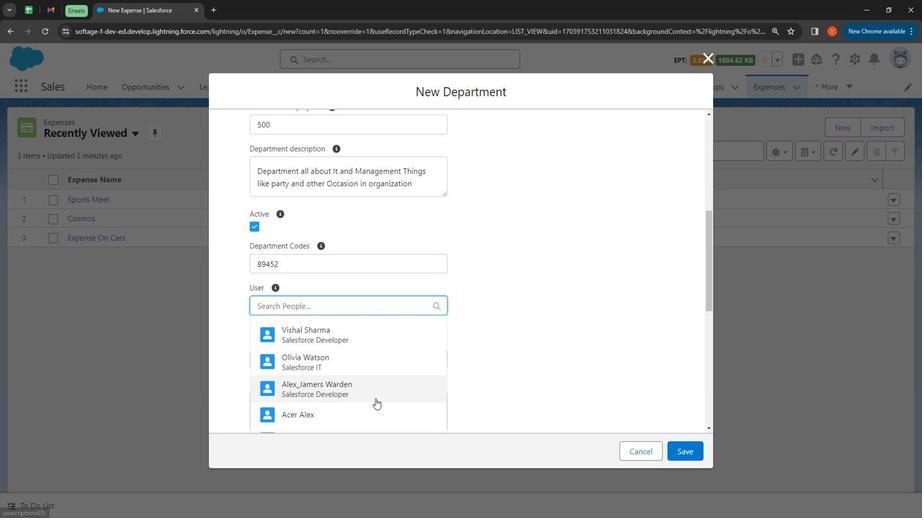
Action: Mouse moved to (365, 370)
Screenshot: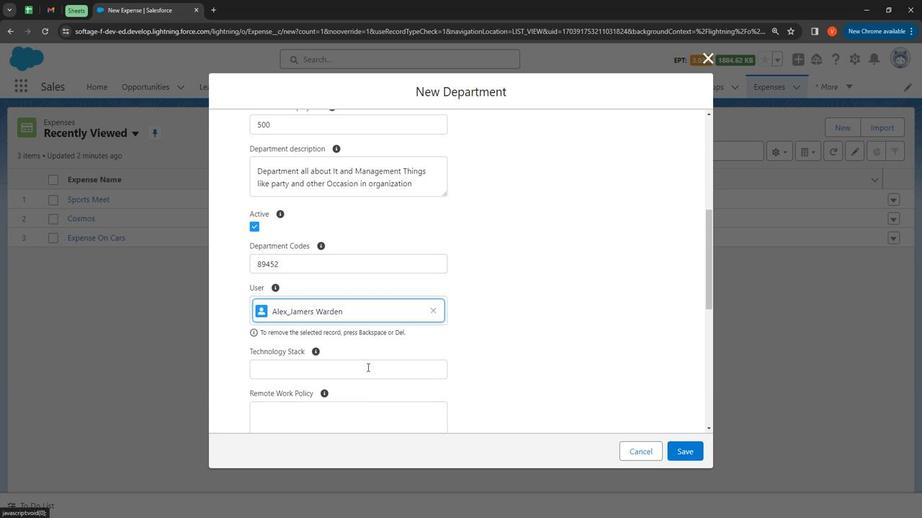 
Action: Mouse pressed left at (365, 370)
Screenshot: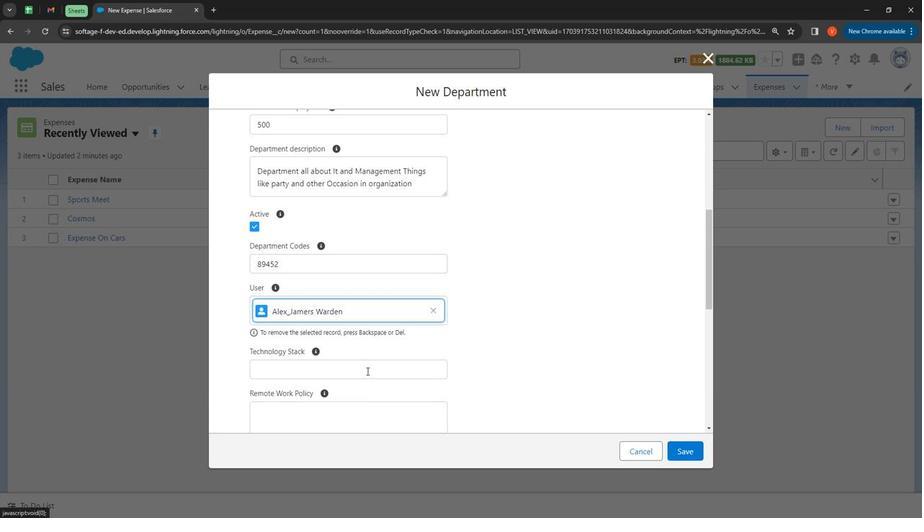 
Action: Mouse moved to (362, 365)
Screenshot: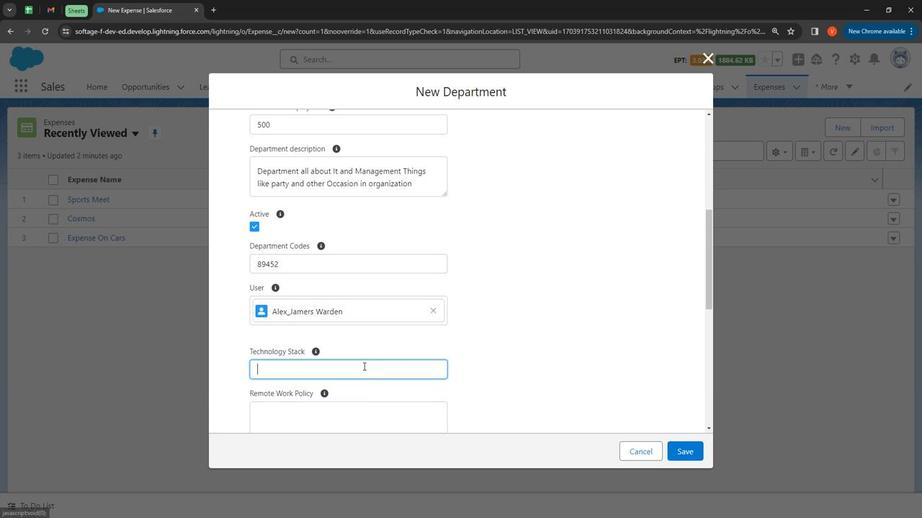 
Action: Key pressed 2
Screenshot: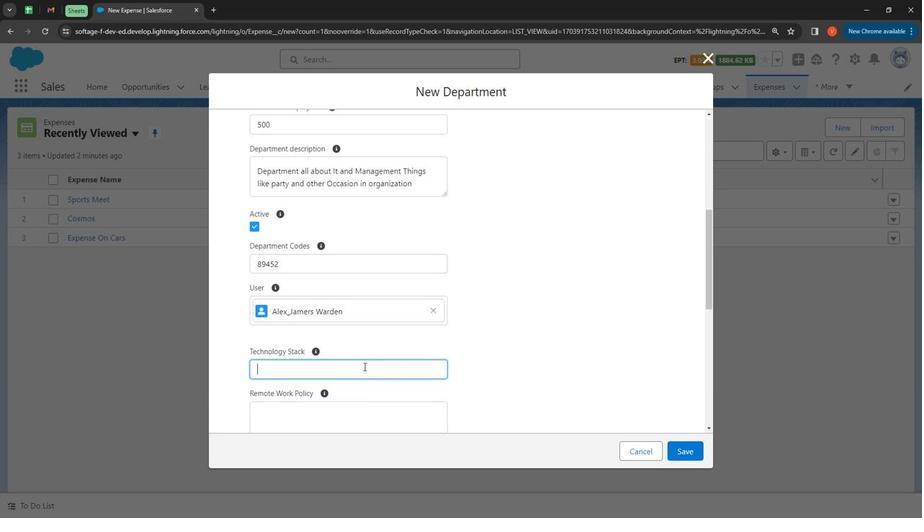 
Action: Mouse moved to (509, 294)
Screenshot: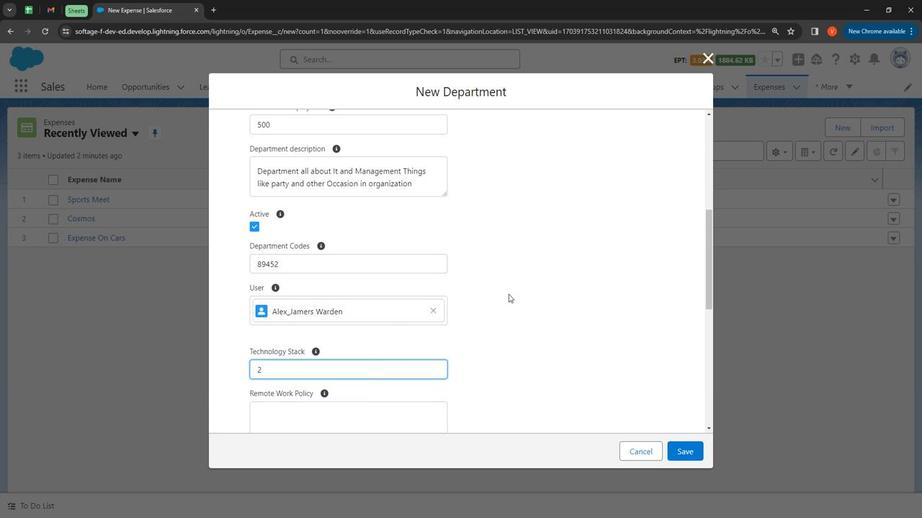
Action: Mouse scrolled (509, 294) with delta (0, 0)
Screenshot: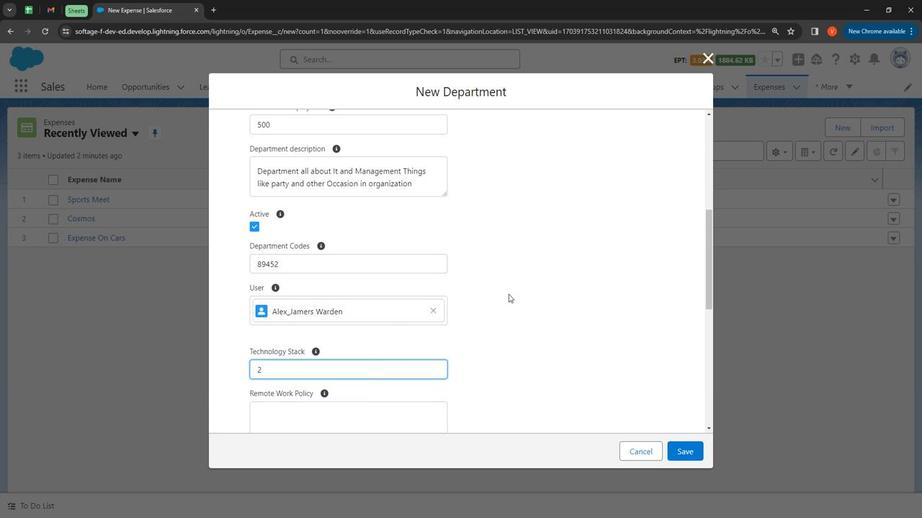 
Action: Mouse moved to (515, 302)
Screenshot: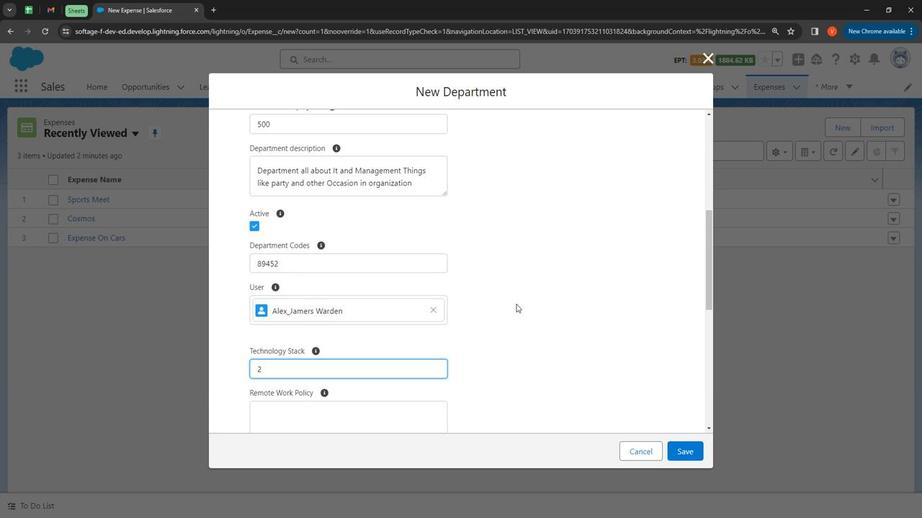 
Action: Mouse scrolled (515, 302) with delta (0, 0)
Screenshot: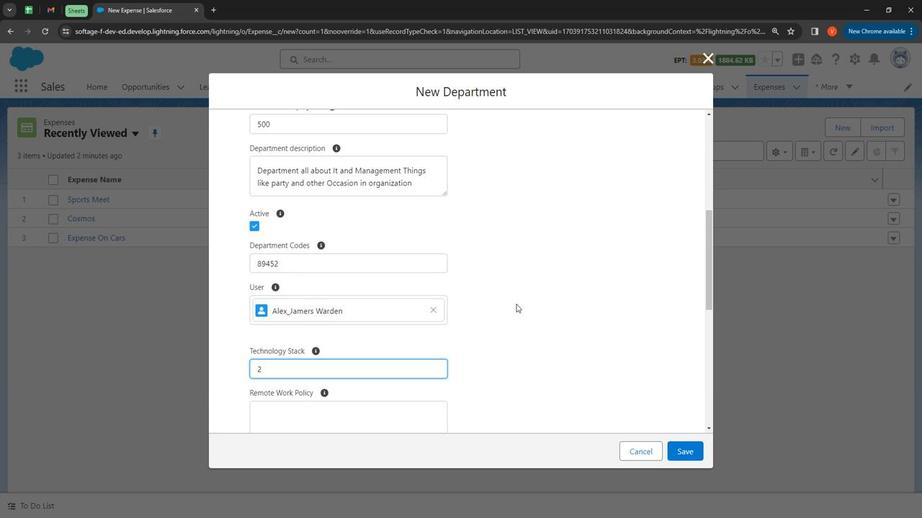 
Action: Mouse moved to (519, 306)
Screenshot: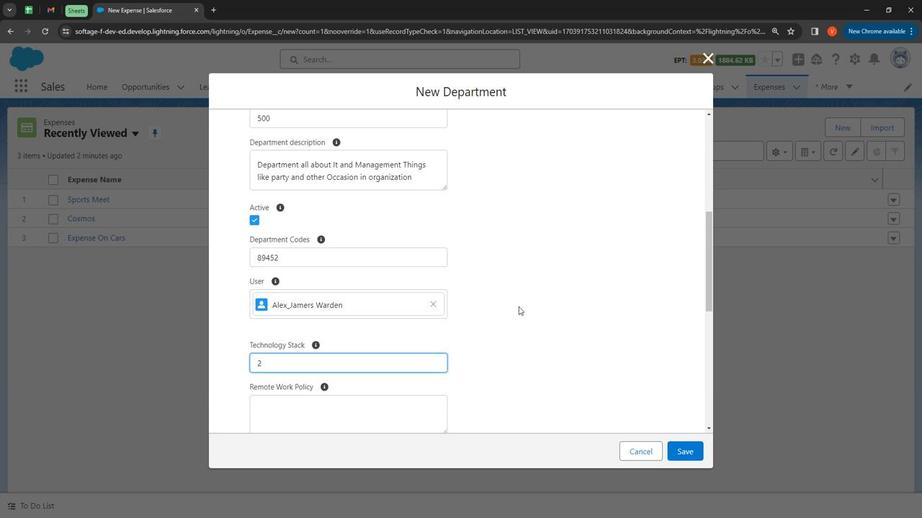 
Action: Mouse scrolled (519, 306) with delta (0, 0)
Screenshot: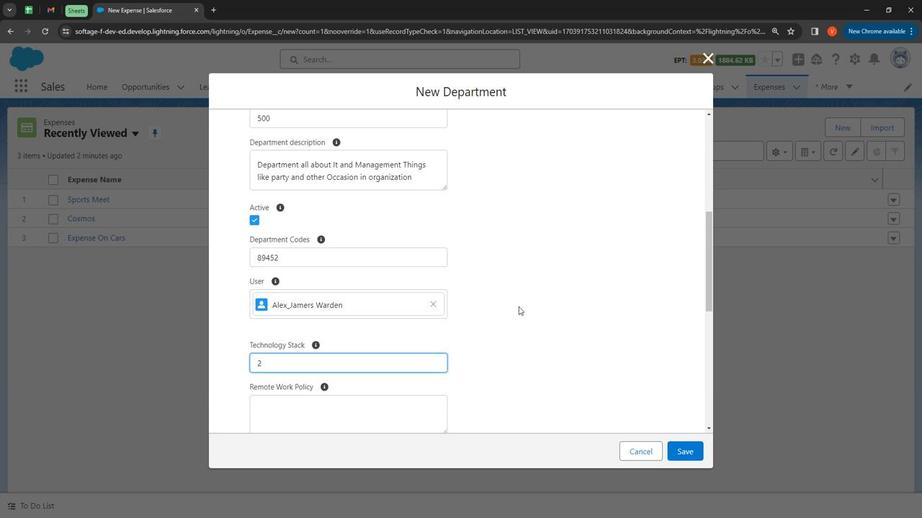 
Action: Mouse moved to (520, 306)
Screenshot: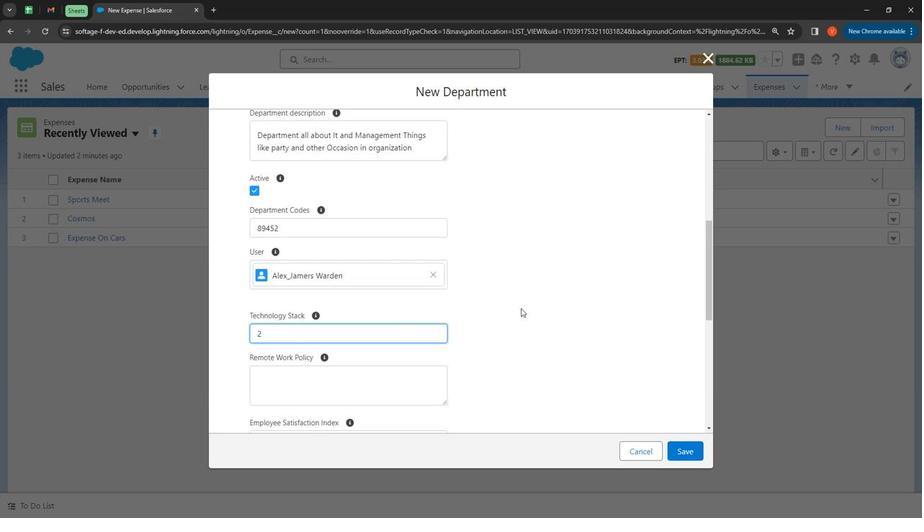 
Action: Mouse scrolled (520, 306) with delta (0, 0)
Screenshot: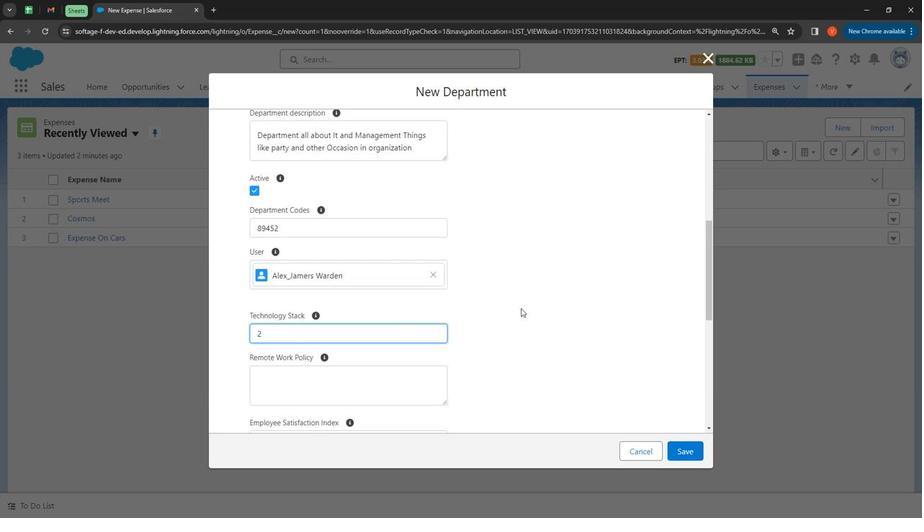 
Action: Mouse moved to (520, 306)
Screenshot: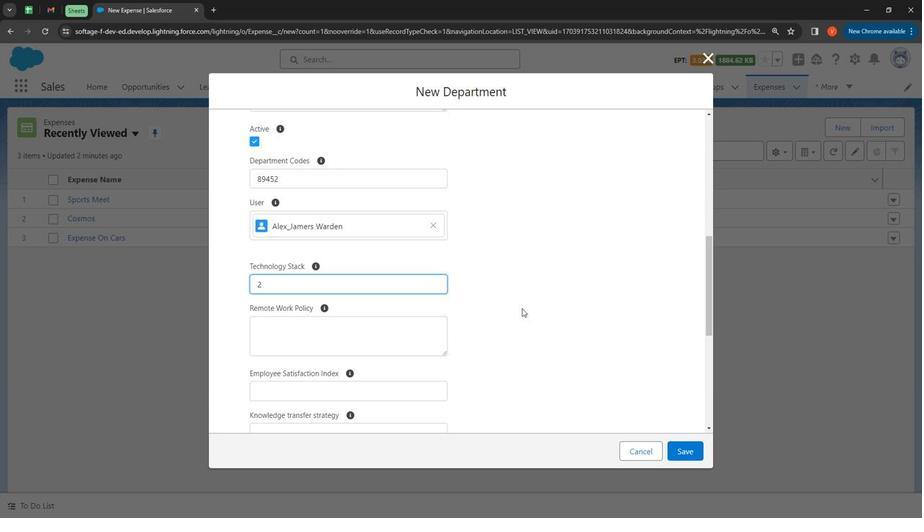 
Action: Mouse scrolled (520, 306) with delta (0, 0)
Screenshot: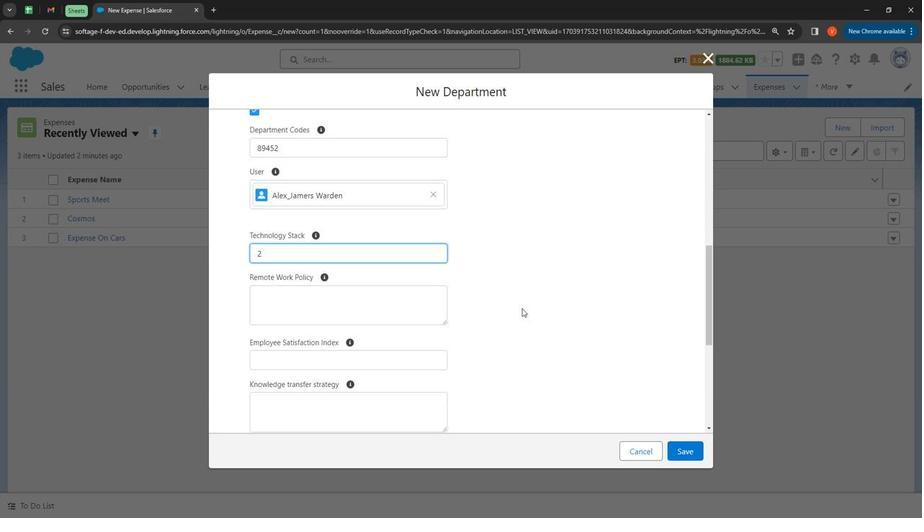 
Action: Mouse moved to (318, 176)
Screenshot: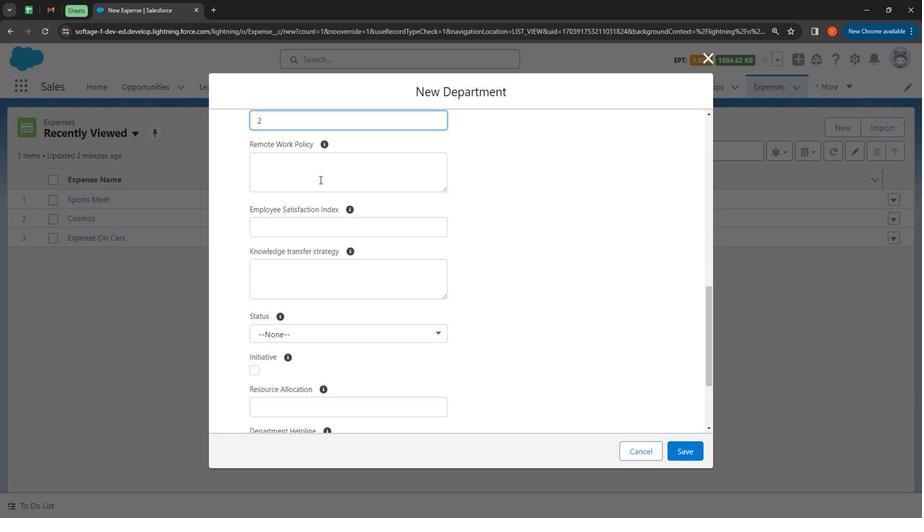 
Action: Mouse pressed left at (318, 176)
Screenshot: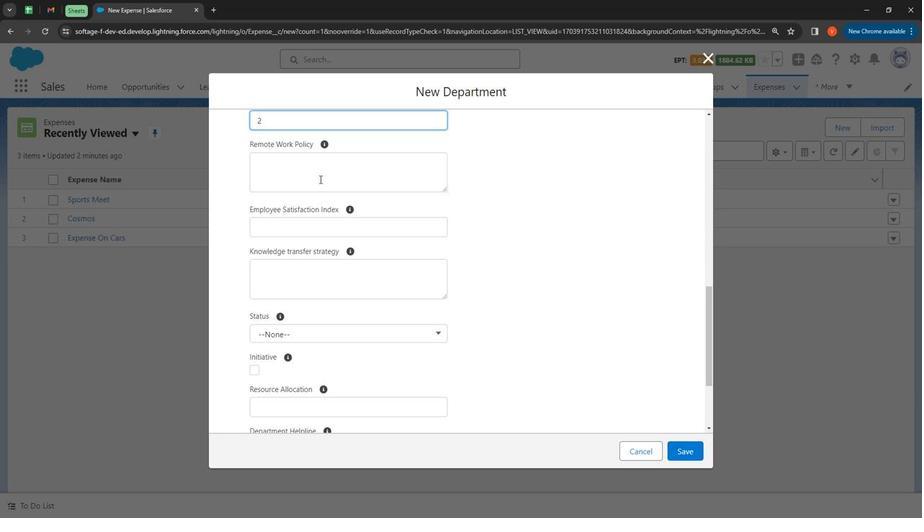 
Action: Mouse moved to (350, 187)
Screenshot: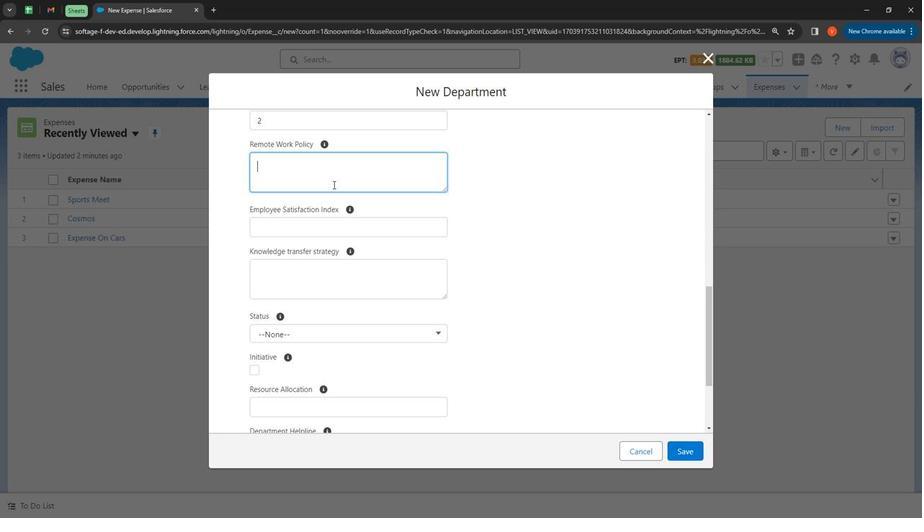 
Action: Key pressed yes<Key.space>avilable<Key.space>if<Key.space><Key.shift>Records<Key.space>don't<Key.space>have<Key.space>any<Key.space>problem
Screenshot: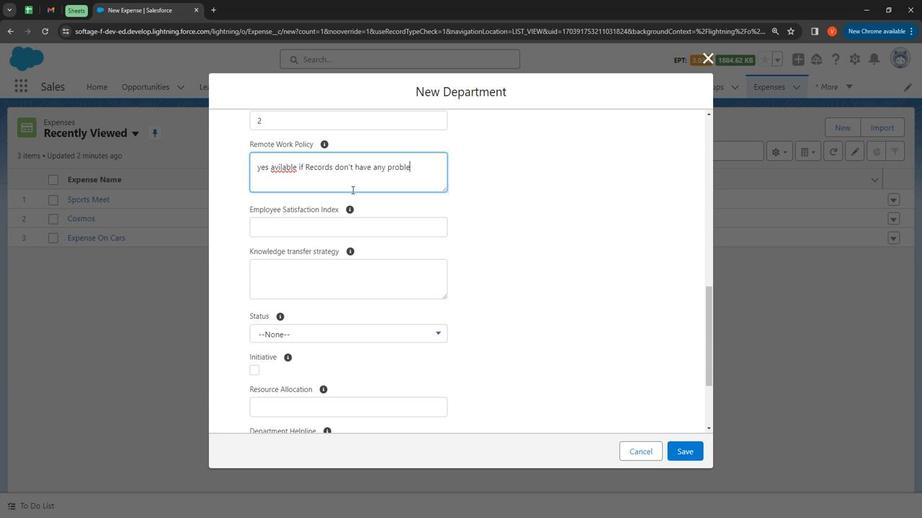 
Action: Mouse moved to (284, 162)
Screenshot: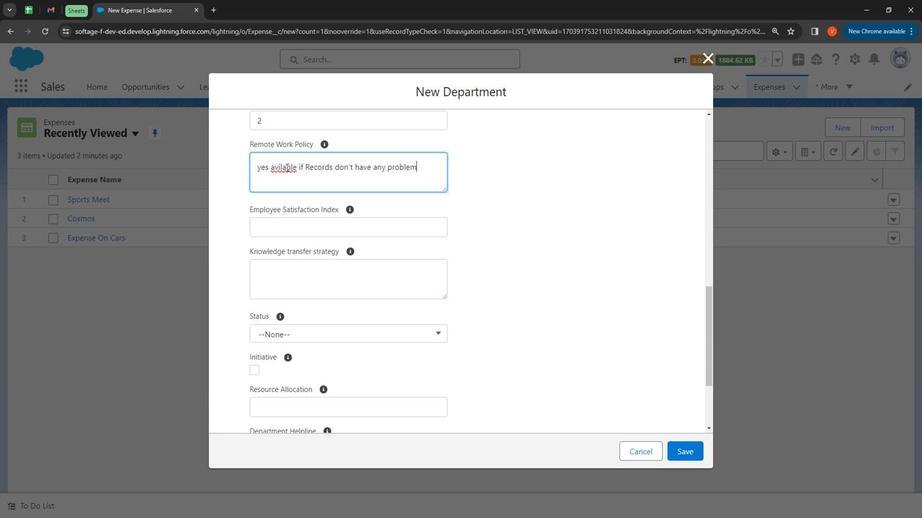 
Action: Mouse pressed right at (284, 162)
Screenshot: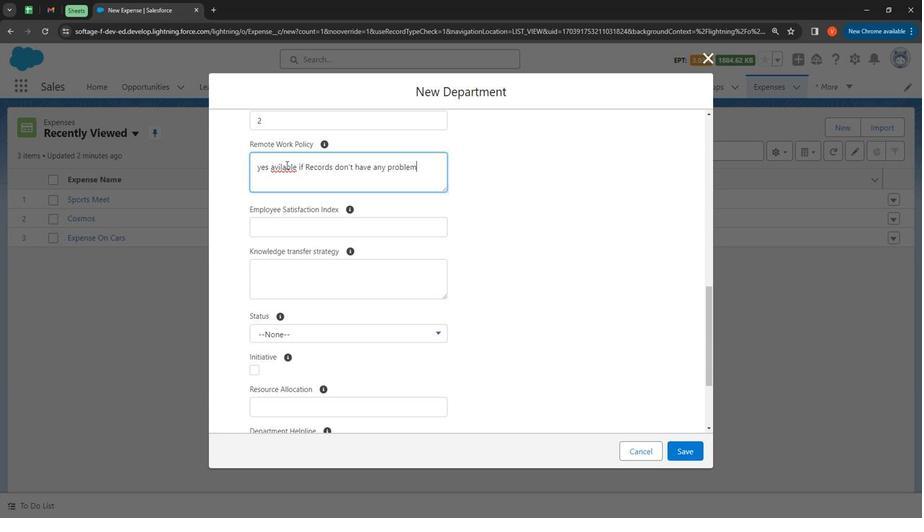 
Action: Mouse moved to (345, 176)
Screenshot: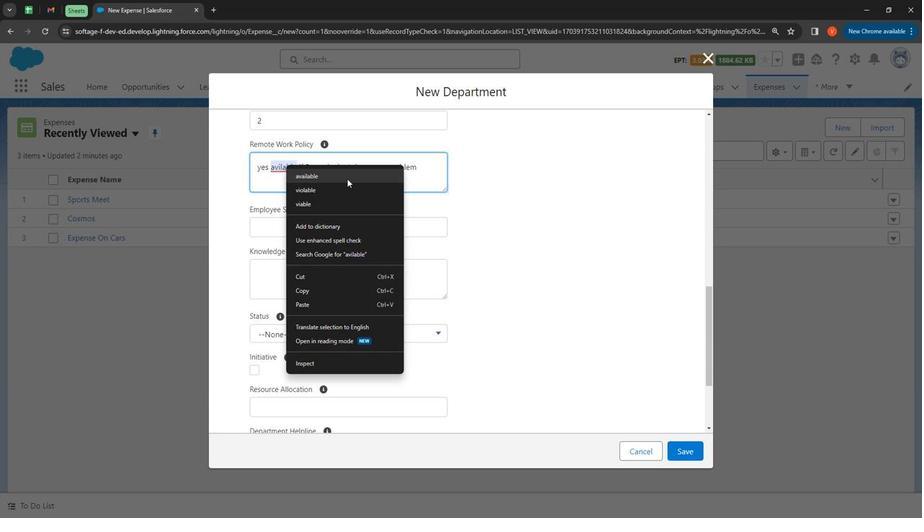 
Action: Mouse pressed left at (345, 176)
Screenshot: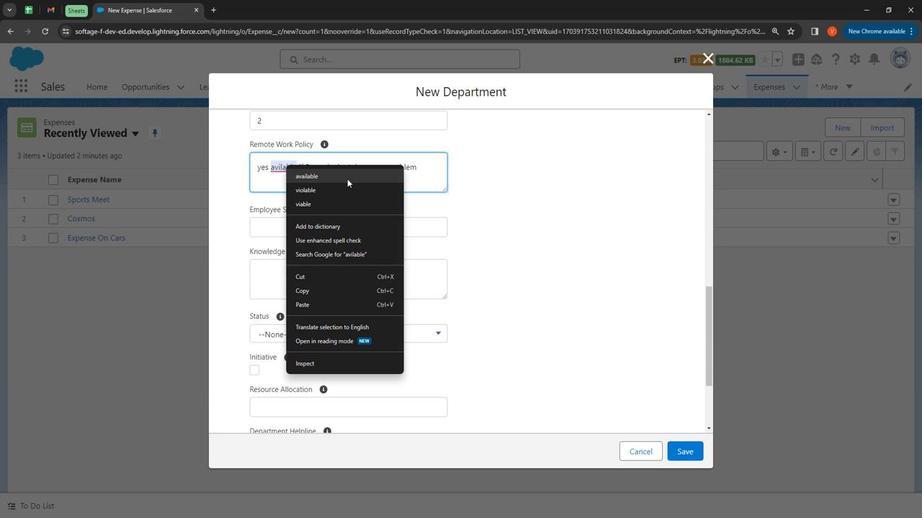 
Action: Mouse moved to (330, 220)
Screenshot: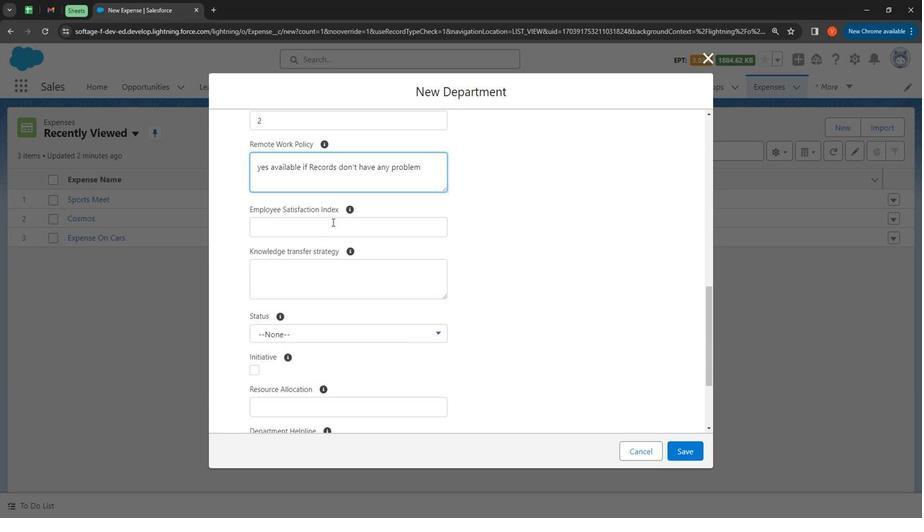 
Action: Mouse pressed left at (330, 220)
Screenshot: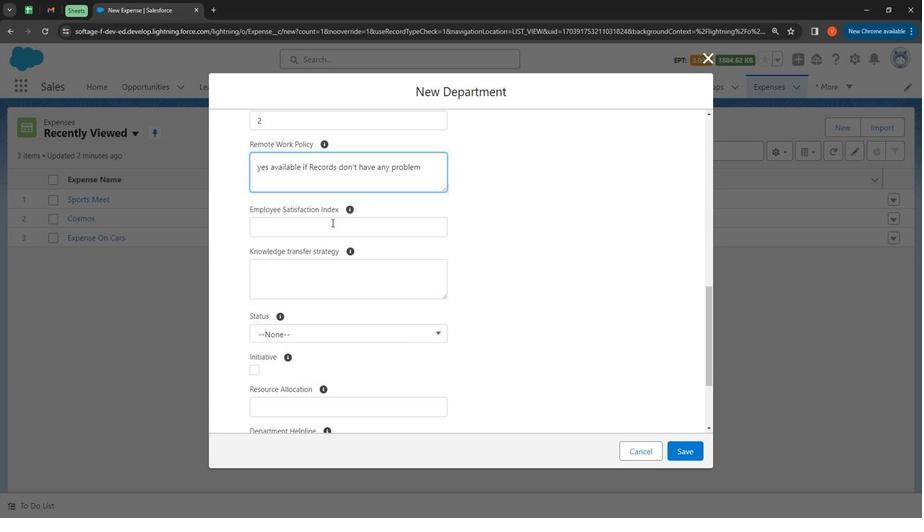 
Action: Mouse moved to (373, 229)
Screenshot: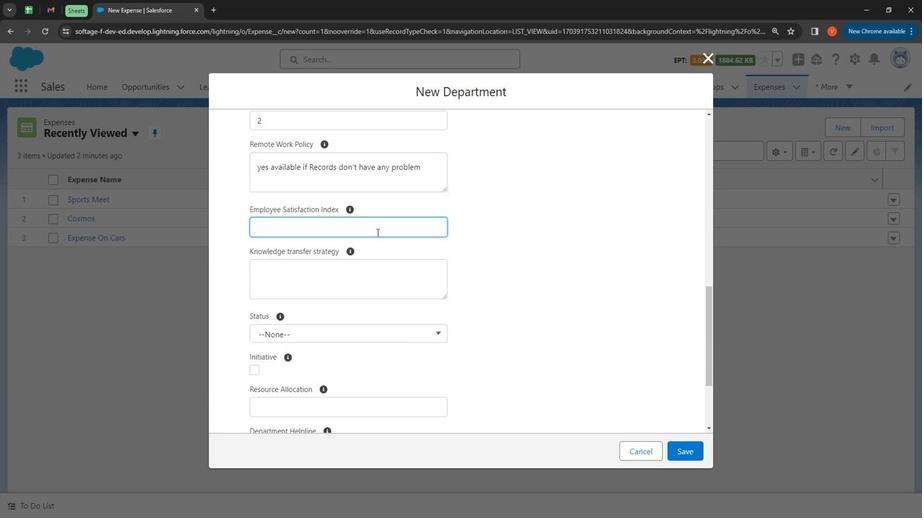
Action: Key pressed 10
Screenshot: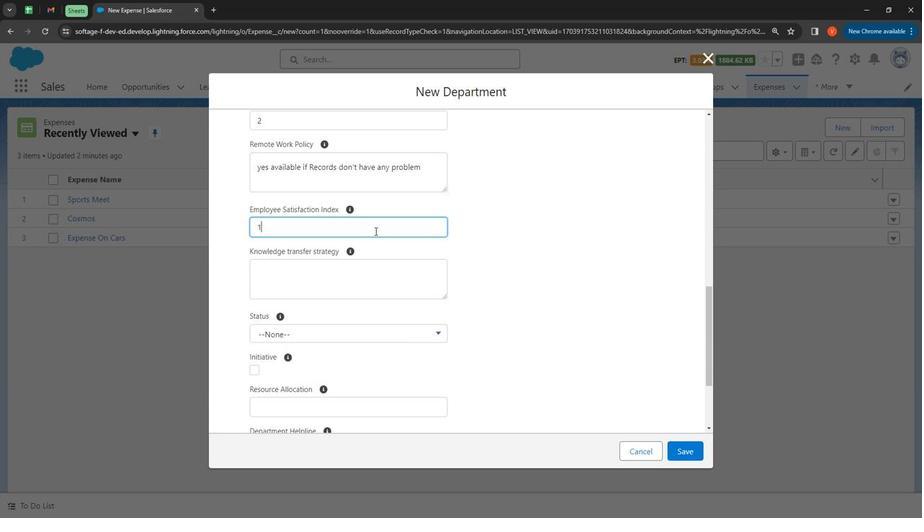 
Action: Mouse moved to (330, 269)
Screenshot: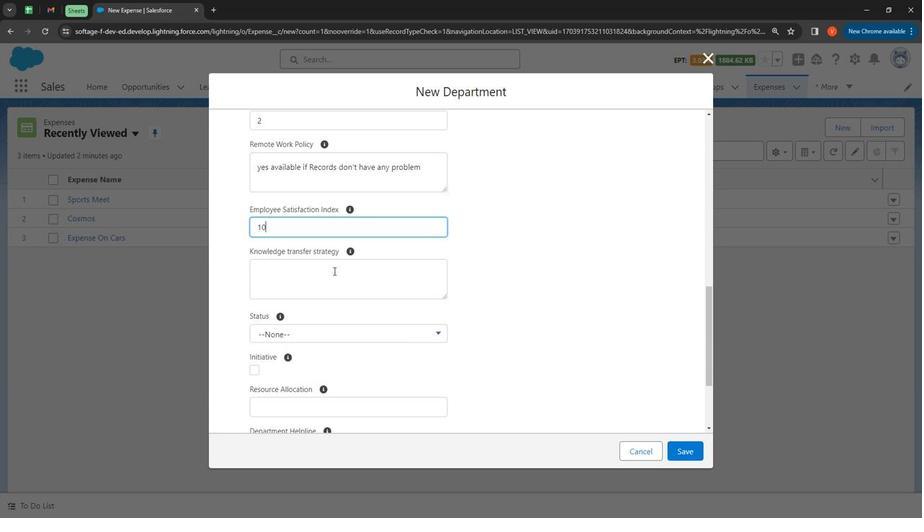 
Action: Mouse pressed left at (330, 269)
Screenshot: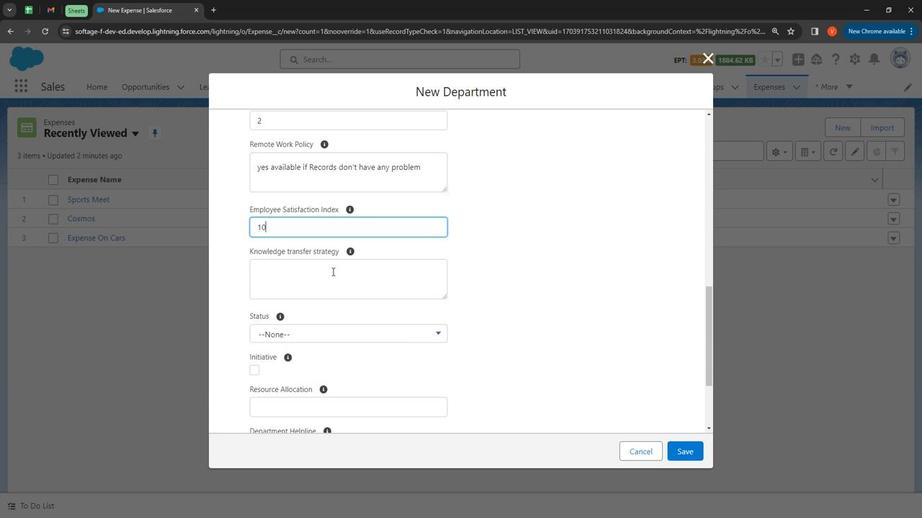 
Action: Mouse moved to (330, 269)
Screenshot: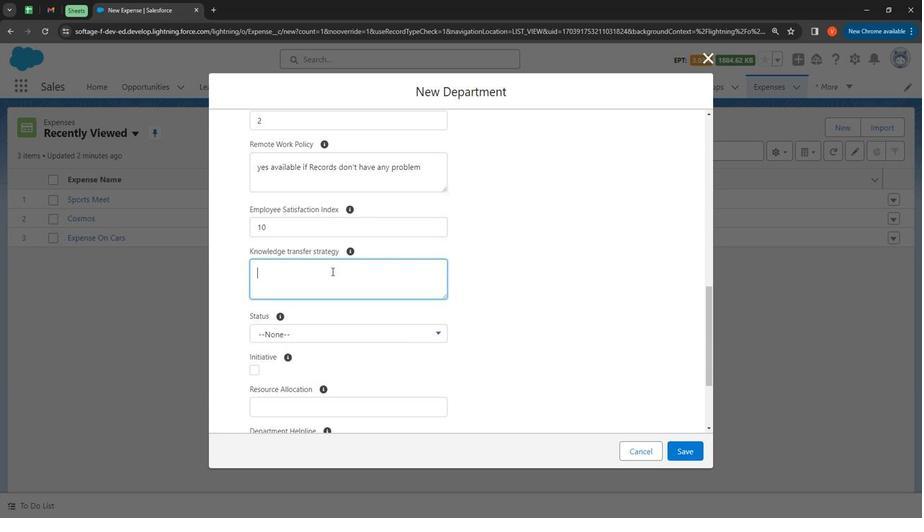
Action: Key pressed <Key.shift><Key.shift><Key.shift><Key.shift><Key.shift>Not<Key.space>applicatbl<Key.backspace><Key.backspace><Key.backspace>ble<Key.space>to<Key.space>transger<Key.space>knowleg<Key.backspace>dge
Screenshot: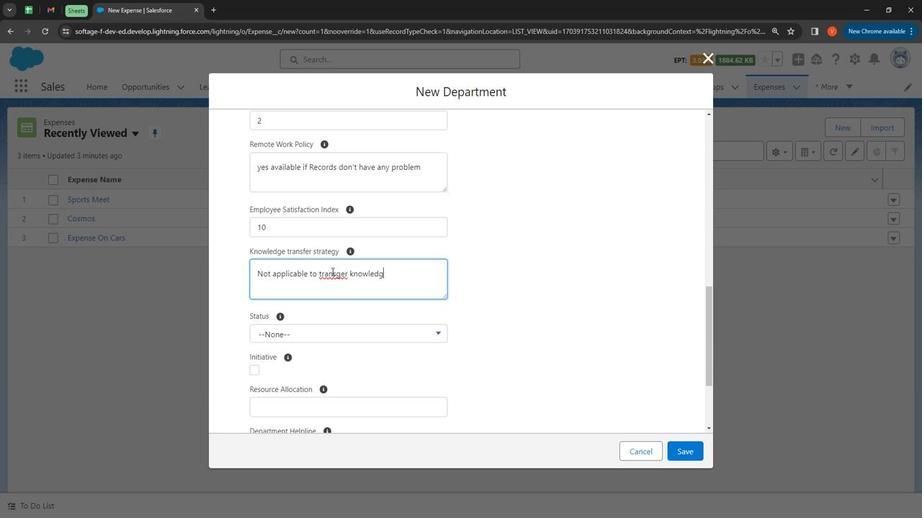 
Action: Mouse moved to (329, 269)
Screenshot: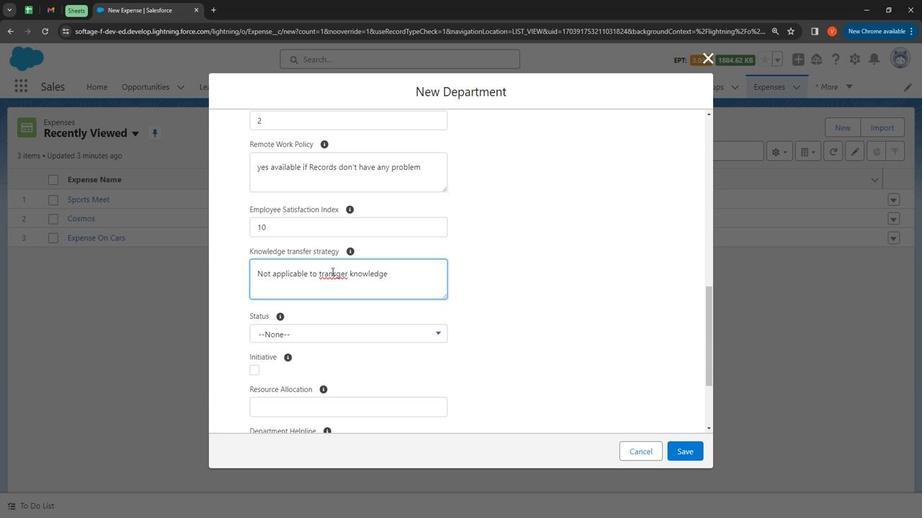 
Action: Mouse pressed right at (329, 269)
Screenshot: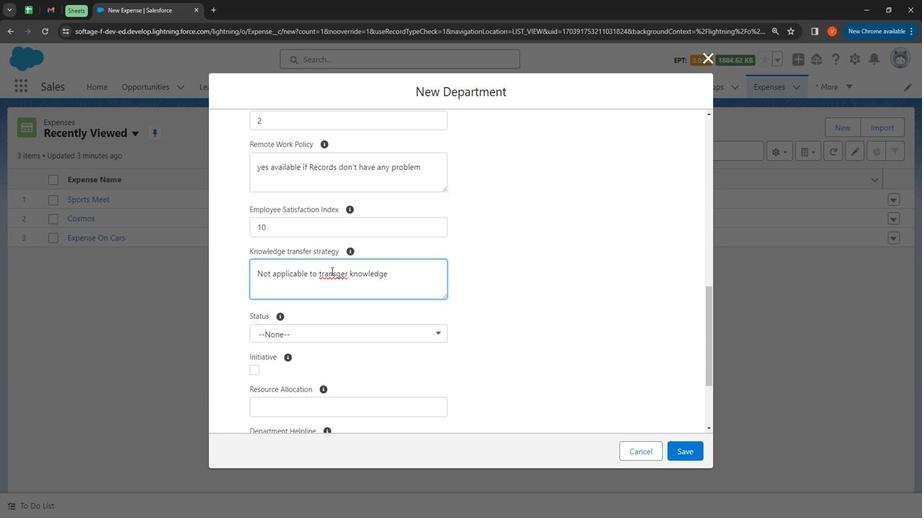 
Action: Mouse moved to (372, 280)
Screenshot: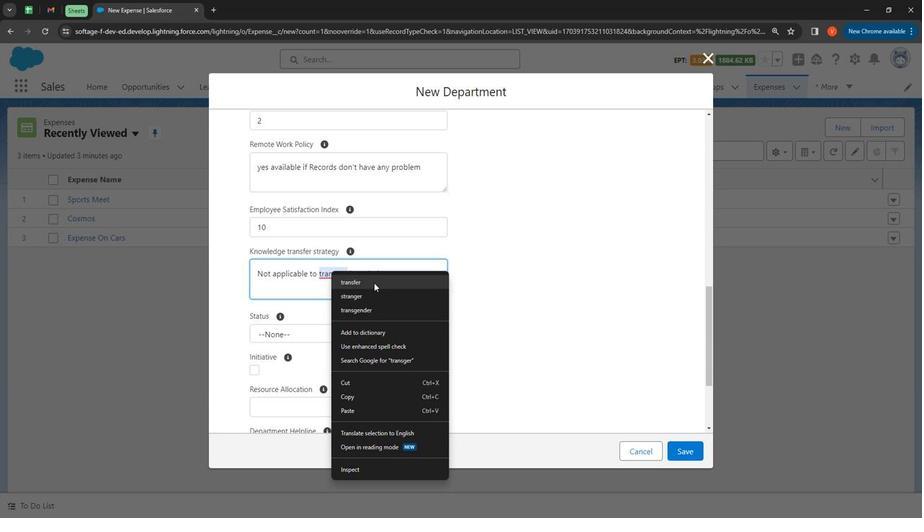 
Action: Mouse pressed left at (372, 280)
Screenshot: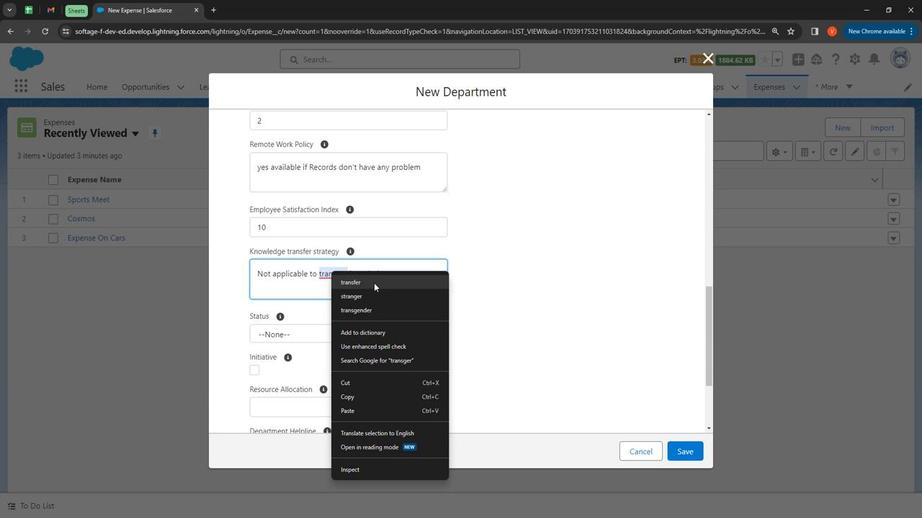 
Action: Mouse moved to (295, 331)
Screenshot: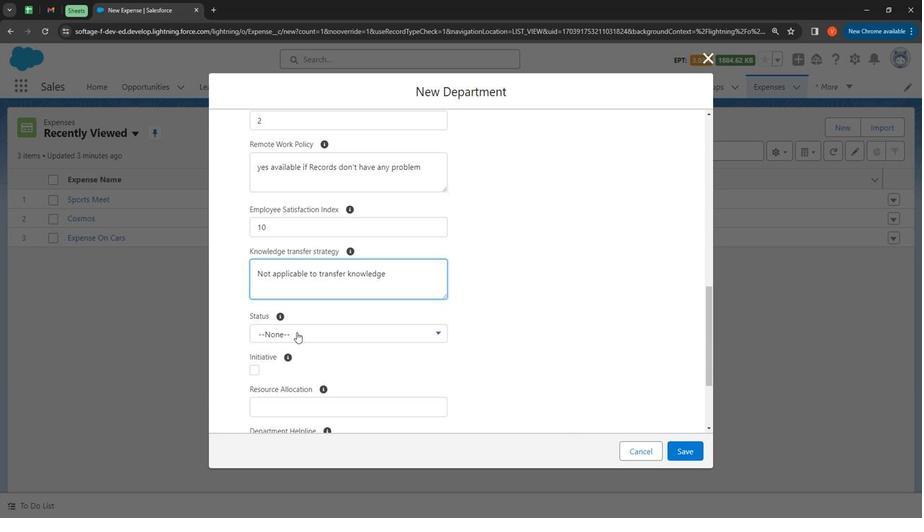 
Action: Mouse pressed left at (295, 331)
Screenshot: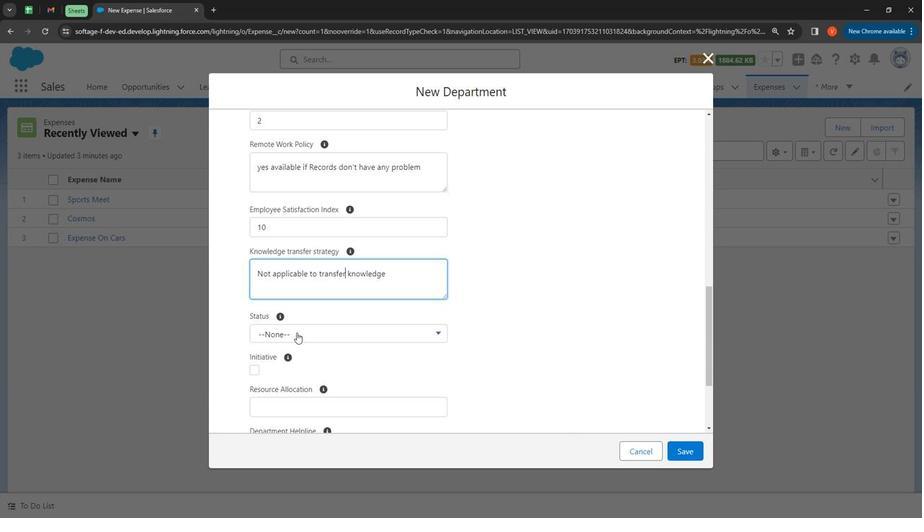 
Action: Mouse moved to (324, 332)
Screenshot: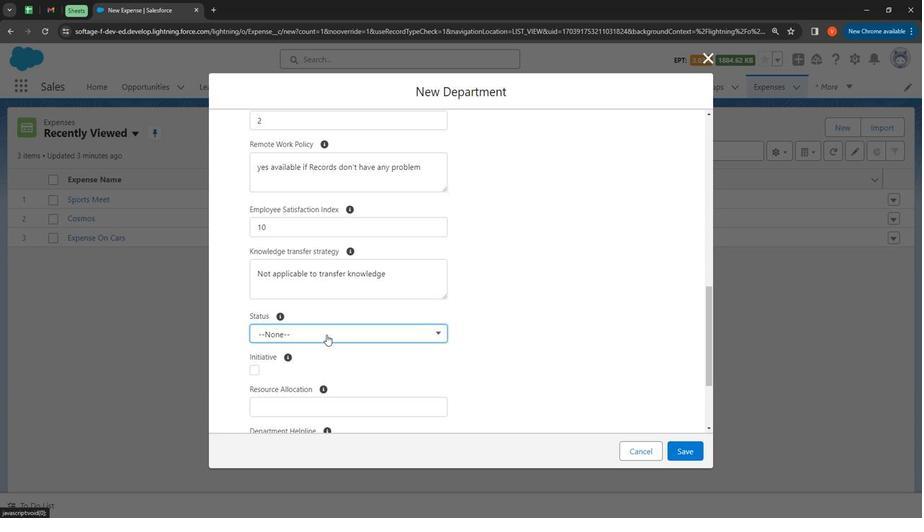
Action: Mouse pressed left at (324, 332)
Screenshot: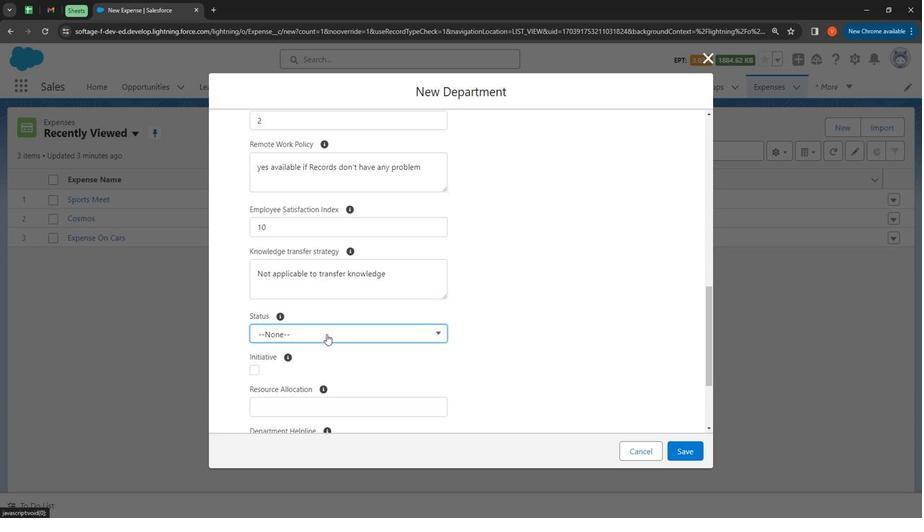 
Action: Mouse moved to (338, 420)
Screenshot: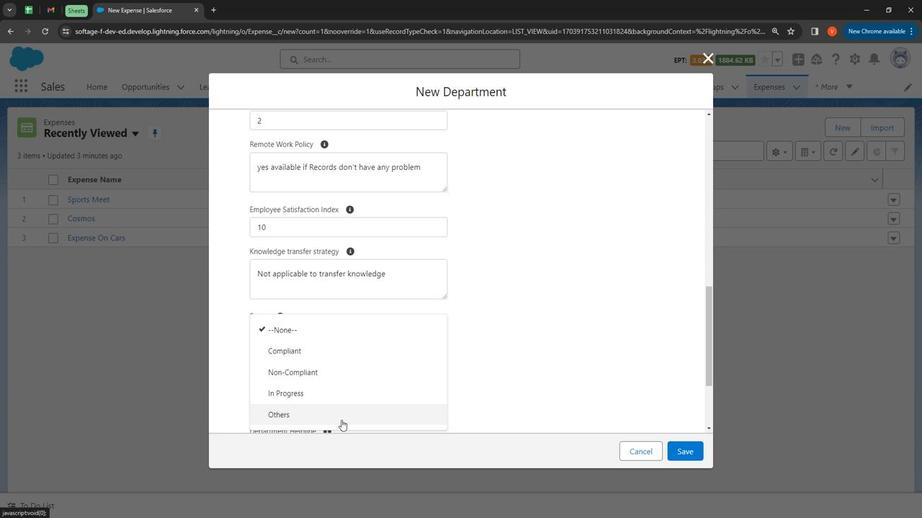 
Action: Mouse pressed left at (338, 420)
Screenshot: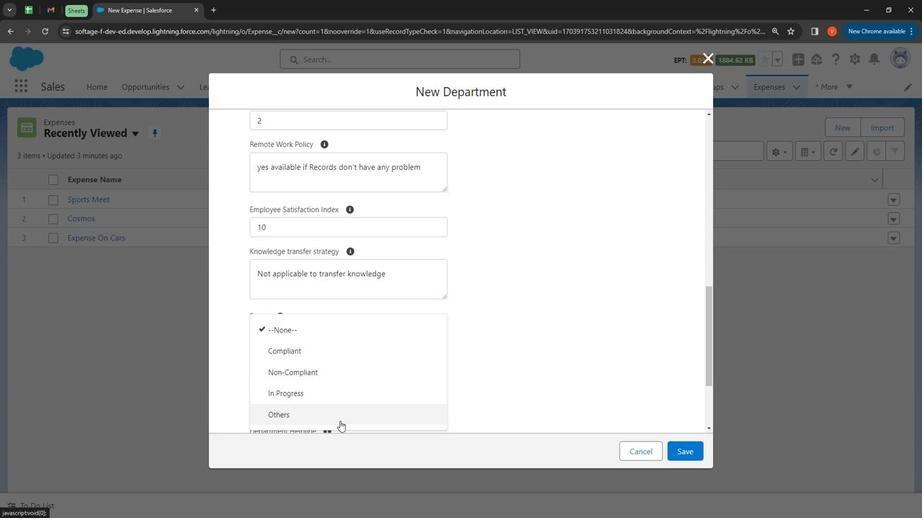 
Action: Mouse moved to (479, 344)
Screenshot: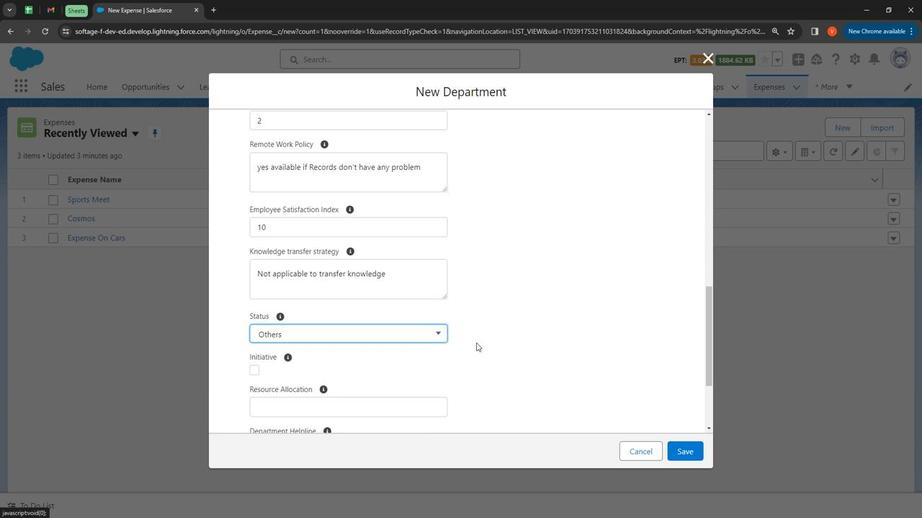 
Action: Mouse scrolled (479, 343) with delta (0, 0)
Screenshot: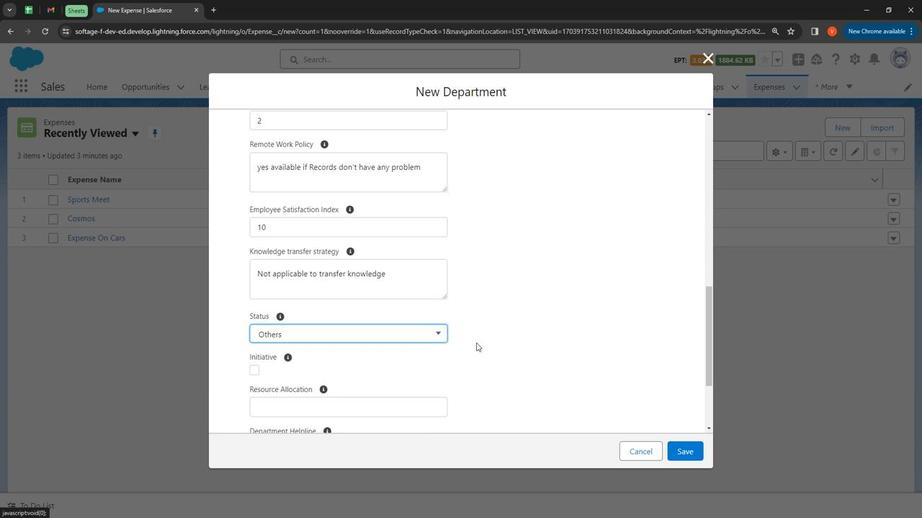 
Action: Mouse moved to (489, 346)
Screenshot: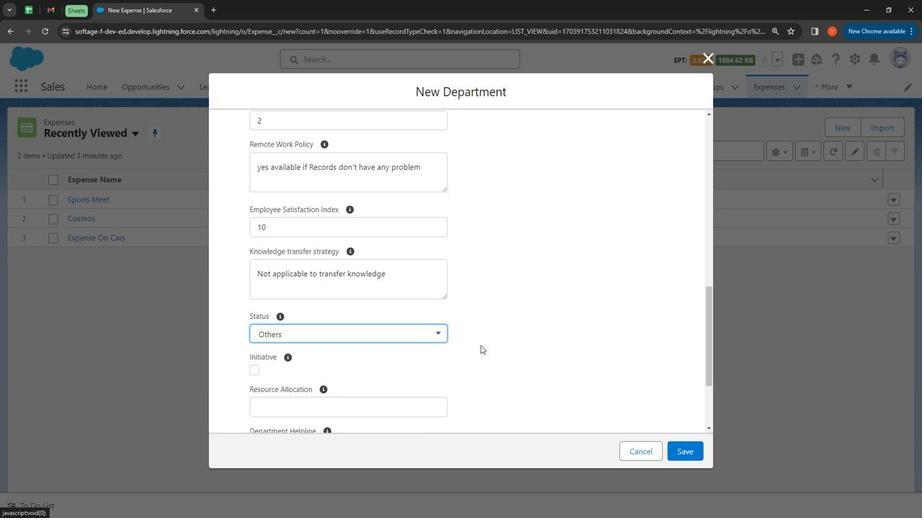 
Action: Mouse scrolled (489, 345) with delta (0, 0)
Screenshot: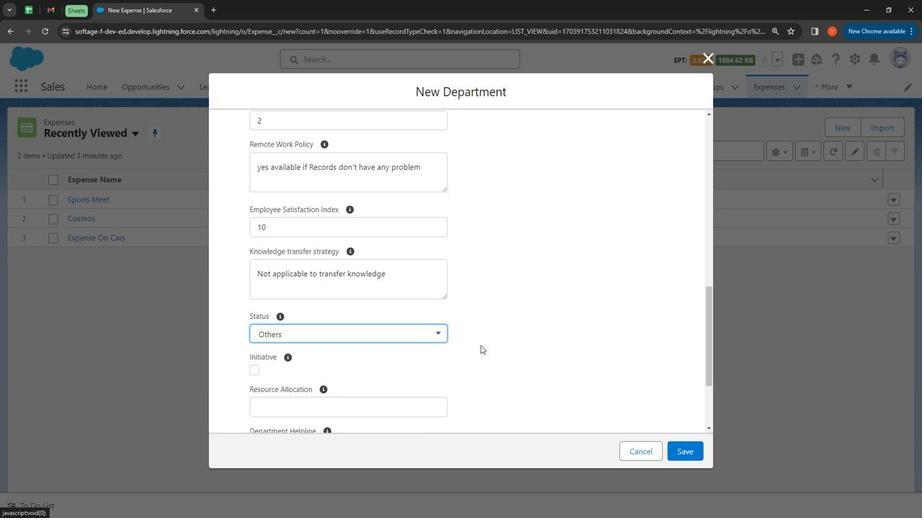 
Action: Mouse moved to (491, 346)
Screenshot: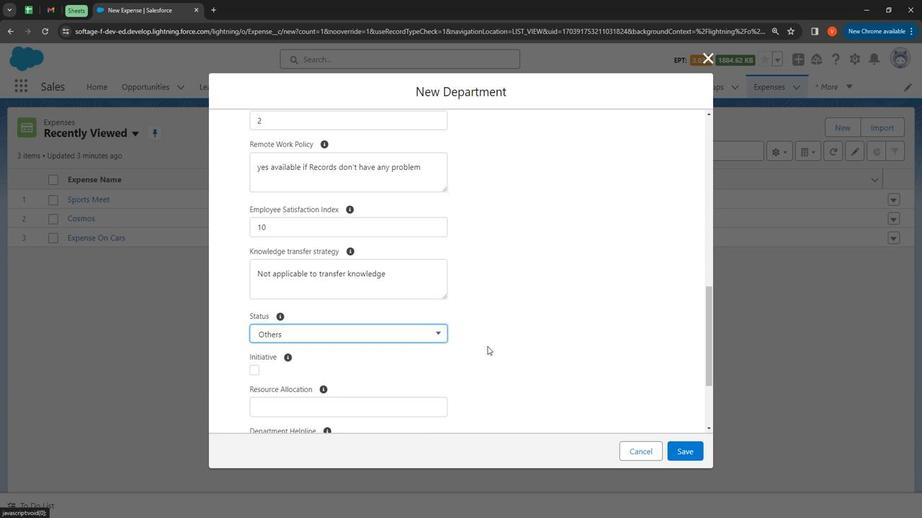 
Action: Mouse scrolled (491, 345) with delta (0, 0)
Screenshot: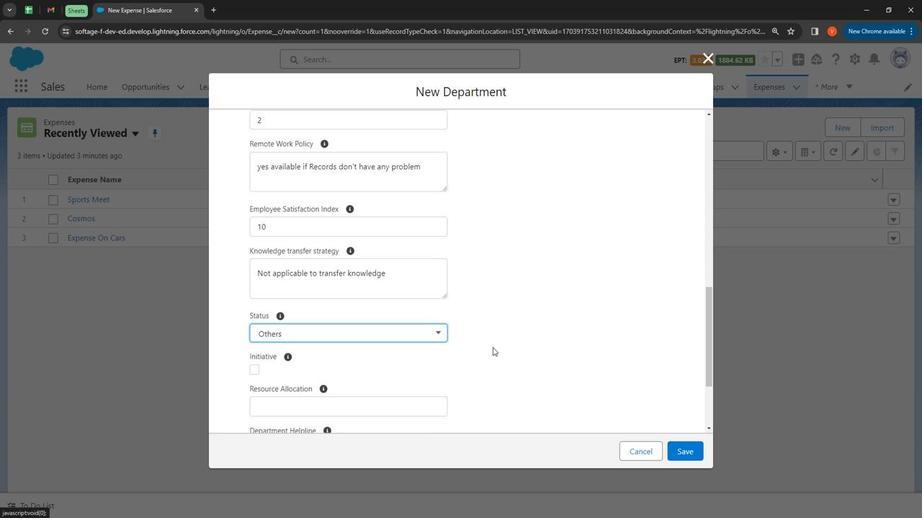 
Action: Mouse moved to (492, 346)
Screenshot: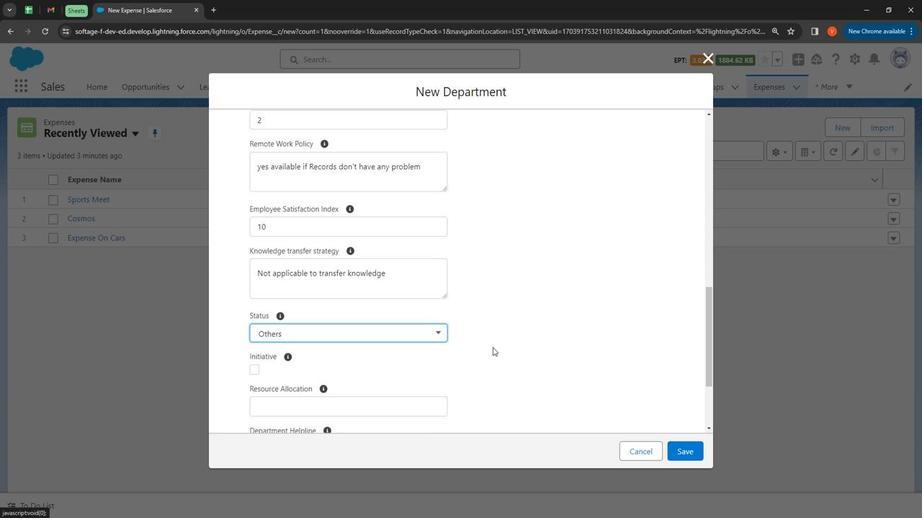 
Action: Mouse scrolled (492, 345) with delta (0, 0)
Screenshot: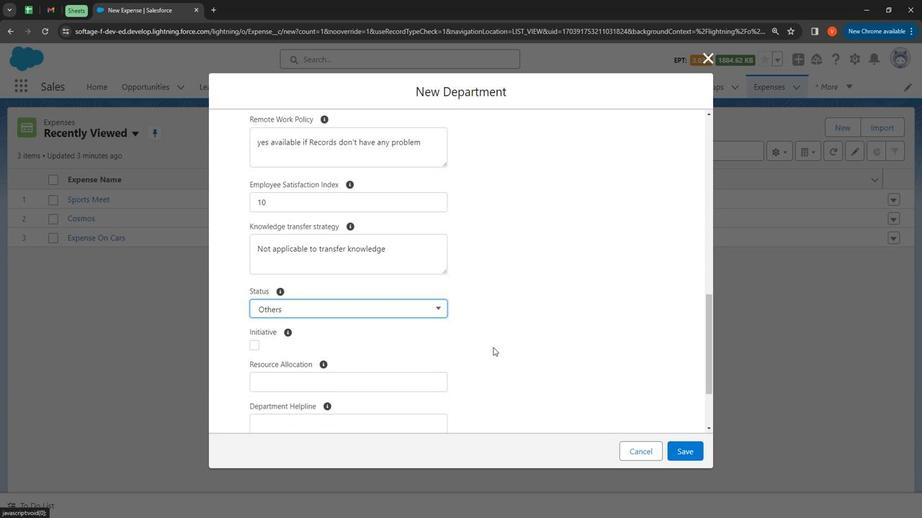 
Action: Mouse moved to (257, 239)
Screenshot: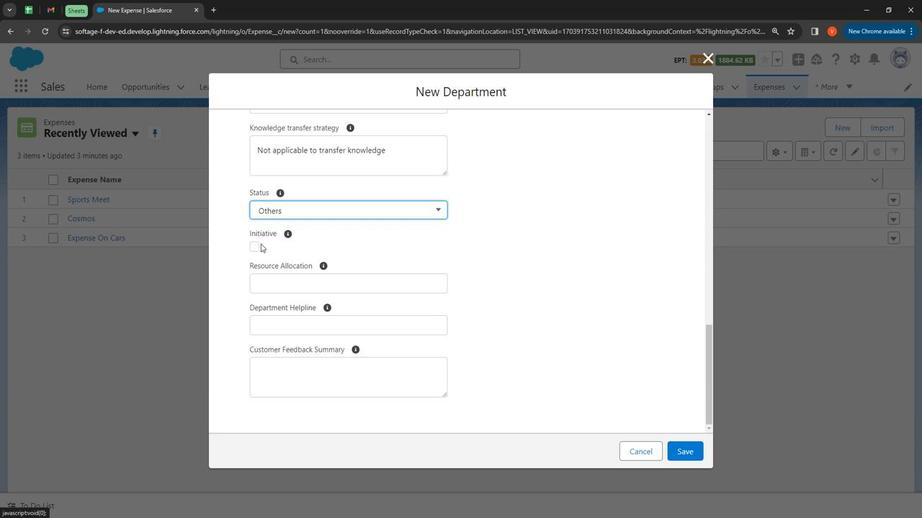 
Action: Mouse pressed left at (257, 239)
Screenshot: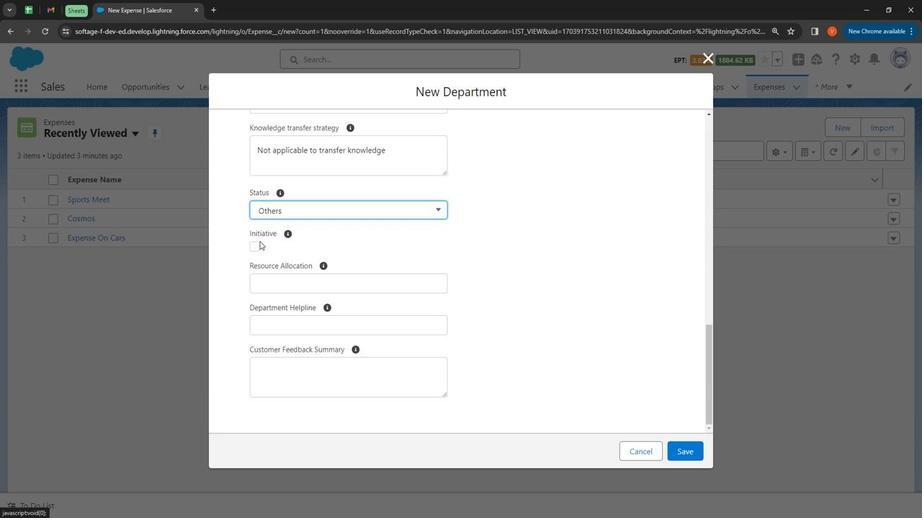 
Action: Mouse moved to (252, 242)
Screenshot: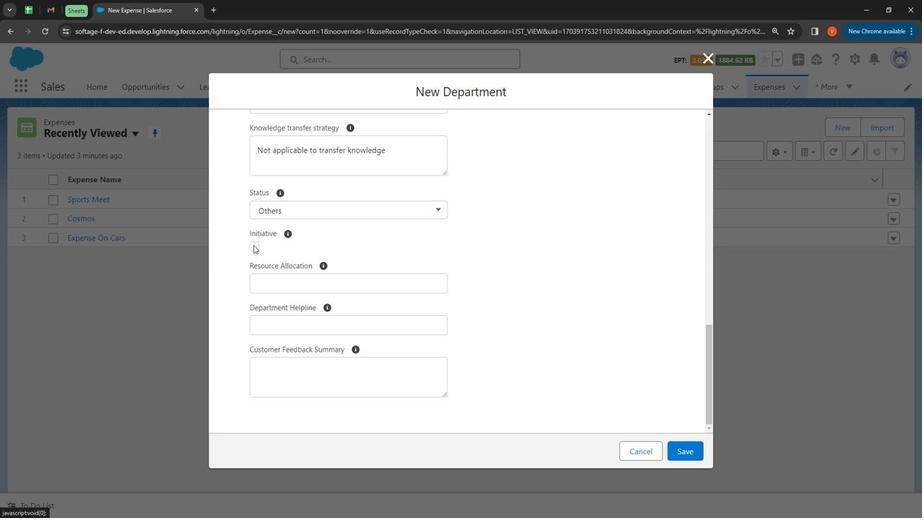 
Action: Mouse pressed left at (252, 242)
Screenshot: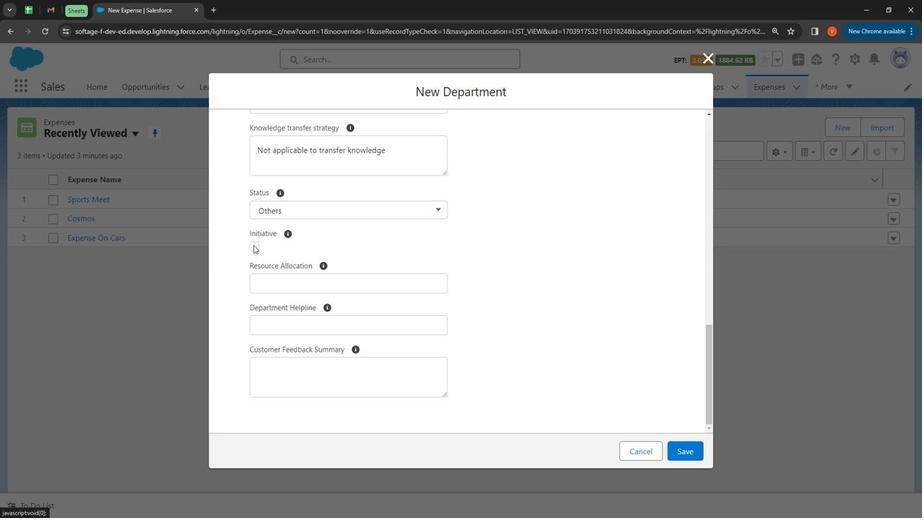 
Action: Mouse moved to (322, 280)
Screenshot: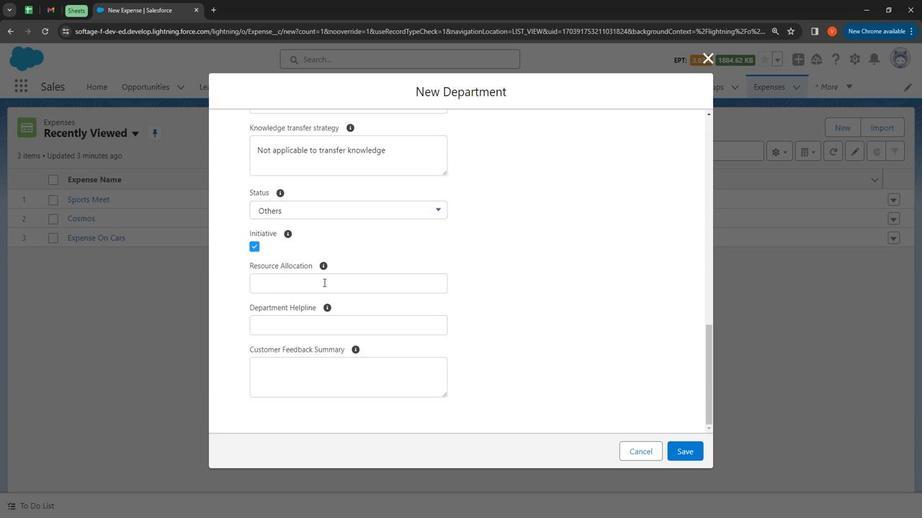 
Action: Mouse pressed left at (322, 280)
Screenshot: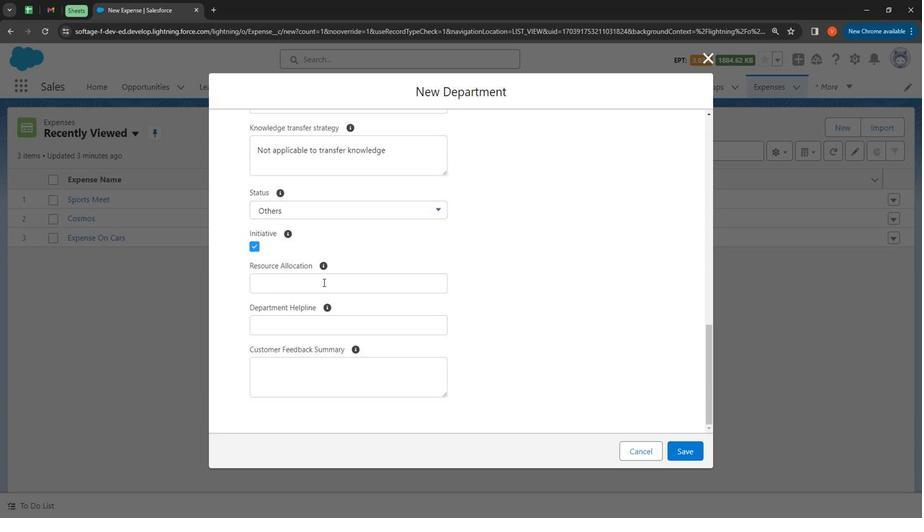
Action: Mouse moved to (381, 278)
Screenshot: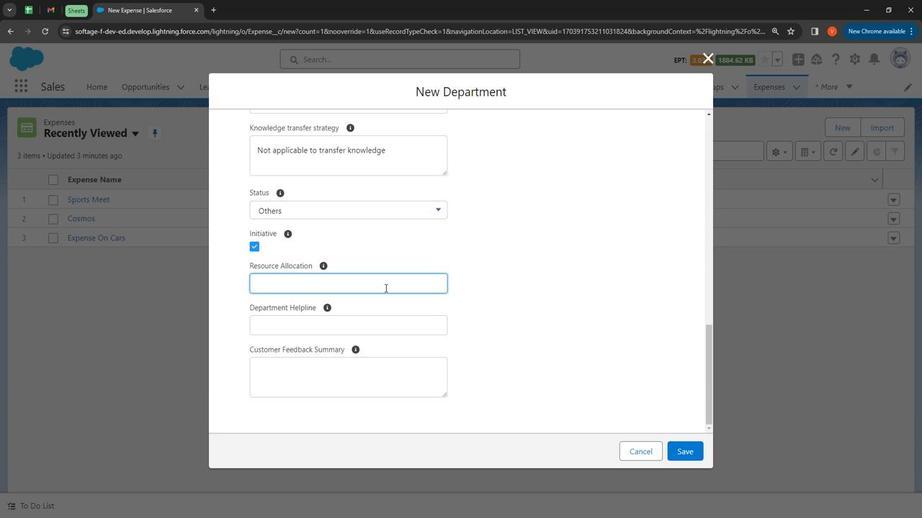 
Action: Key pressed <Key.shift><Key.shift><Key.shift><Key.shift>Y
Screenshot: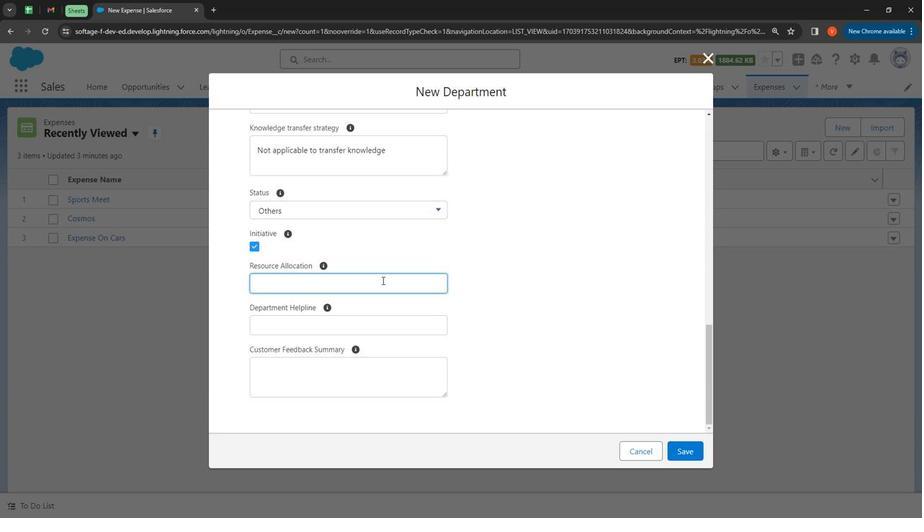 
Action: Mouse moved to (381, 278)
Screenshot: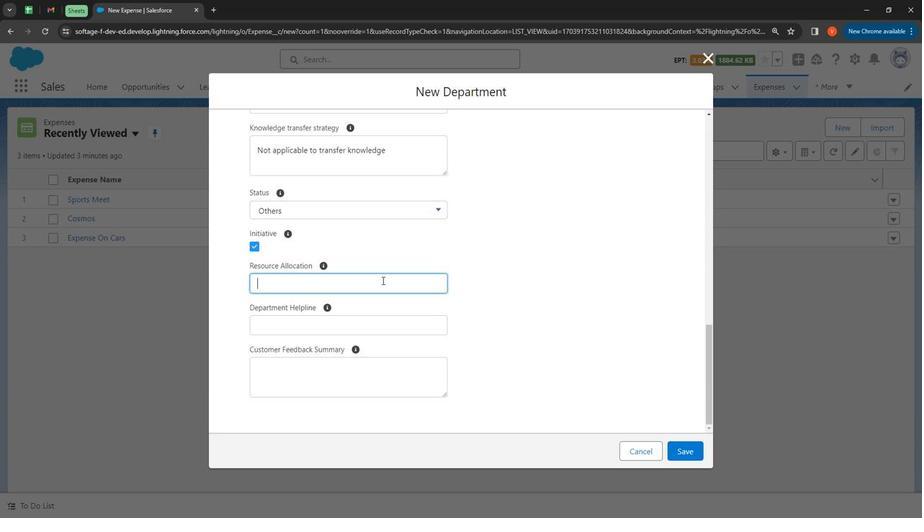 
Action: Key pressed 15
Screenshot: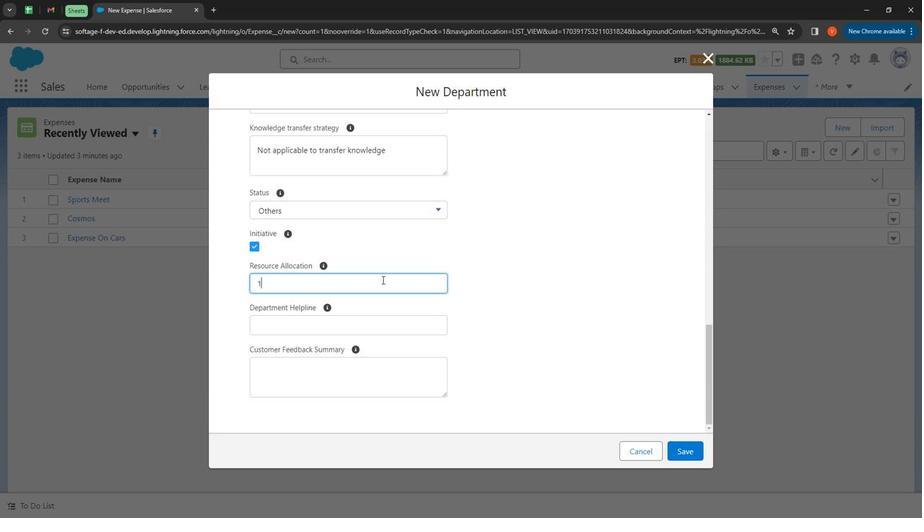 
Action: Mouse moved to (362, 331)
Screenshot: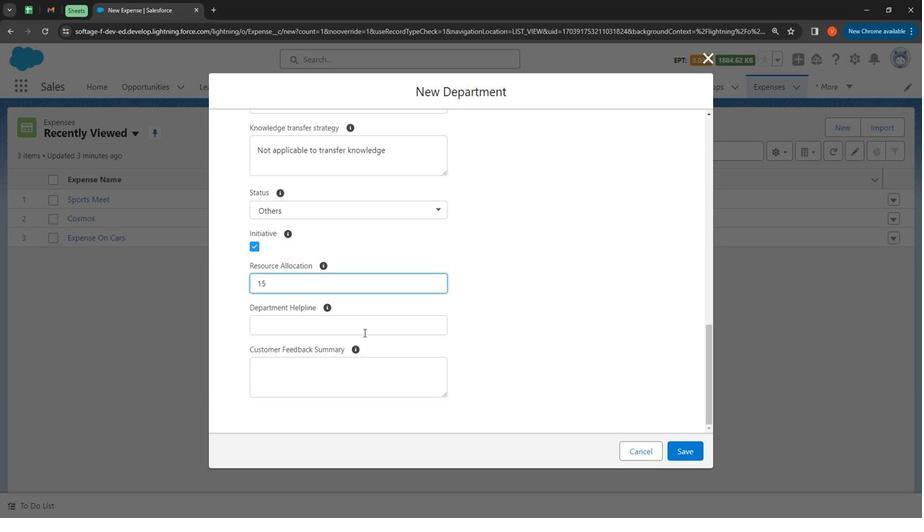 
Action: Mouse pressed left at (362, 331)
Screenshot: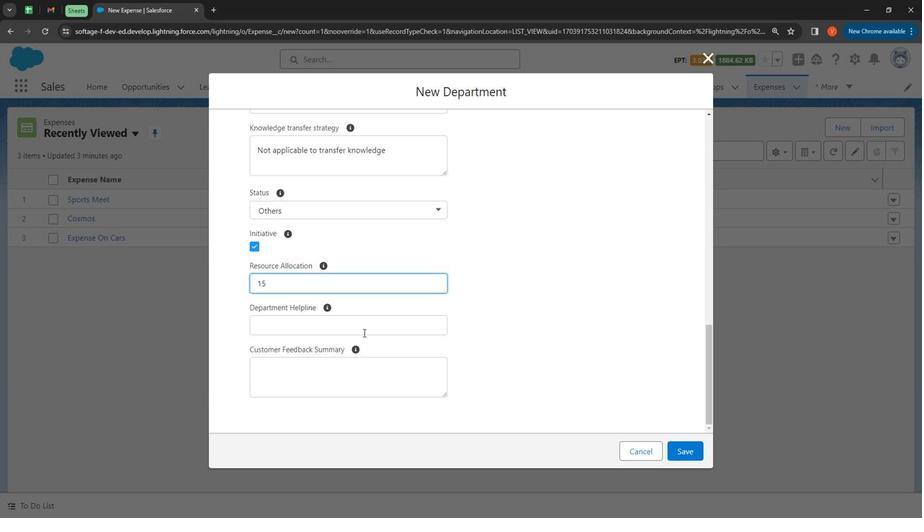 
Action: Mouse moved to (363, 317)
Screenshot: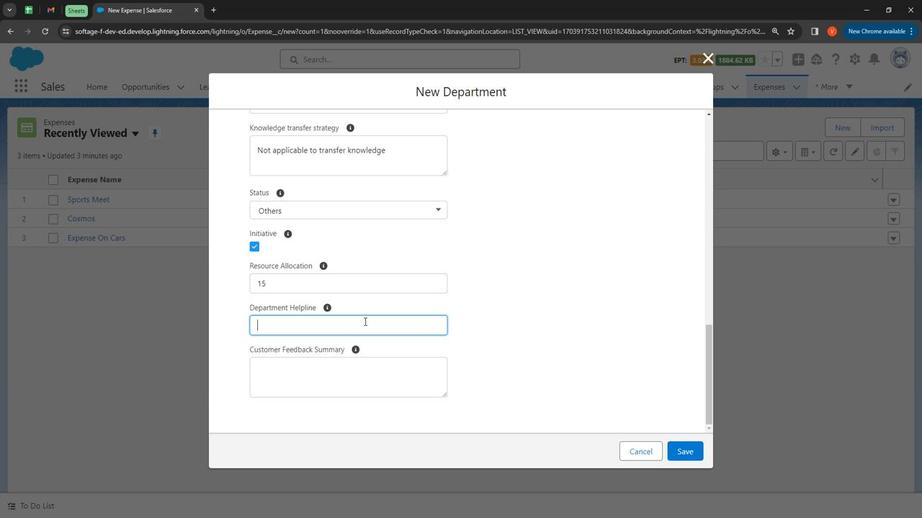 
Action: Key pressed 89541267325
Screenshot: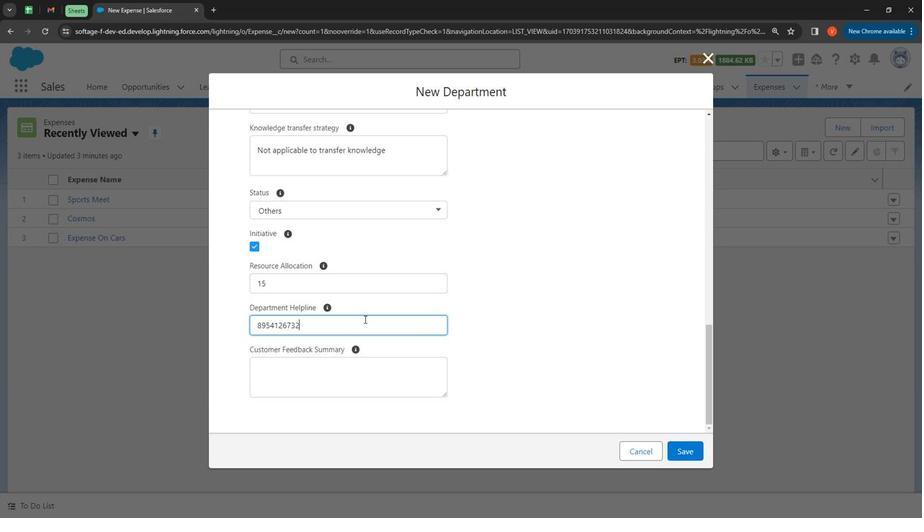 
Action: Mouse moved to (311, 378)
Screenshot: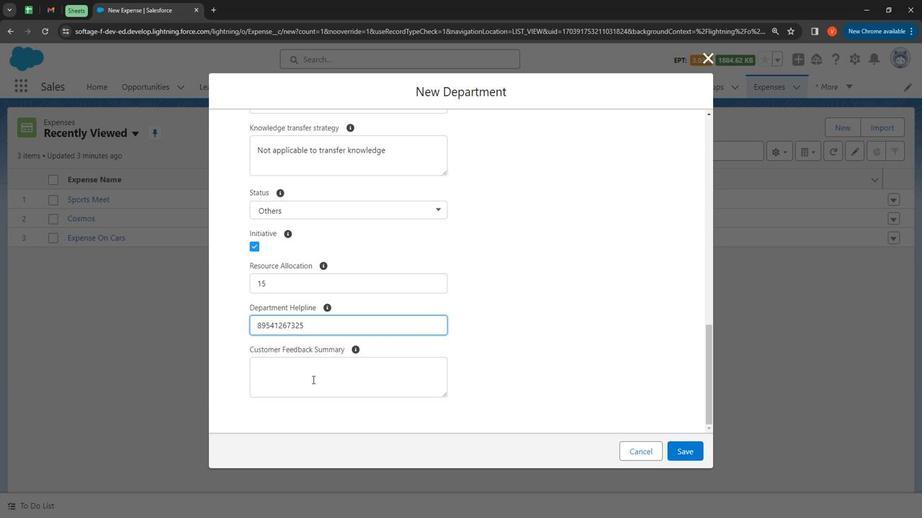 
Action: Mouse pressed left at (311, 378)
Screenshot: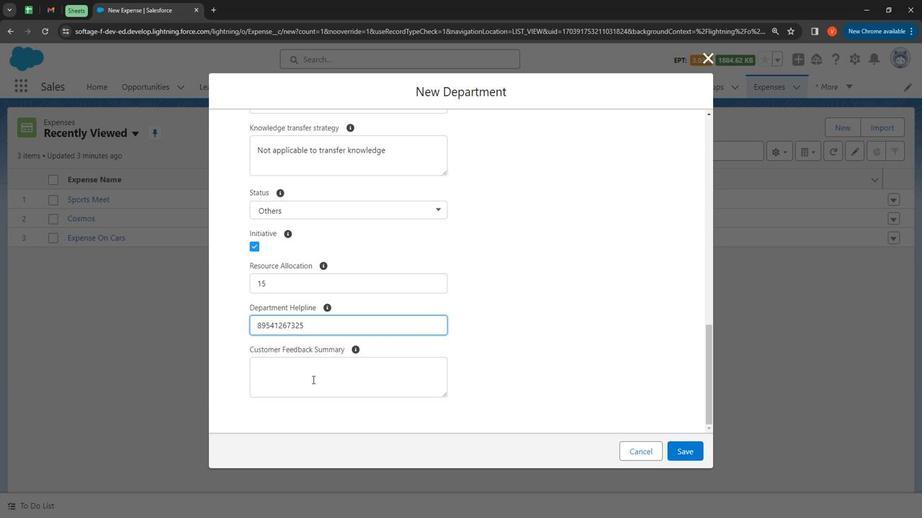 
Action: Mouse moved to (394, 365)
Screenshot: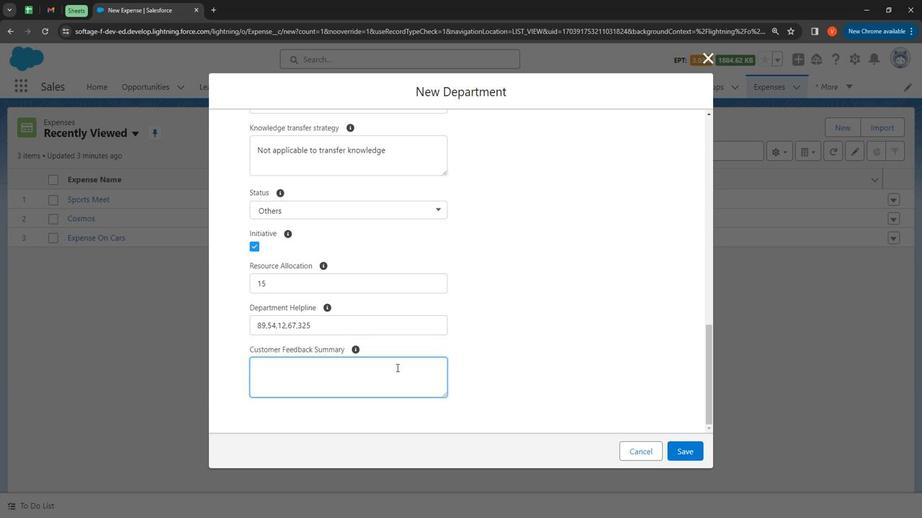 
Action: Key pressed yes<Key.space>k<Key.backspace>very<Key.space>good<Key.space>and<Key.space>understanding<Key.space><Key.shift>Environment<Key.space>provided<Key.space>by<Key.space>the<Key.space>organization.
Screenshot: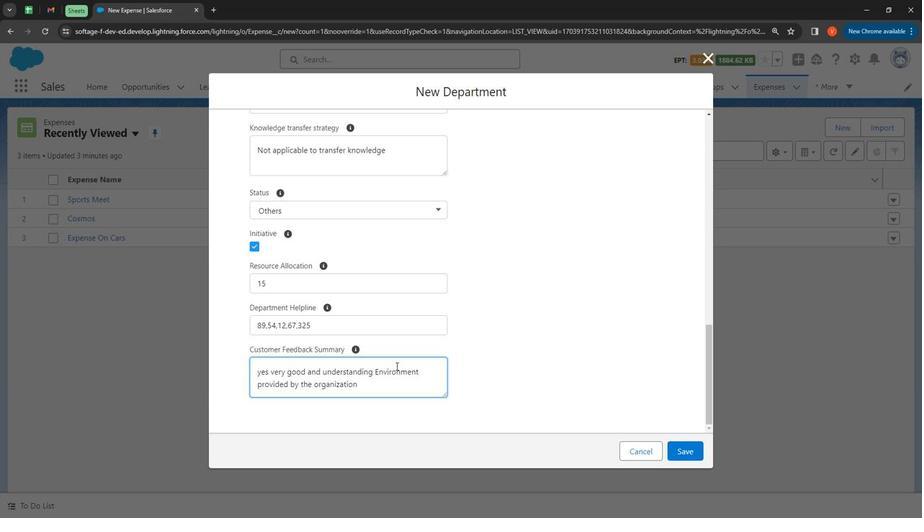 
Action: Mouse moved to (689, 450)
Screenshot: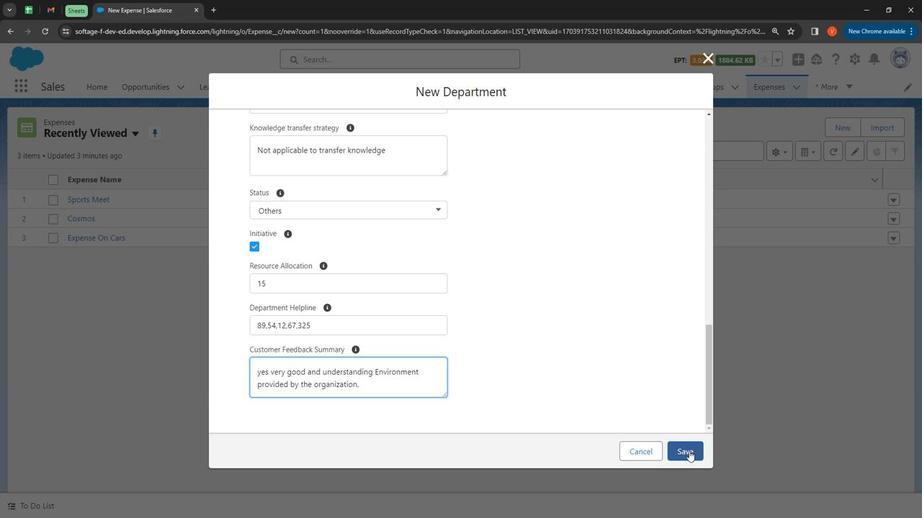 
Action: Mouse pressed left at (689, 450)
Screenshot: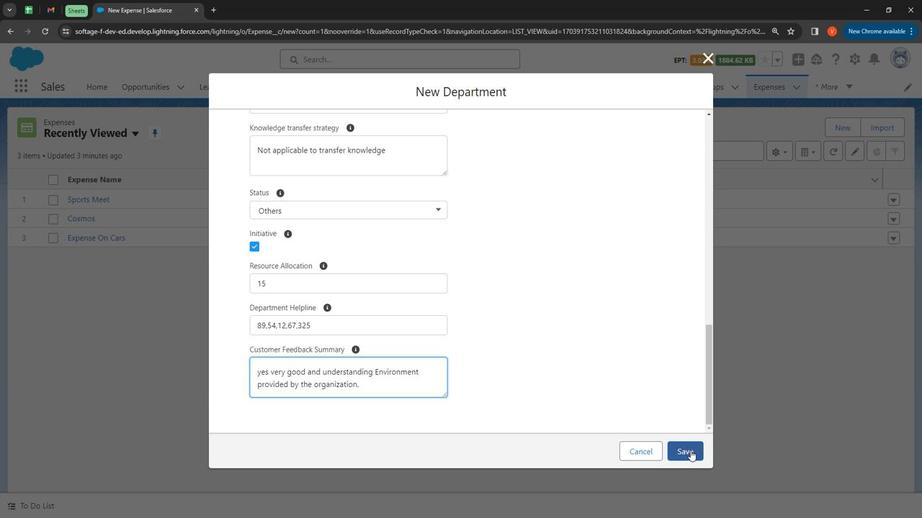 
Action: Mouse moved to (458, 264)
Screenshot: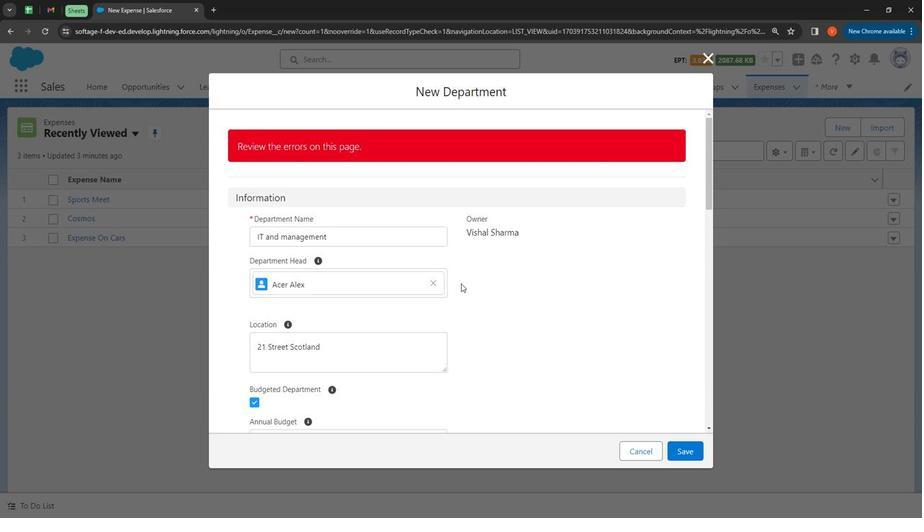 
Action: Mouse scrolled (458, 263) with delta (0, 0)
Screenshot: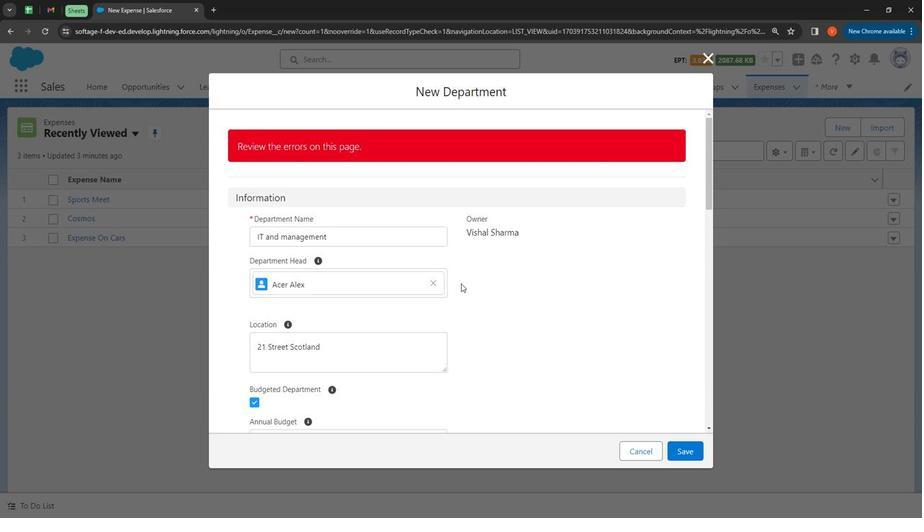 
Action: Mouse moved to (461, 285)
Screenshot: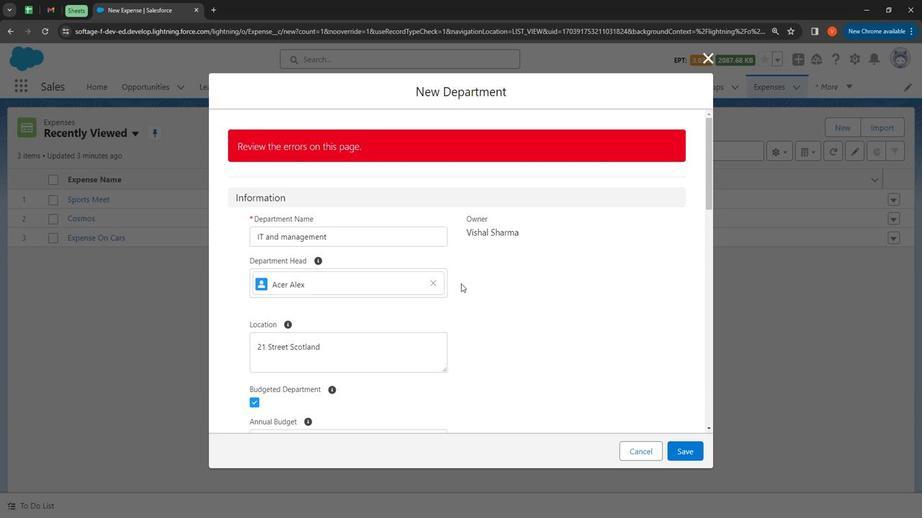 
Action: Mouse scrolled (461, 285) with delta (0, 0)
Screenshot: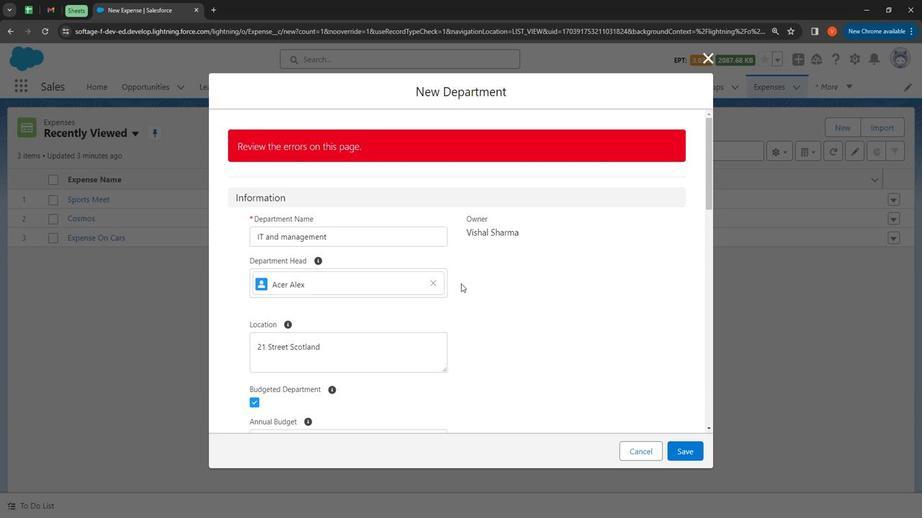 
Action: Mouse moved to (461, 288)
Screenshot: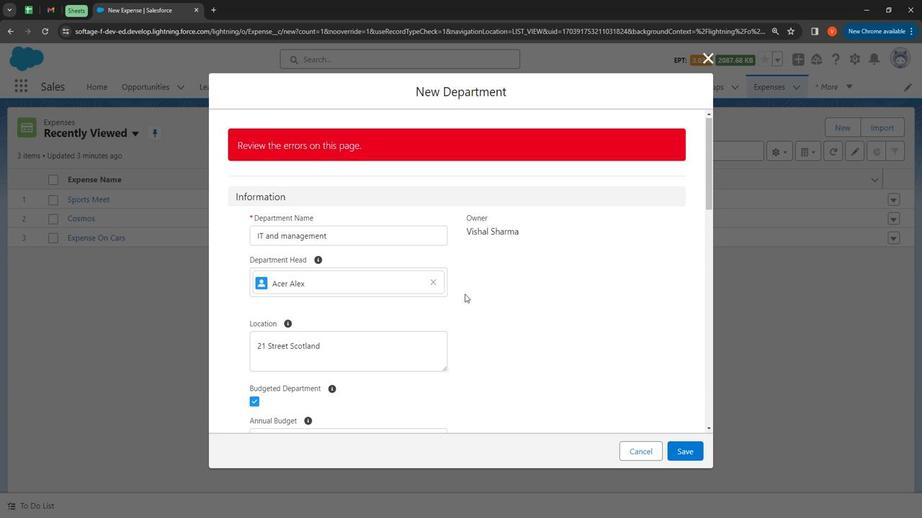 
Action: Mouse scrolled (461, 289) with delta (0, 0)
Screenshot: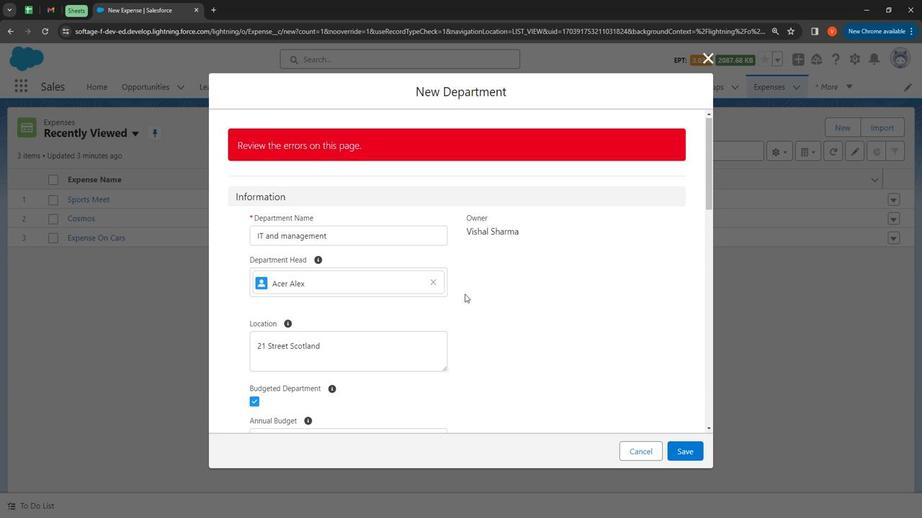 
Action: Mouse moved to (463, 293)
Screenshot: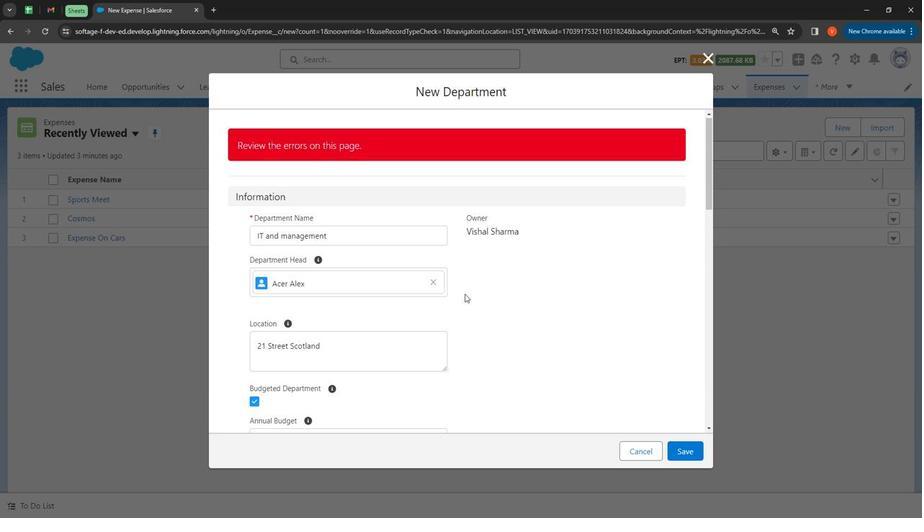 
Action: Mouse scrolled (463, 293) with delta (0, 0)
Screenshot: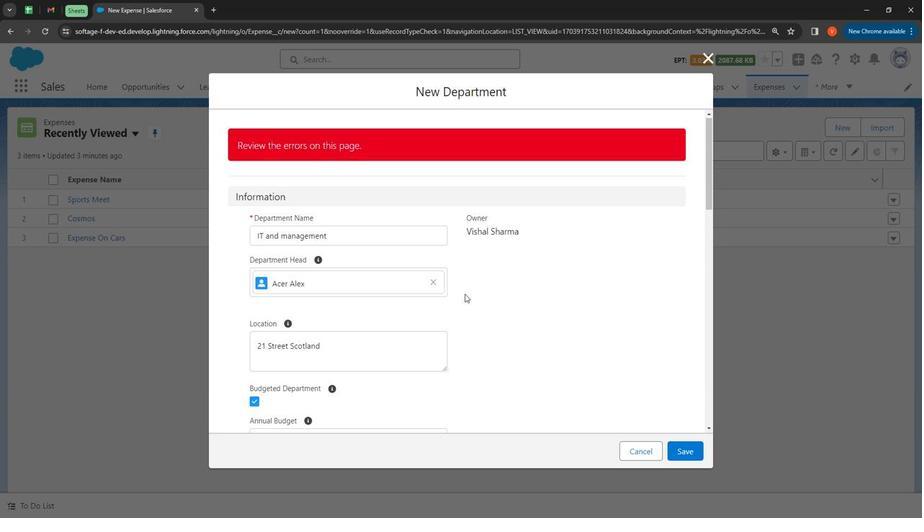 
Action: Mouse moved to (464, 294)
Screenshot: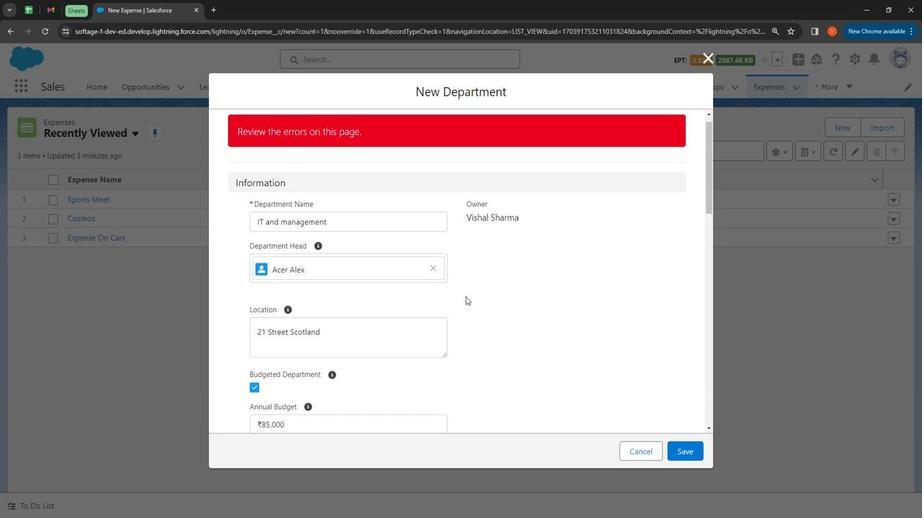 
Action: Mouse scrolled (464, 294) with delta (0, 0)
Screenshot: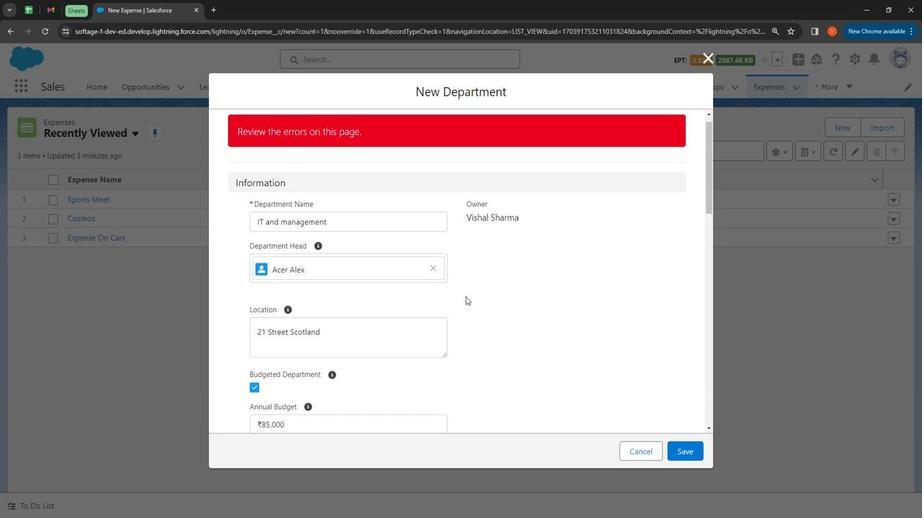 
Action: Mouse moved to (469, 307)
Screenshot: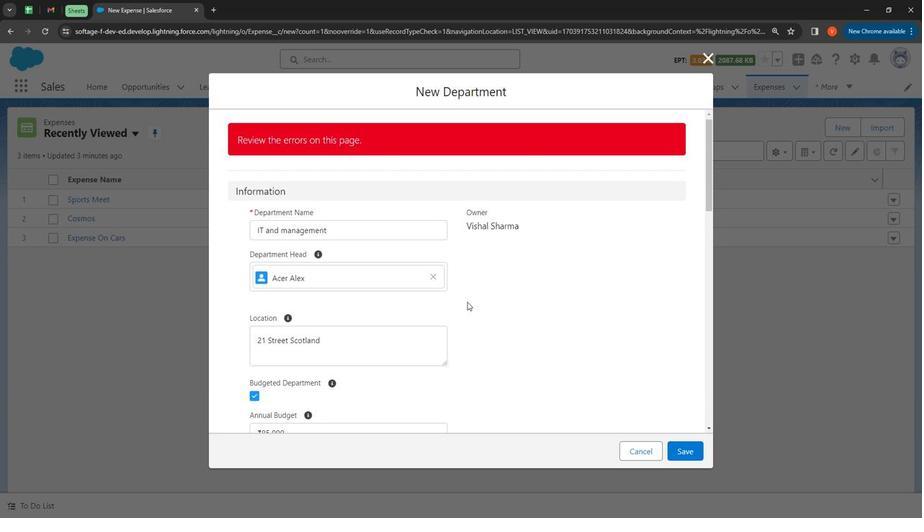 
Action: Mouse scrolled (469, 307) with delta (0, 0)
Screenshot: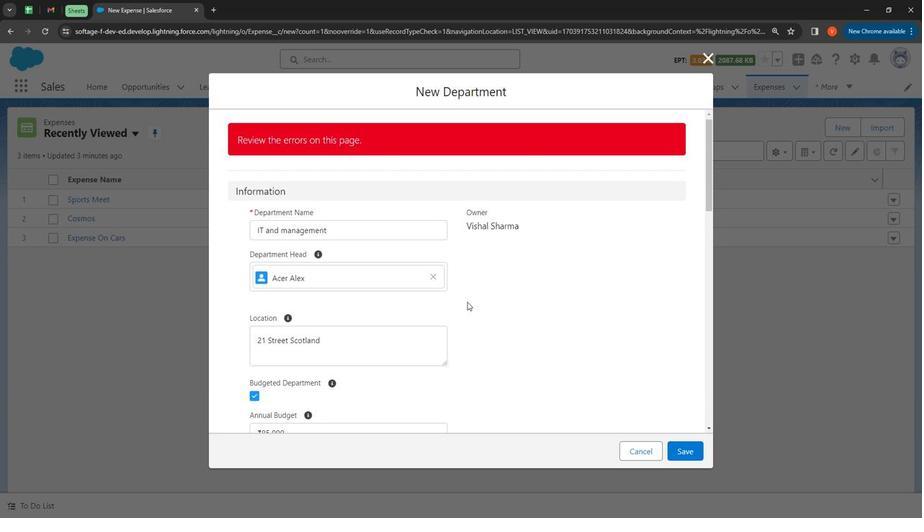 
Action: Mouse moved to (458, 347)
Screenshot: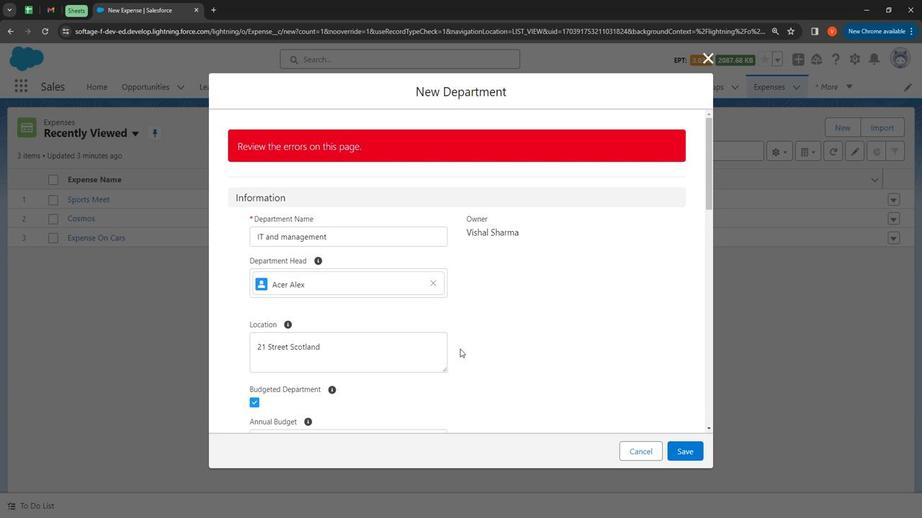 
Action: Mouse scrolled (458, 347) with delta (0, 0)
Screenshot: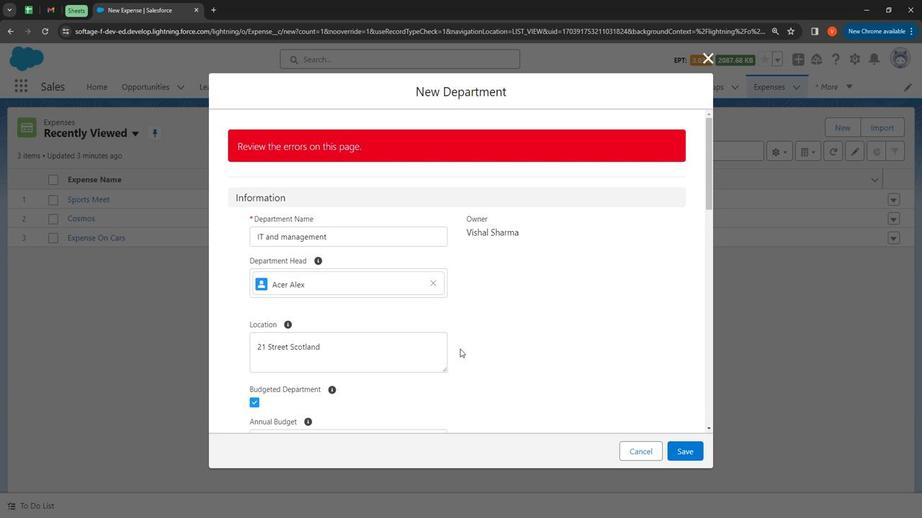 
Action: Mouse moved to (461, 350)
Screenshot: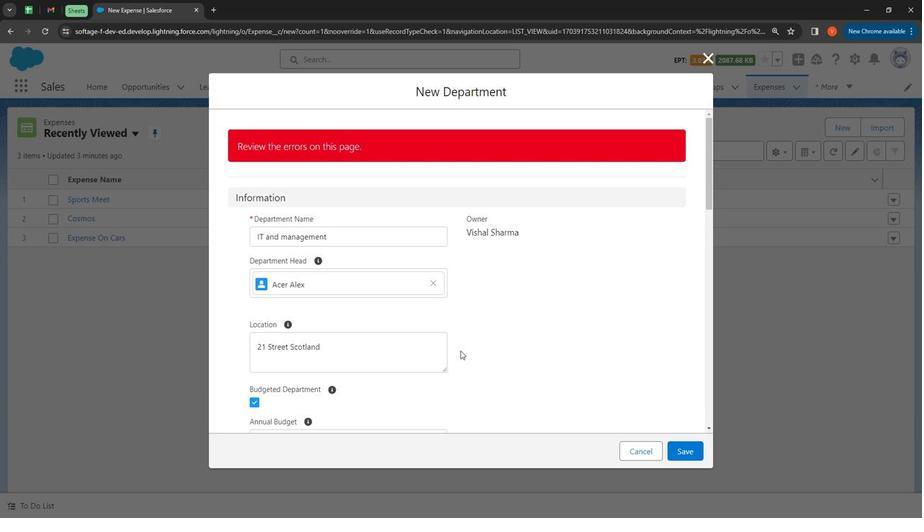 
Action: Mouse scrolled (461, 350) with delta (0, 0)
Screenshot: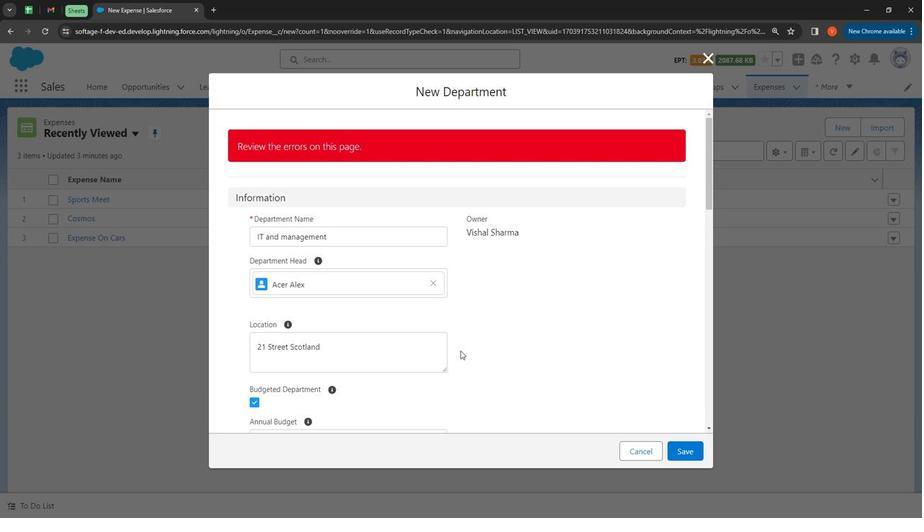 
Action: Mouse moved to (462, 351)
Screenshot: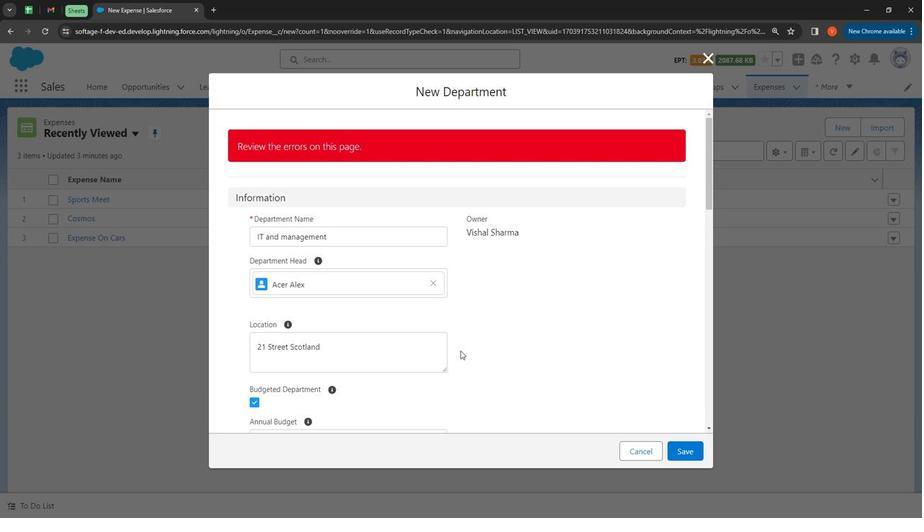 
Action: Mouse scrolled (462, 350) with delta (0, 0)
Screenshot: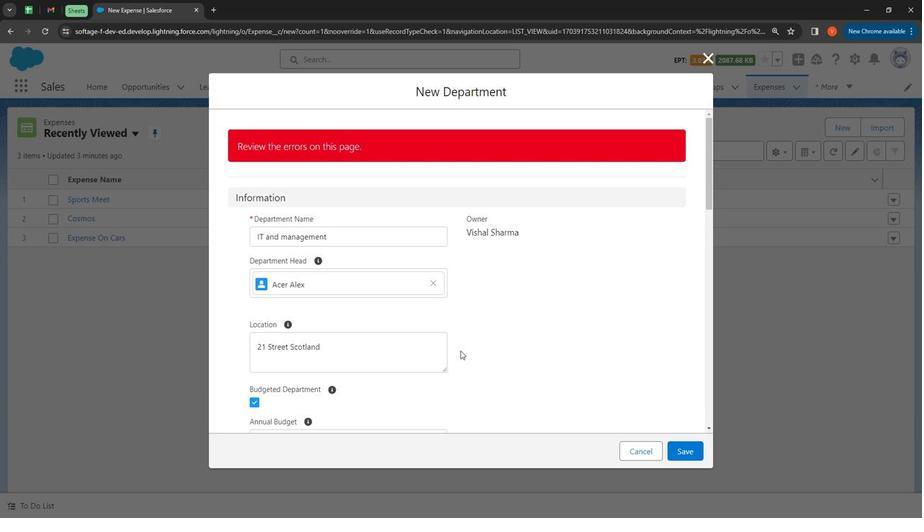 
Action: Mouse moved to (465, 351)
Screenshot: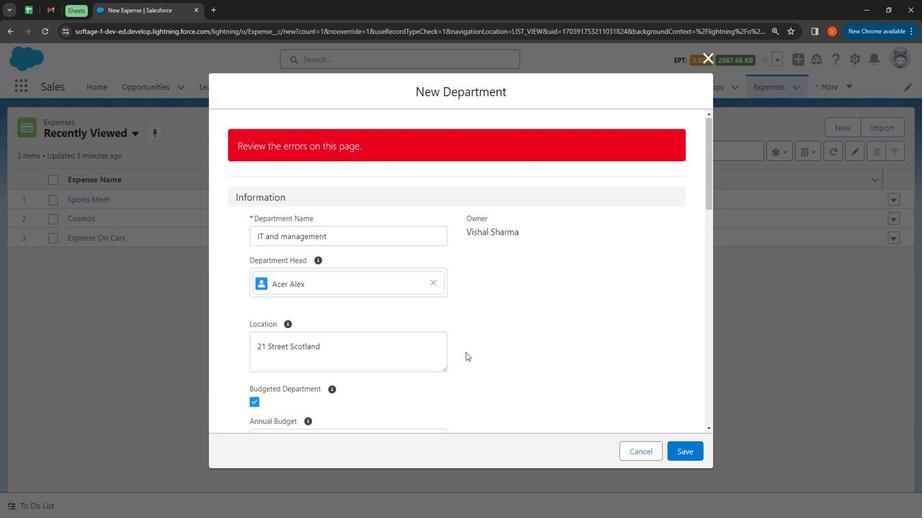 
Action: Mouse scrolled (465, 351) with delta (0, 0)
Screenshot: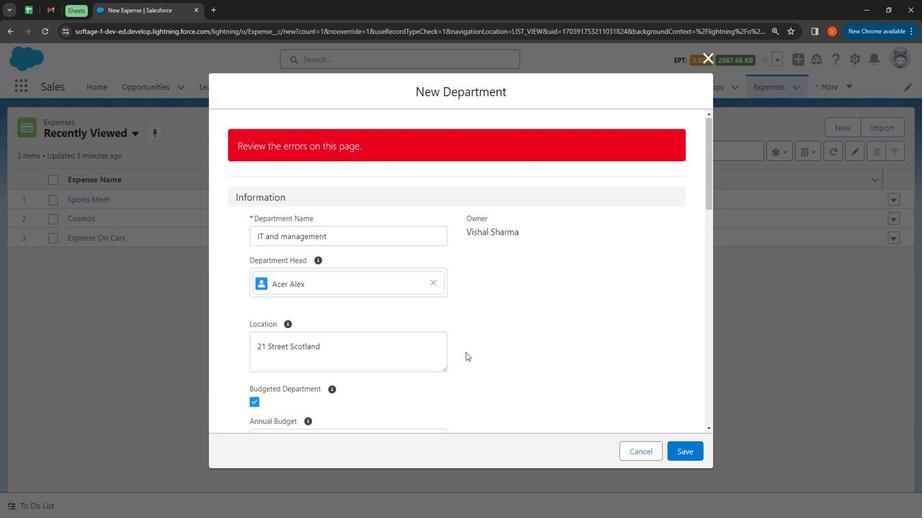 
Action: Mouse moved to (472, 350)
Screenshot: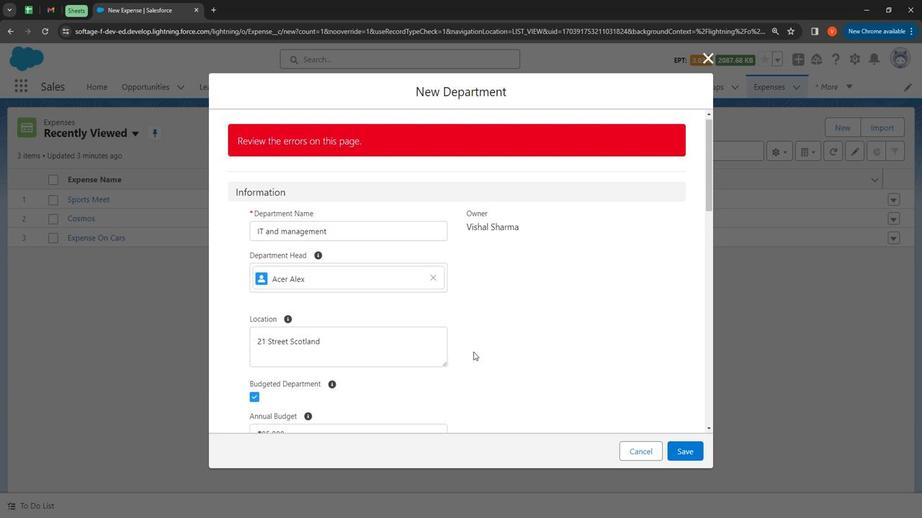 
Action: Mouse scrolled (472, 350) with delta (0, 0)
Screenshot: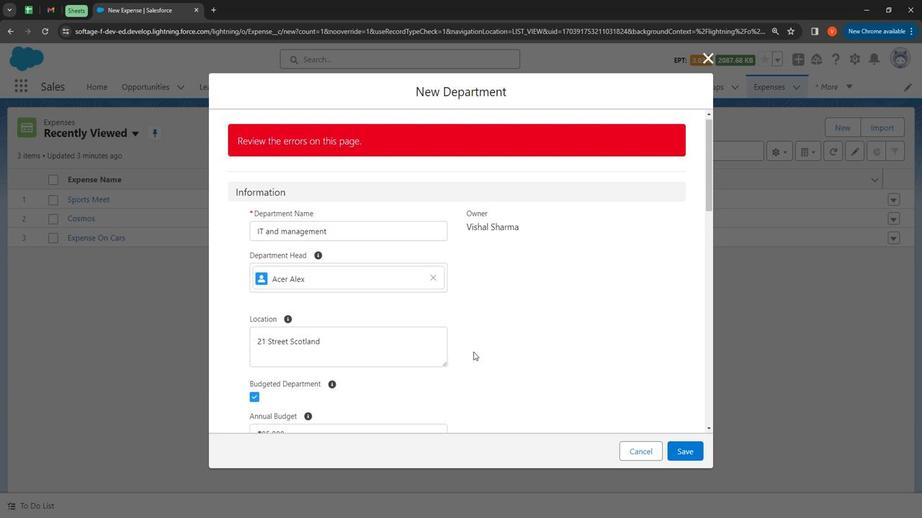 
Action: Mouse moved to (482, 349)
Screenshot: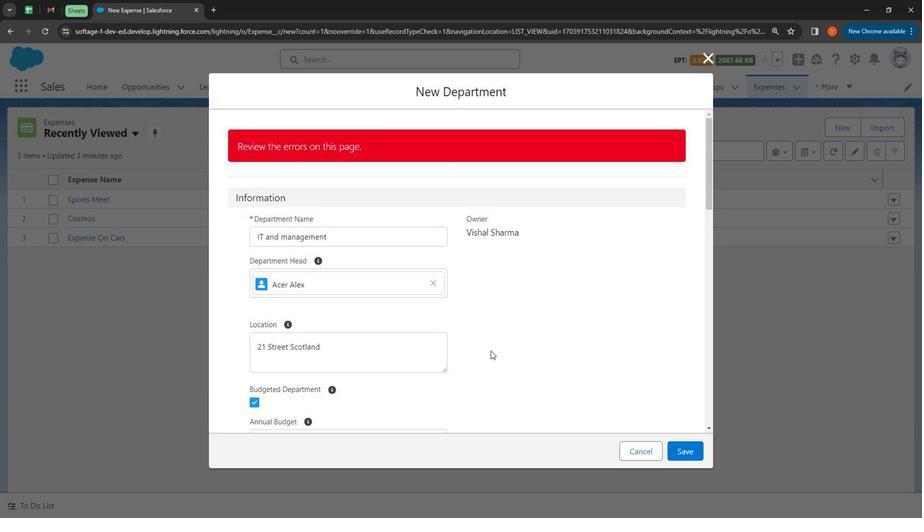 
Action: Mouse scrolled (482, 349) with delta (0, 0)
Screenshot: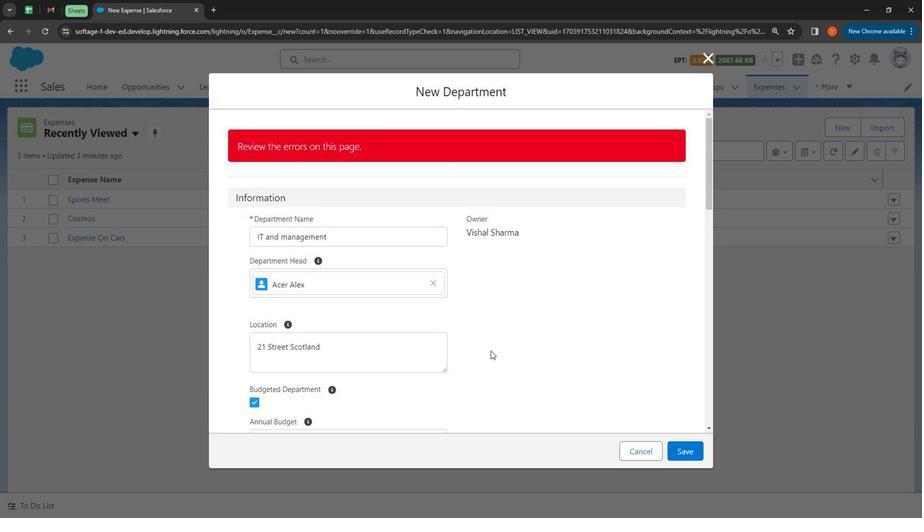 
Action: Mouse moved to (531, 396)
Screenshot: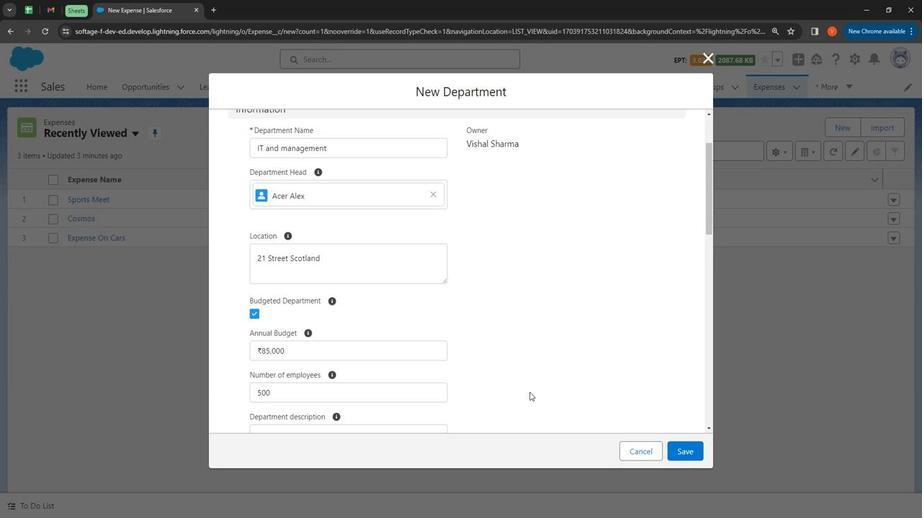 
Action: Mouse scrolled (531, 396) with delta (0, 0)
Screenshot: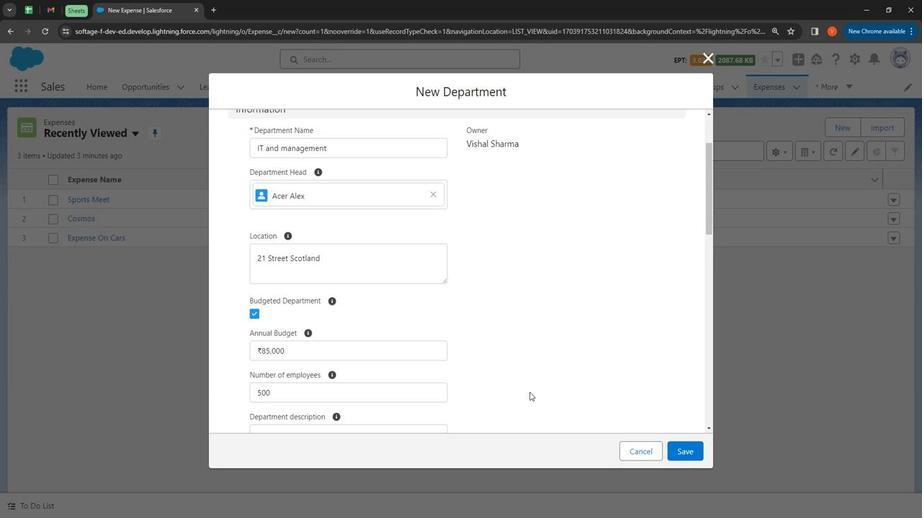 
Action: Mouse moved to (534, 399)
Screenshot: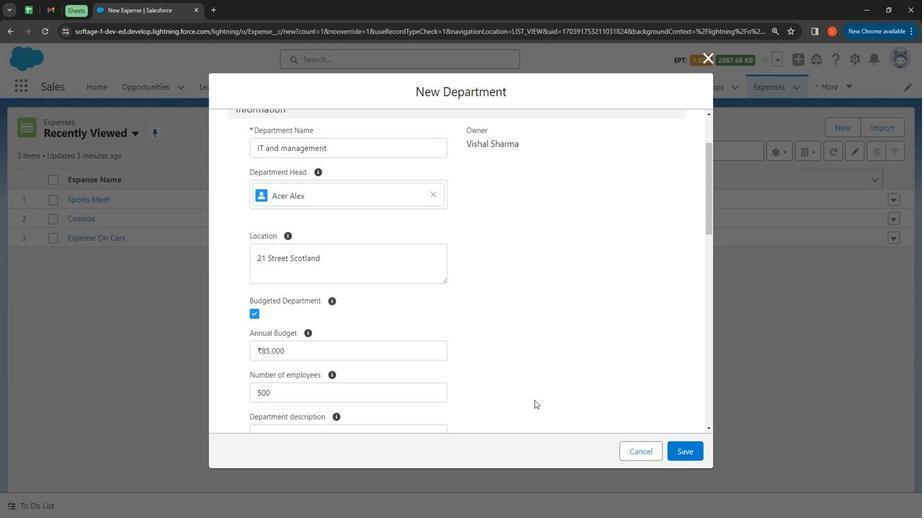 
Action: Mouse scrolled (534, 399) with delta (0, 0)
Screenshot: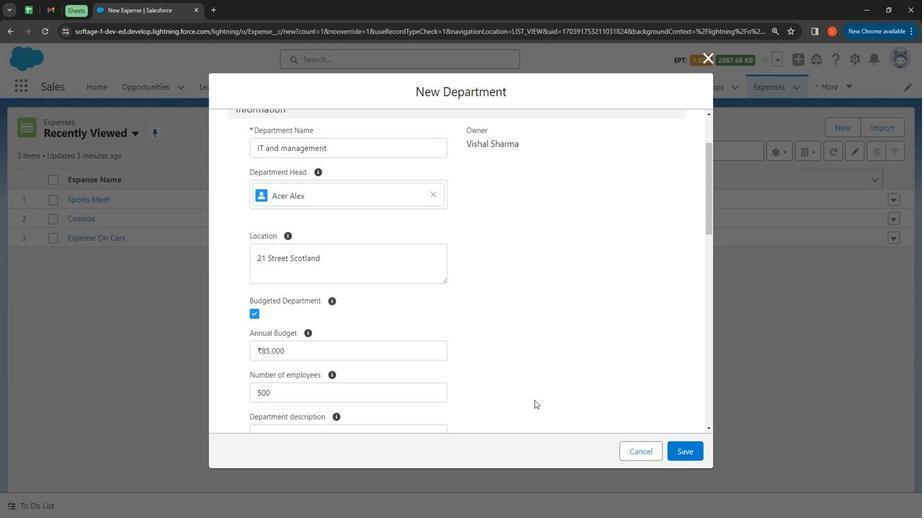 
Action: Mouse moved to (535, 399)
Screenshot: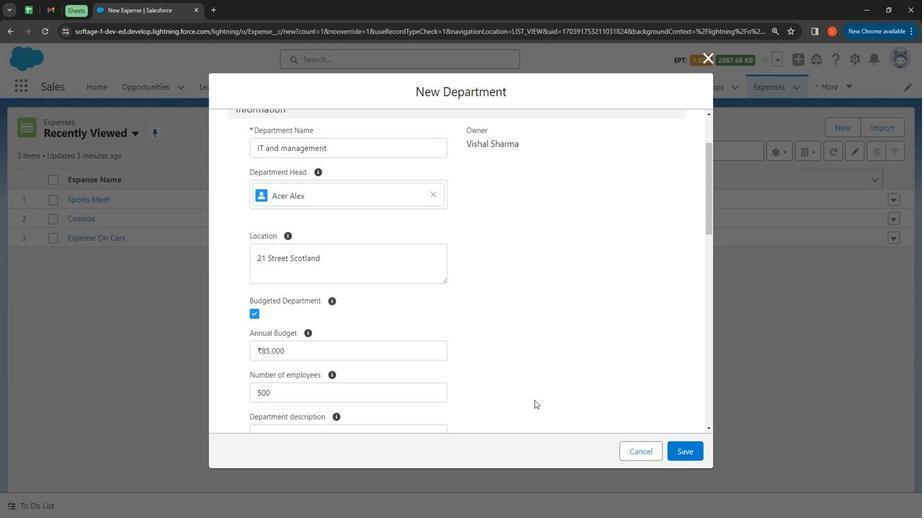 
Action: Mouse scrolled (535, 399) with delta (0, 0)
Screenshot: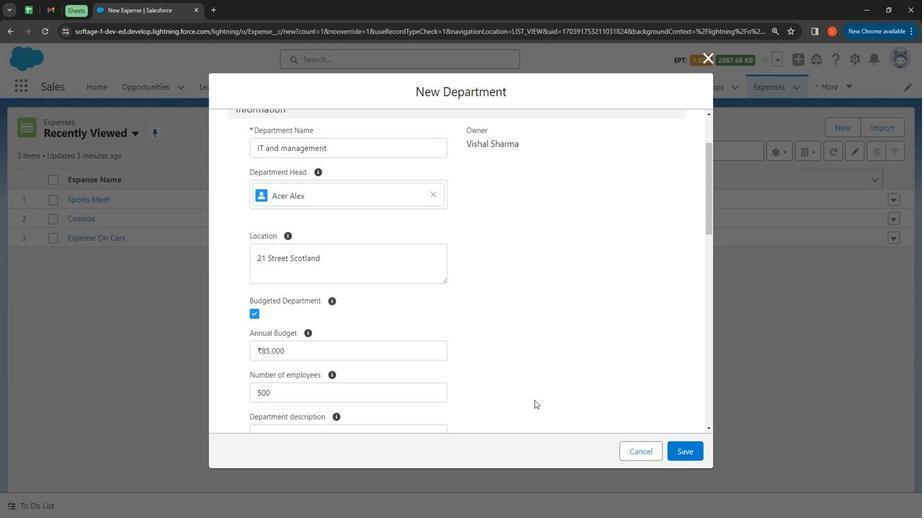 
Action: Mouse moved to (537, 400)
Screenshot: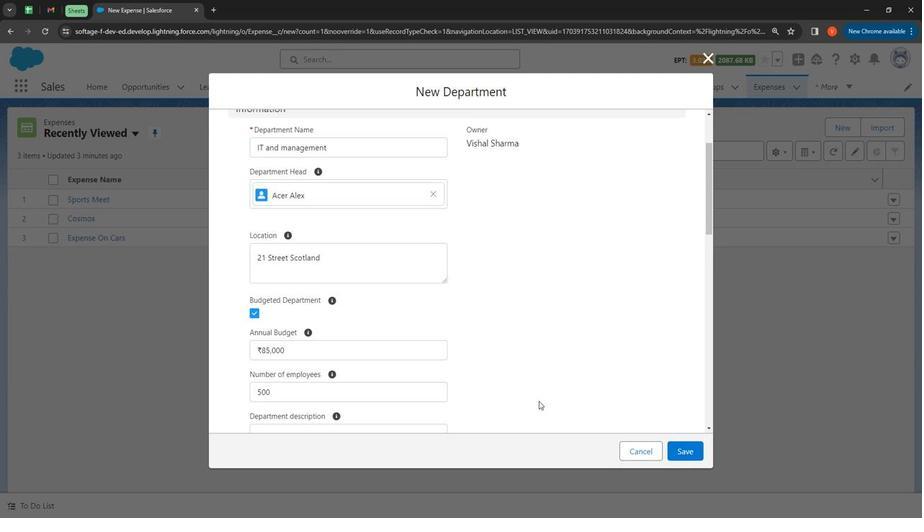 
Action: Mouse scrolled (537, 399) with delta (0, 0)
Screenshot: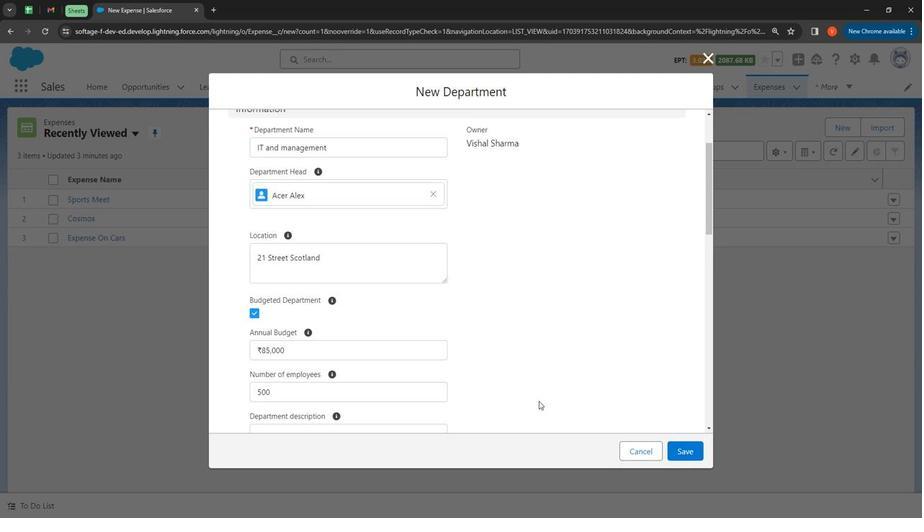 
Action: Mouse moved to (541, 400)
Screenshot: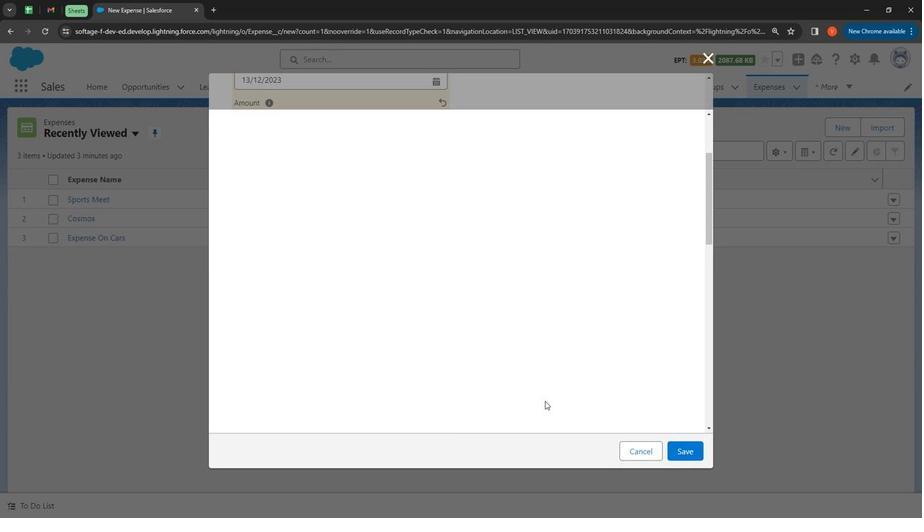 
Action: Mouse scrolled (541, 399) with delta (0, 0)
Screenshot: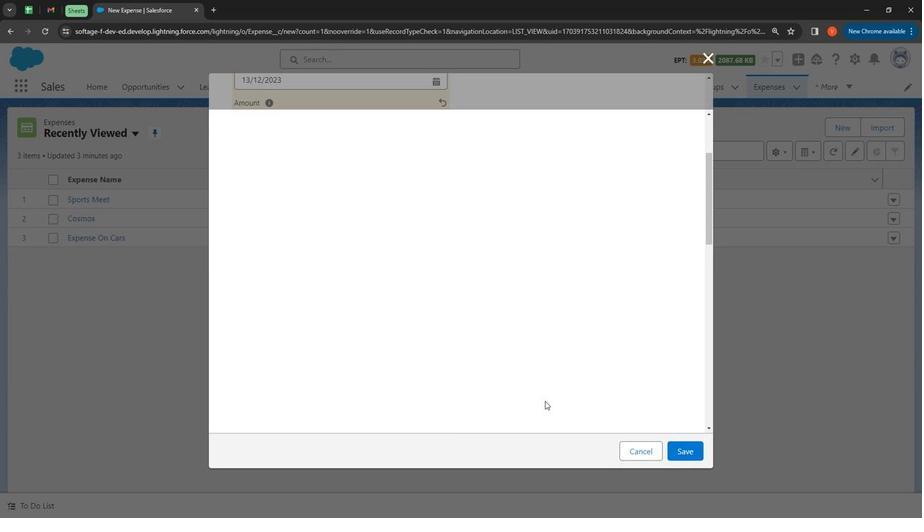 
Action: Mouse moved to (543, 400)
Screenshot: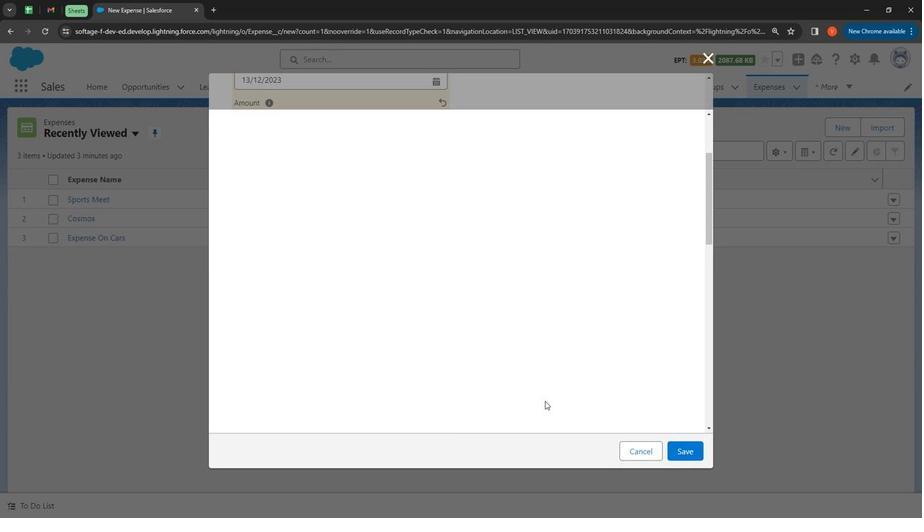 
Action: Mouse scrolled (543, 399) with delta (0, 0)
Screenshot: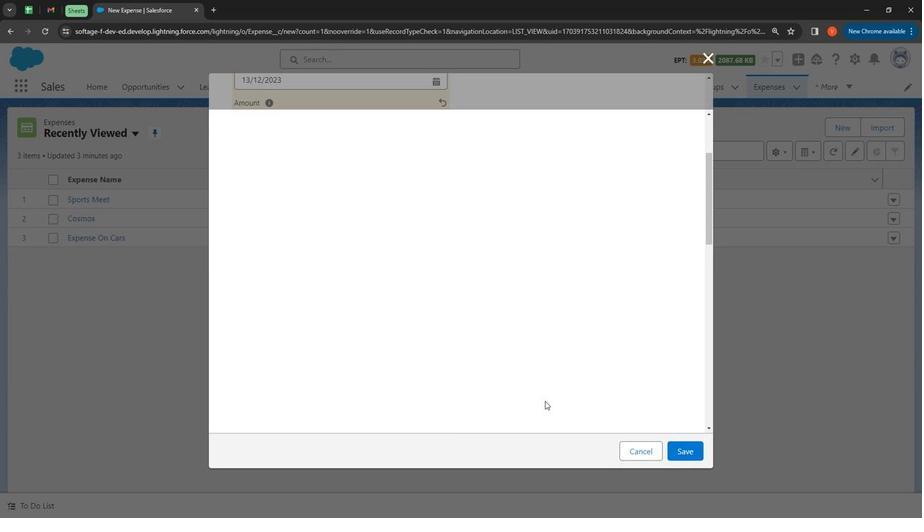 
Action: Mouse moved to (544, 400)
Screenshot: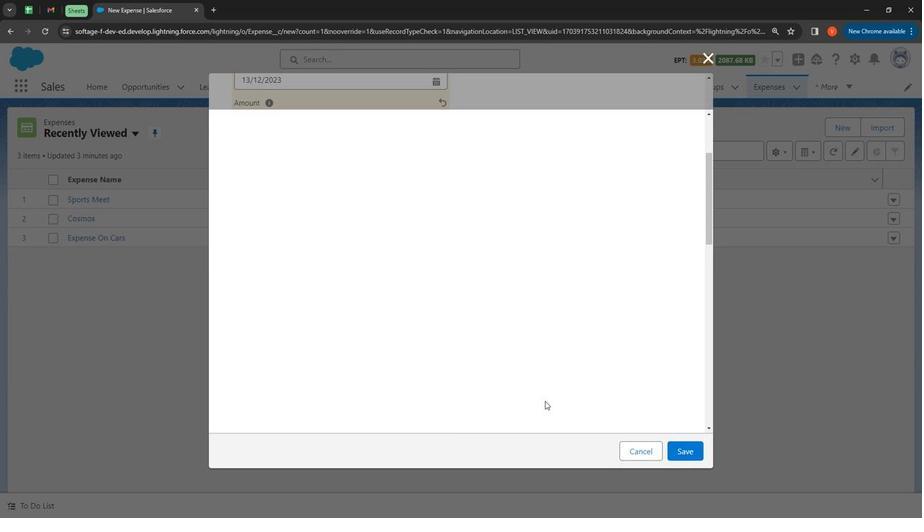 
Action: Mouse scrolled (544, 399) with delta (0, 0)
Screenshot: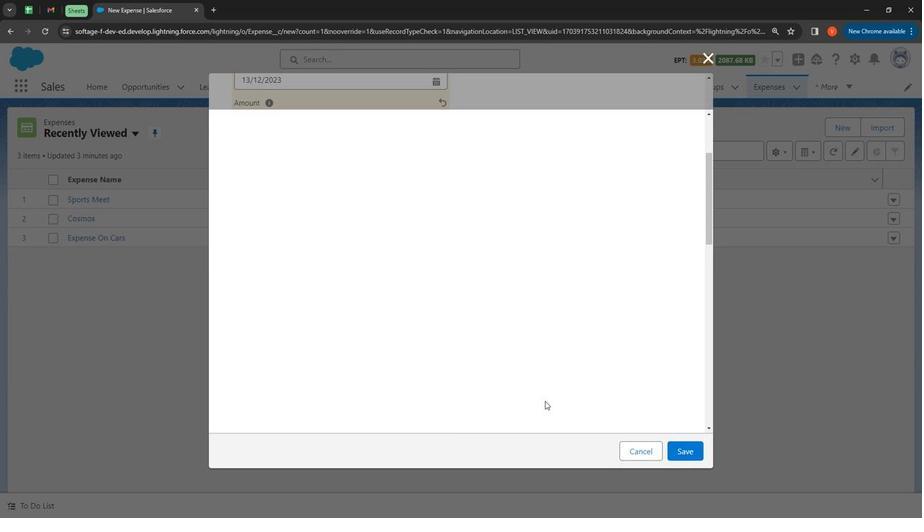 
Action: Mouse moved to (543, 392)
Screenshot: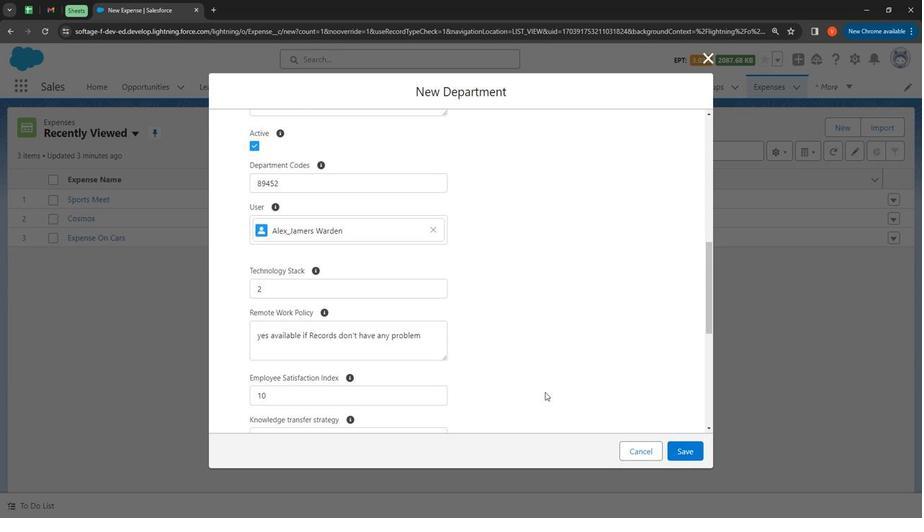 
Action: Mouse scrolled (543, 392) with delta (0, 0)
Screenshot: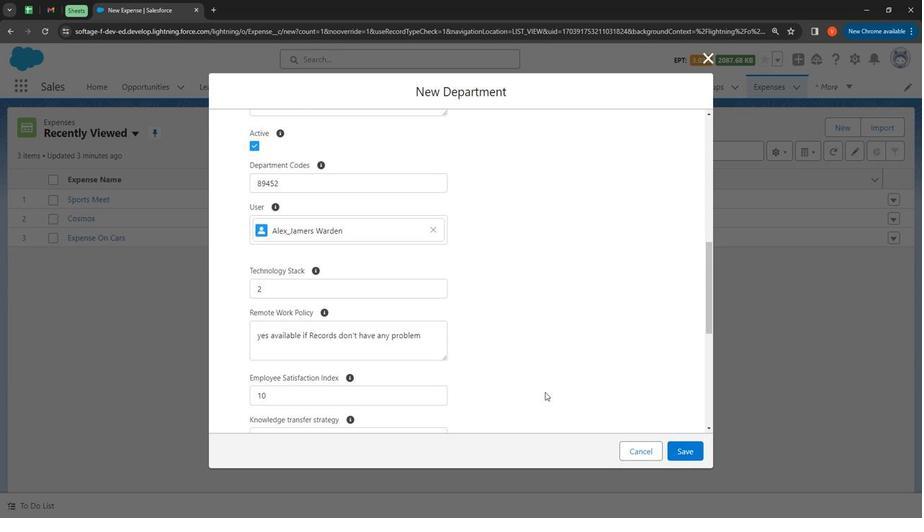 
Action: Mouse moved to (543, 396)
Screenshot: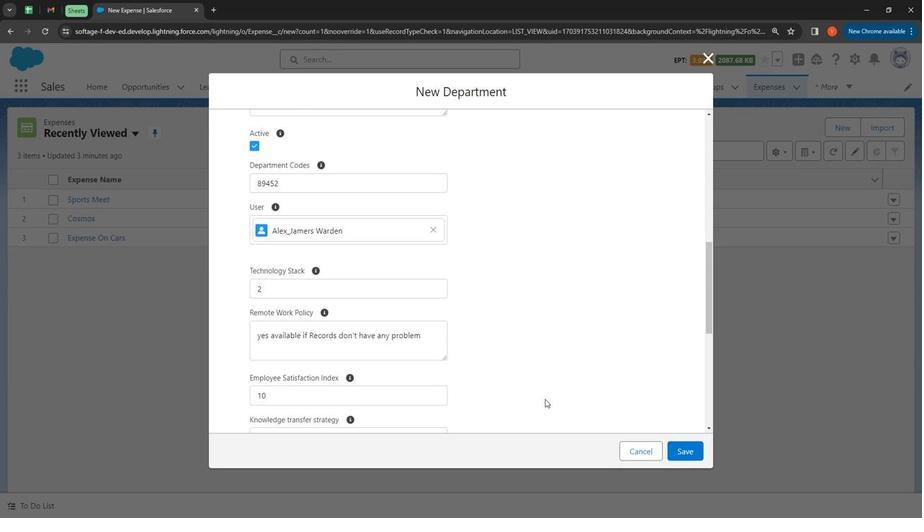 
Action: Mouse scrolled (543, 396) with delta (0, 0)
